 Task: Select the current location as Blue Ridge Parkway, North Carolina, United States . Now zoom + , and verify the location . Show zoom slider
Action: Mouse moved to (151, 90)
Screenshot: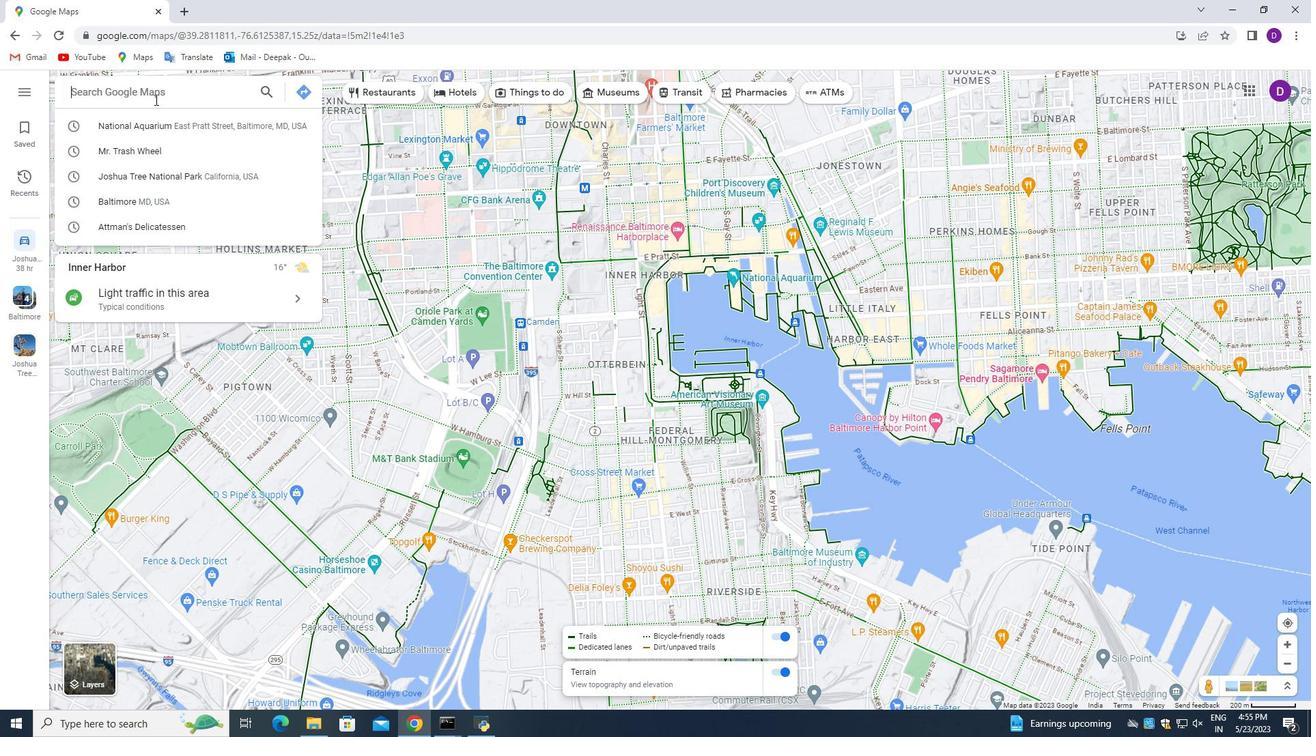 
Action: Mouse pressed left at (151, 90)
Screenshot: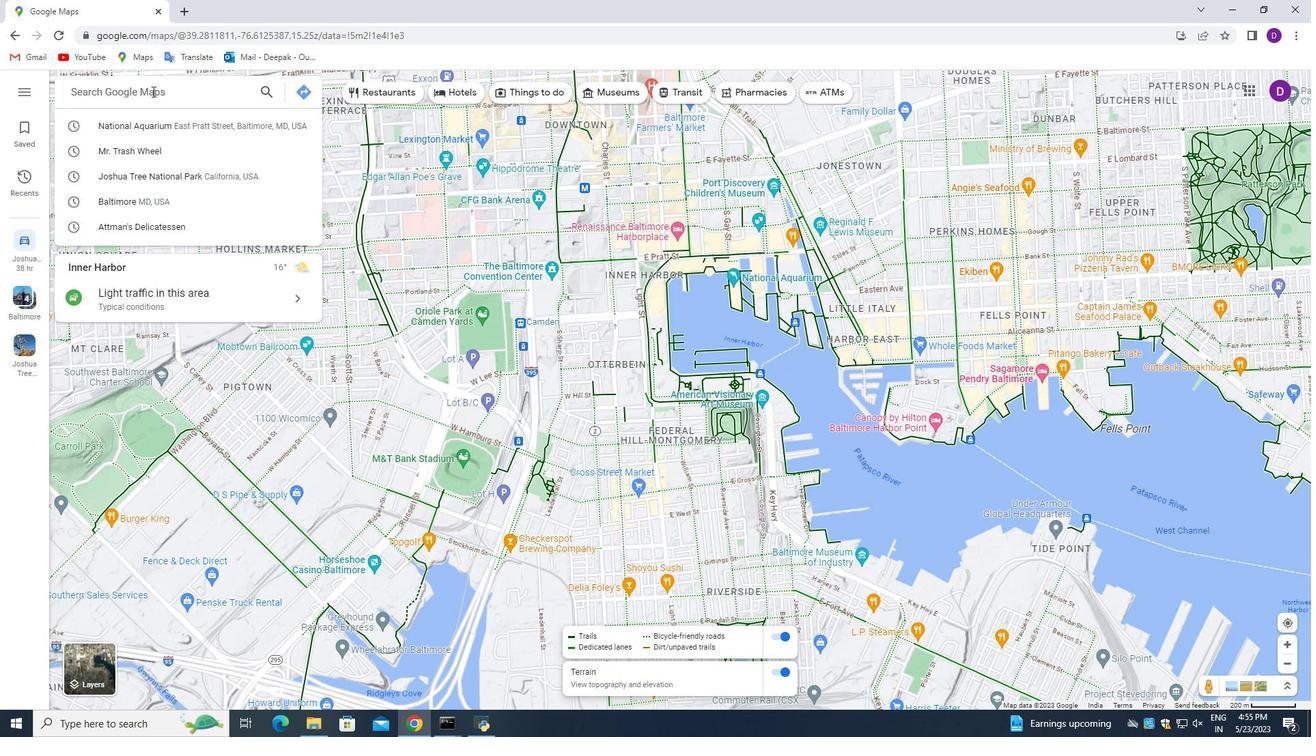 
Action: Key pressed <Key.shift_r>Blue<Key.space><Key.shift_r>T<Key.backspace><Key.shift_r>Ridge<Key.space><Key.shift>Parkway,<Key.space><Key.shift>Noar<Key.backspace><Key.backspace>rth<Key.space><Key.shift_r>Carolina,<Key.space><Key.shift>United<Key.space><Key.shift_r><Key.shift_r><Key.shift_r>States<Key.enter>
Screenshot: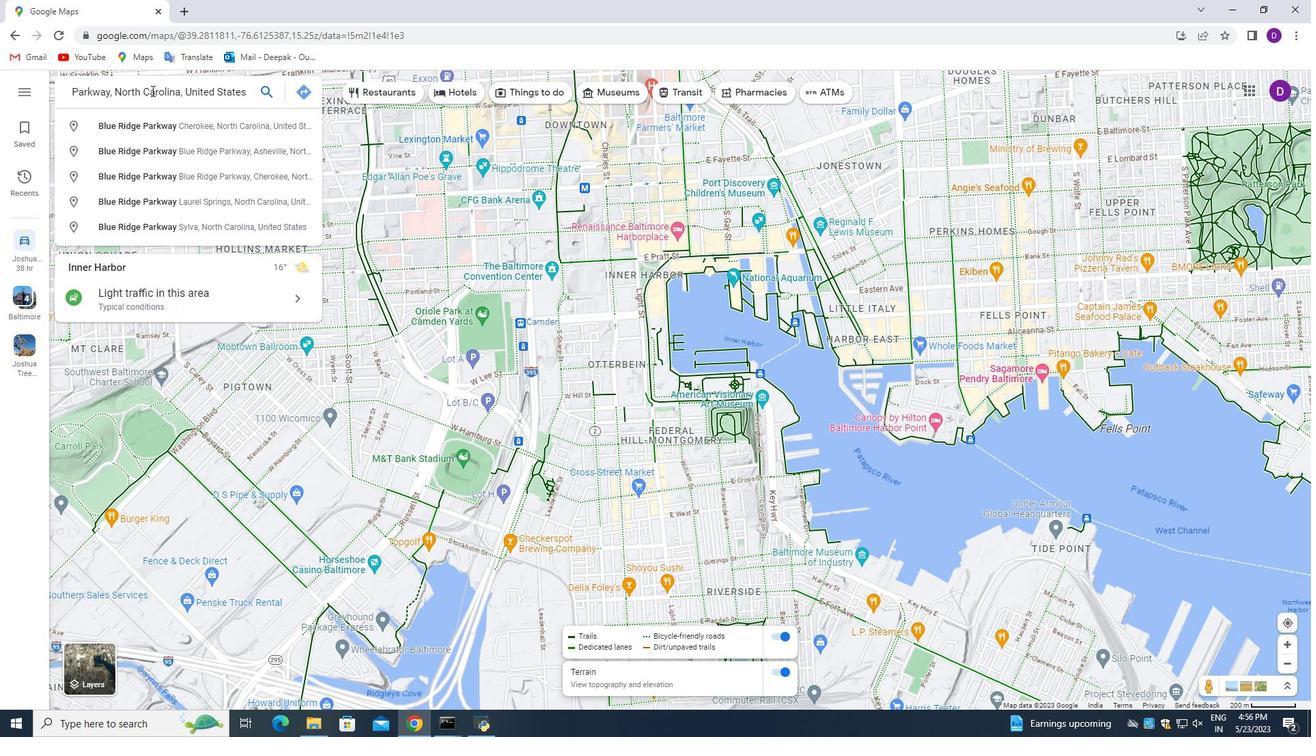 
Action: Mouse moved to (809, 384)
Screenshot: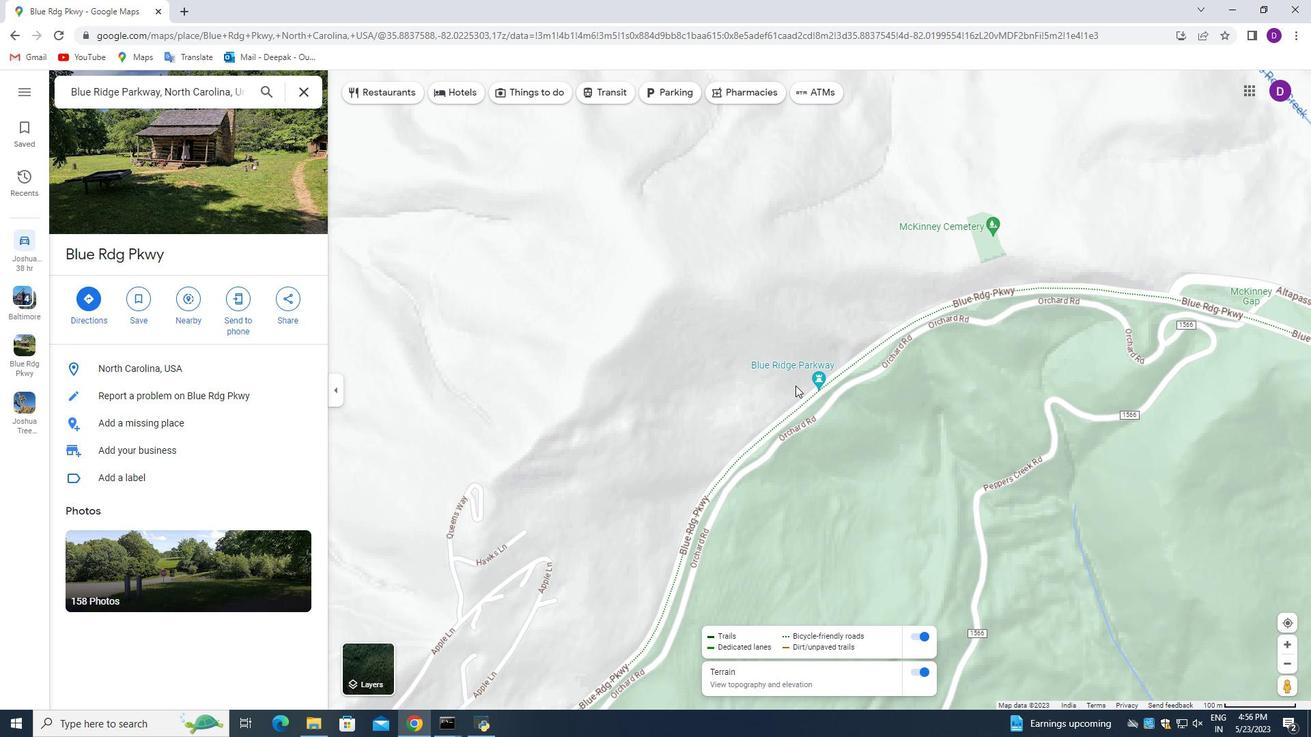 
Action: Mouse scrolled (809, 385) with delta (0, 0)
Screenshot: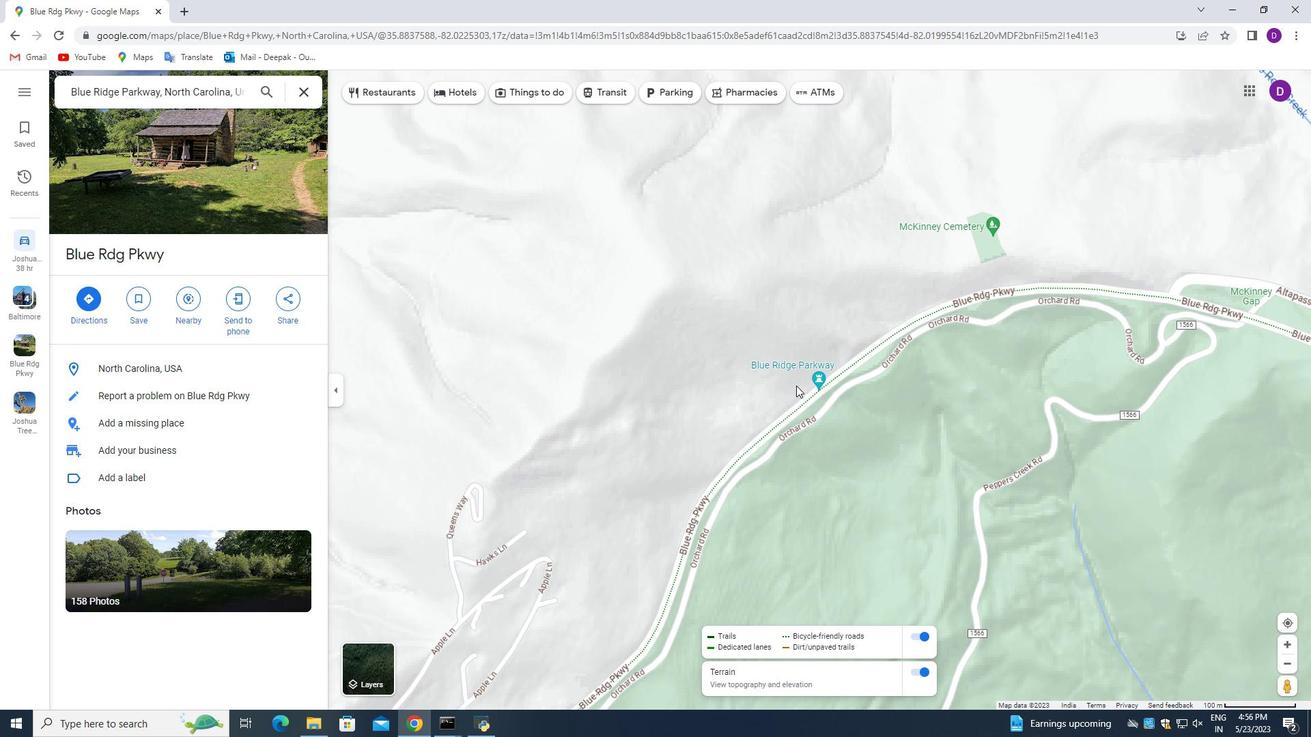 
Action: Mouse moved to (831, 383)
Screenshot: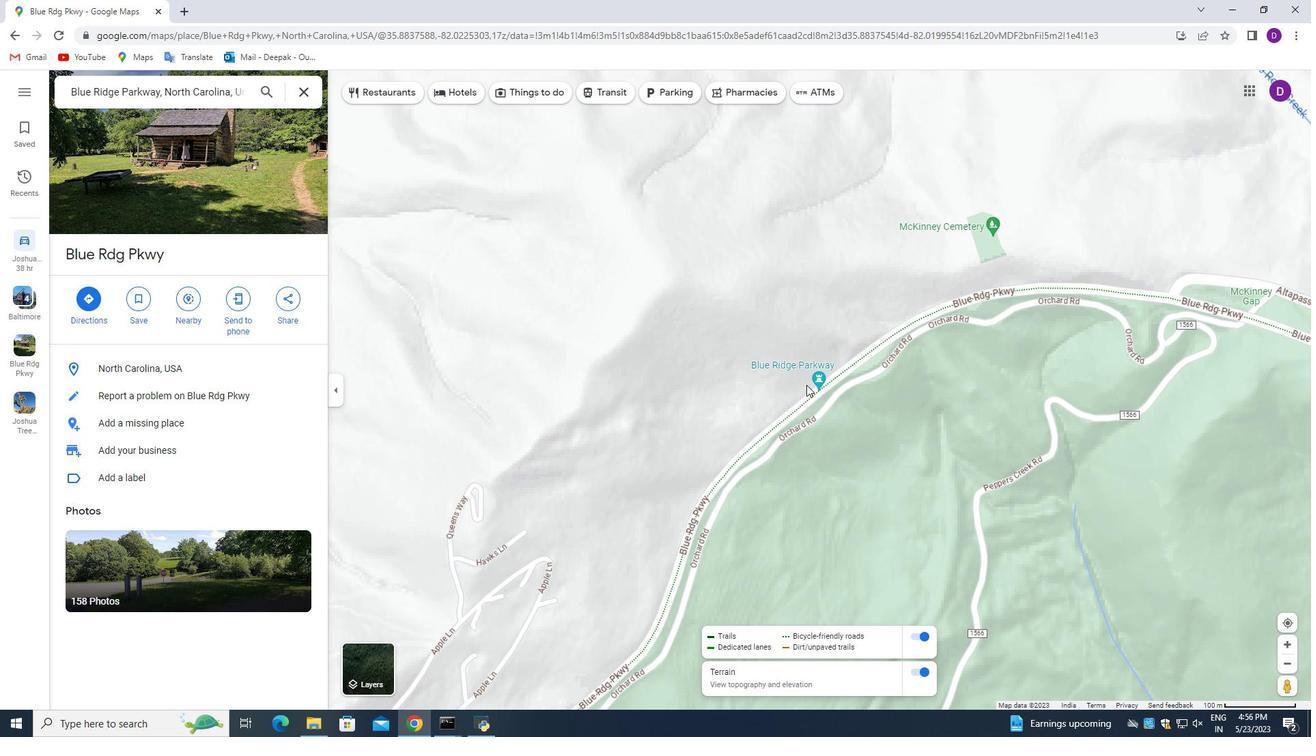 
Action: Mouse scrolled (831, 384) with delta (0, 0)
Screenshot: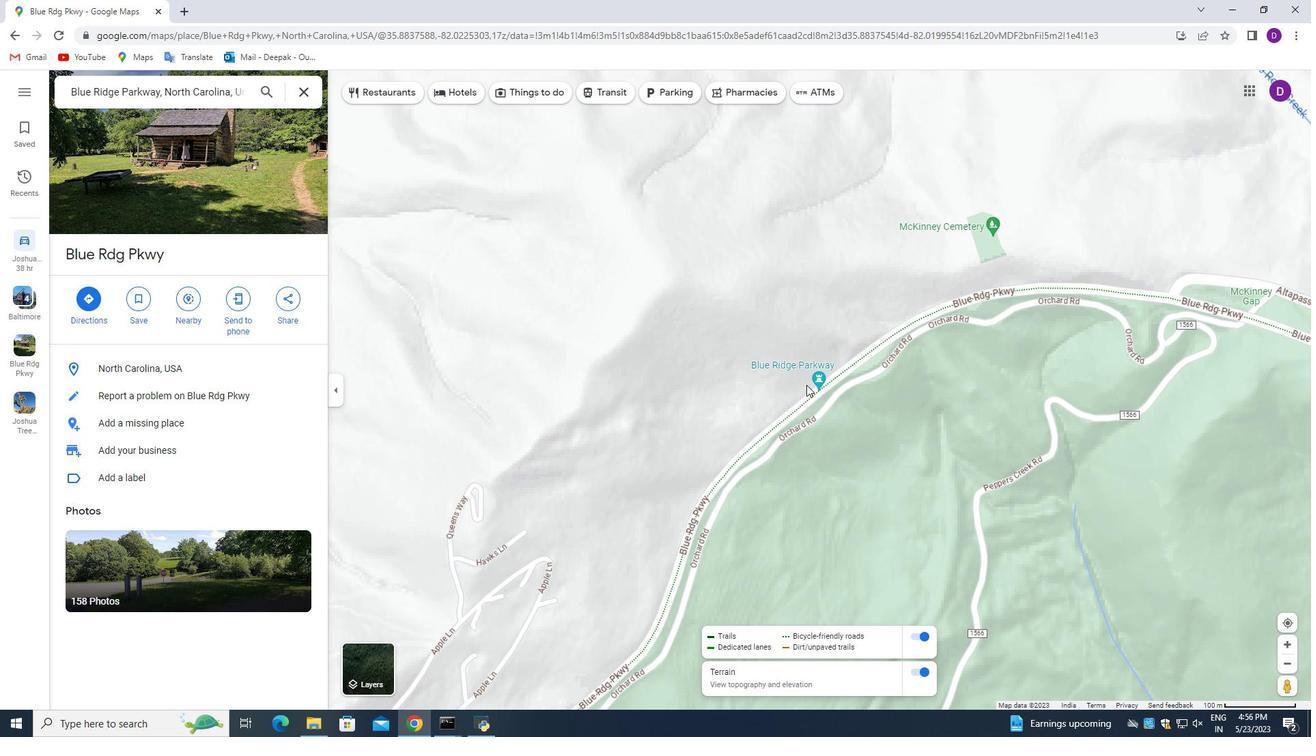 
Action: Mouse moved to (834, 383)
Screenshot: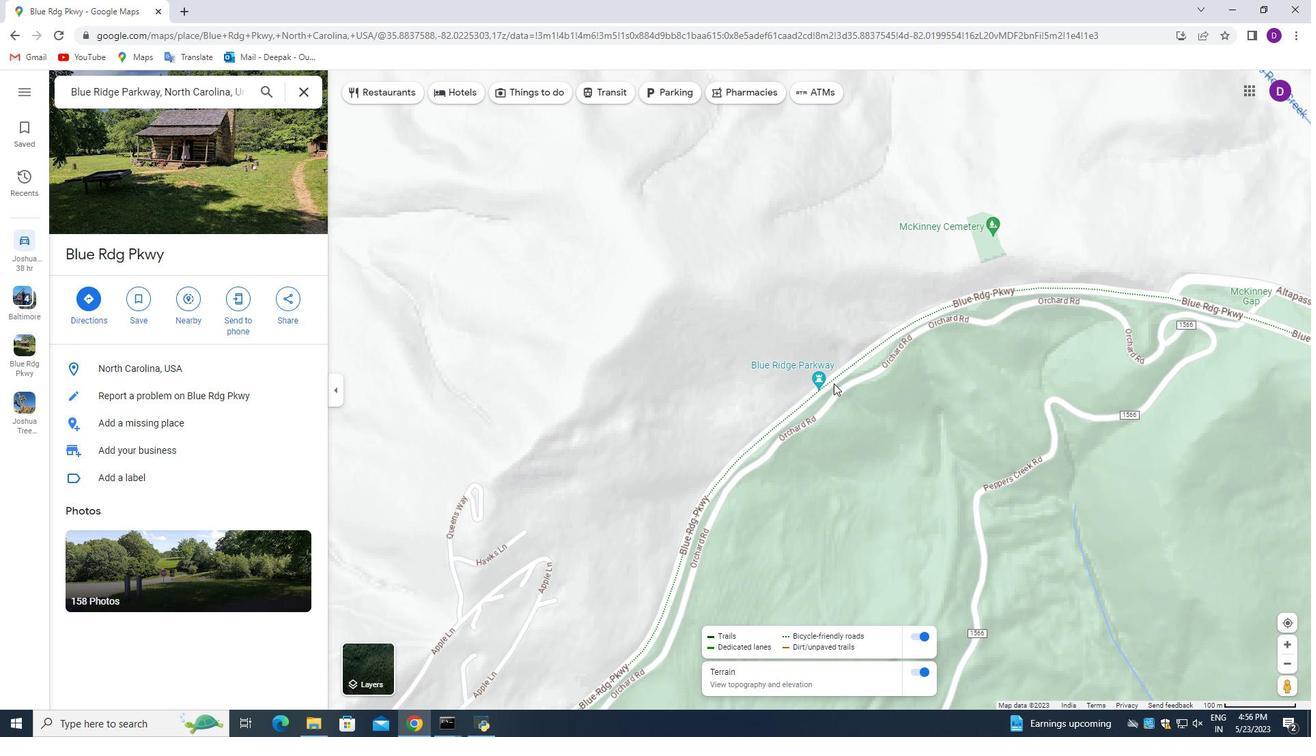 
Action: Mouse scrolled (834, 384) with delta (0, 0)
Screenshot: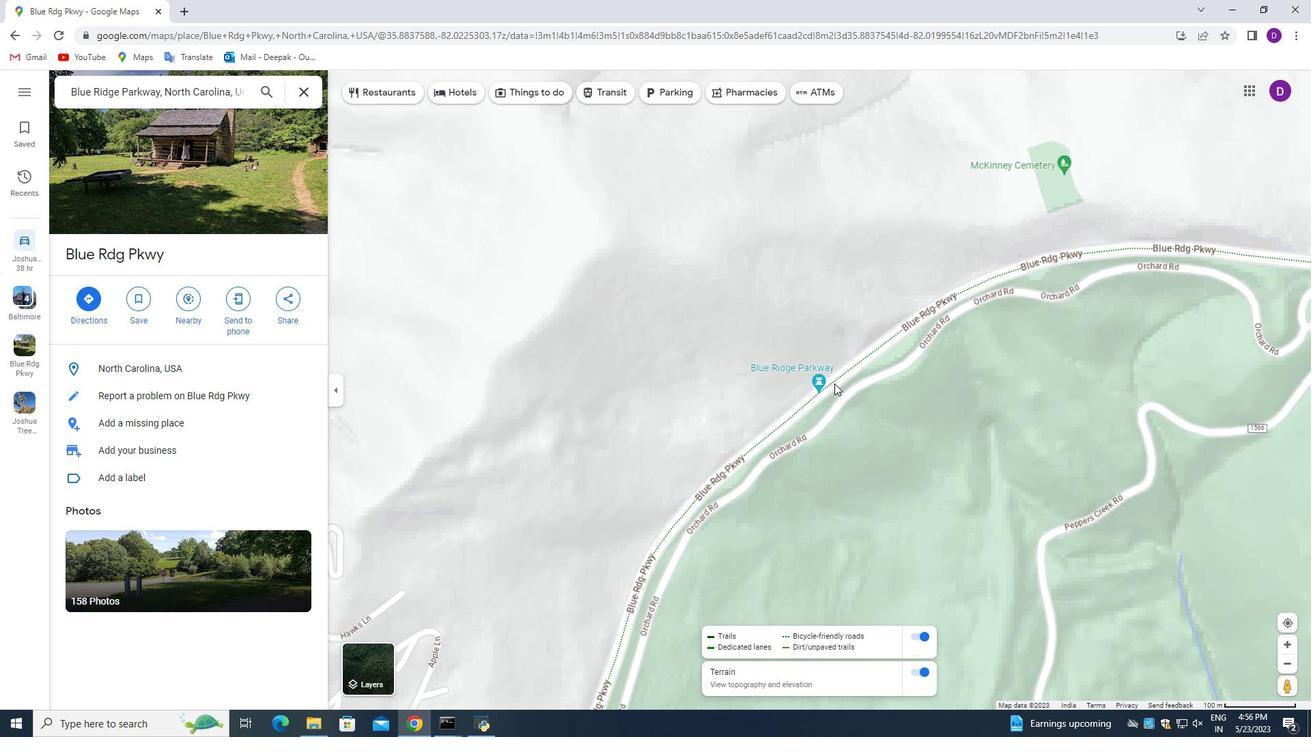 
Action: Mouse scrolled (834, 384) with delta (0, 0)
Screenshot: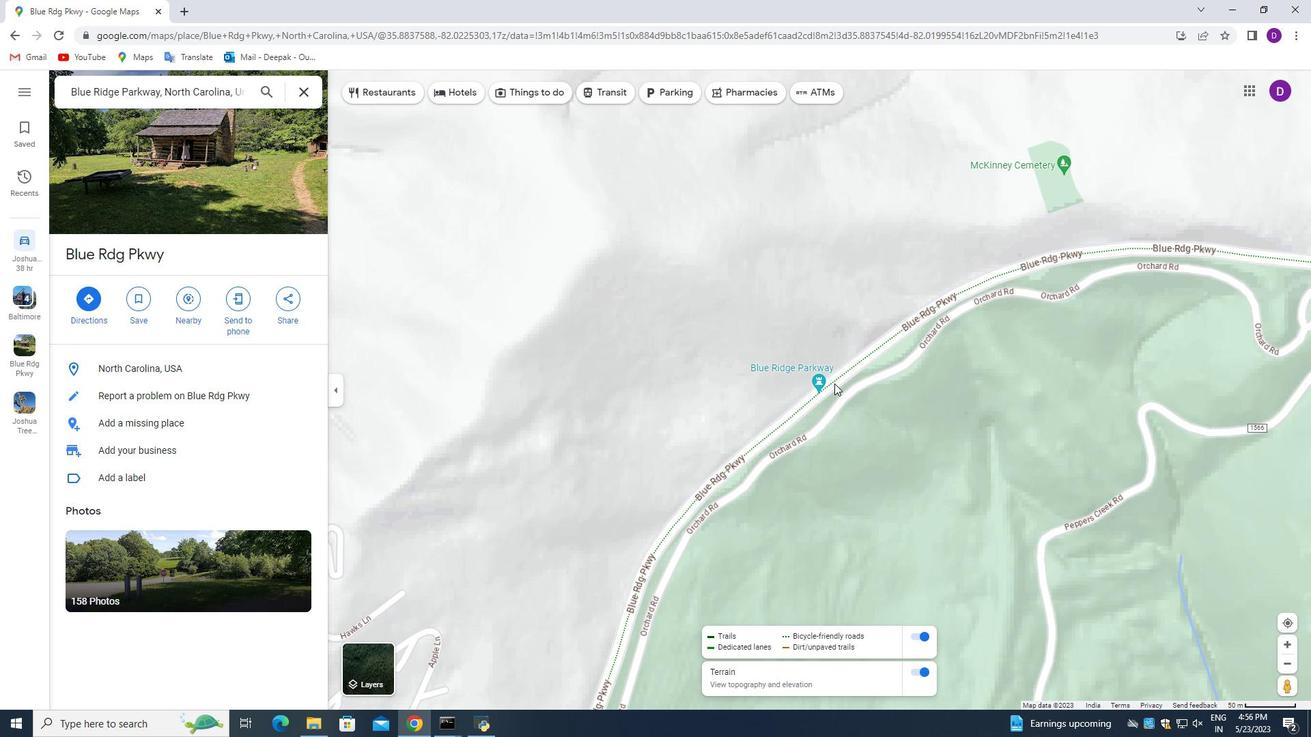 
Action: Mouse moved to (825, 392)
Screenshot: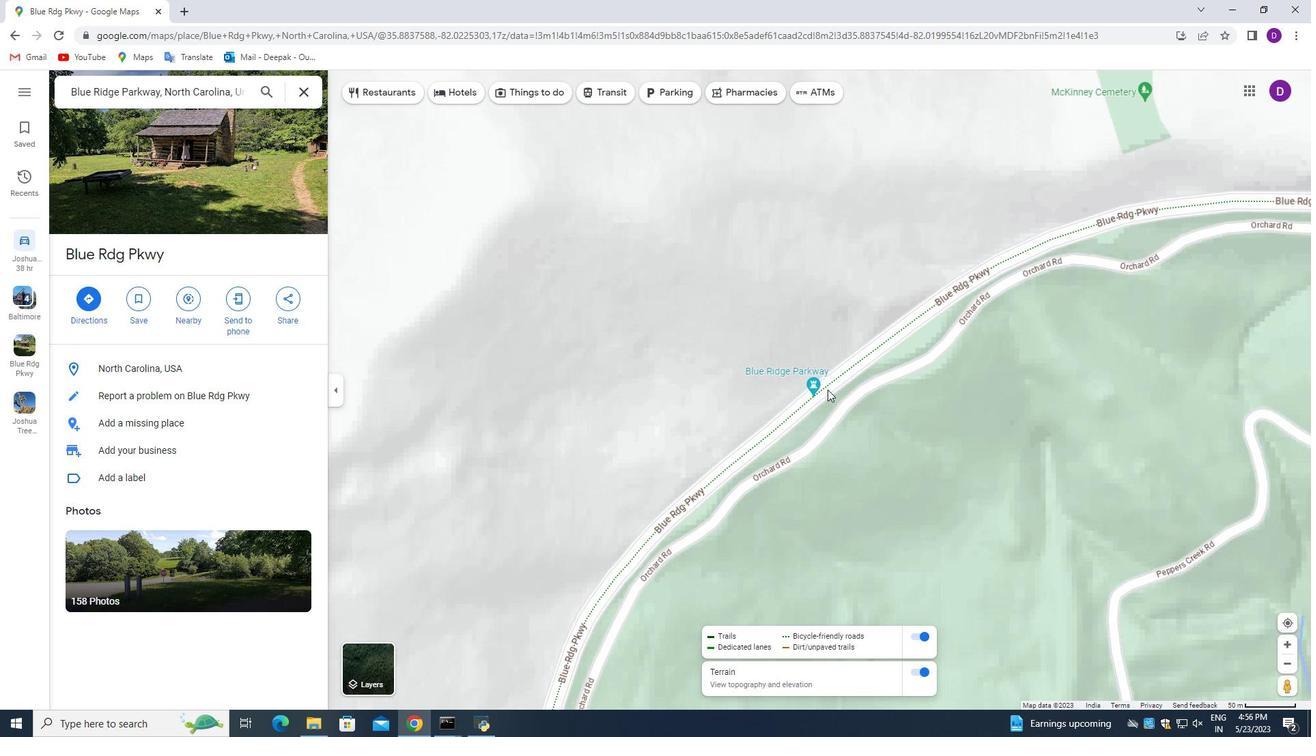 
Action: Mouse scrolled (825, 393) with delta (0, 0)
Screenshot: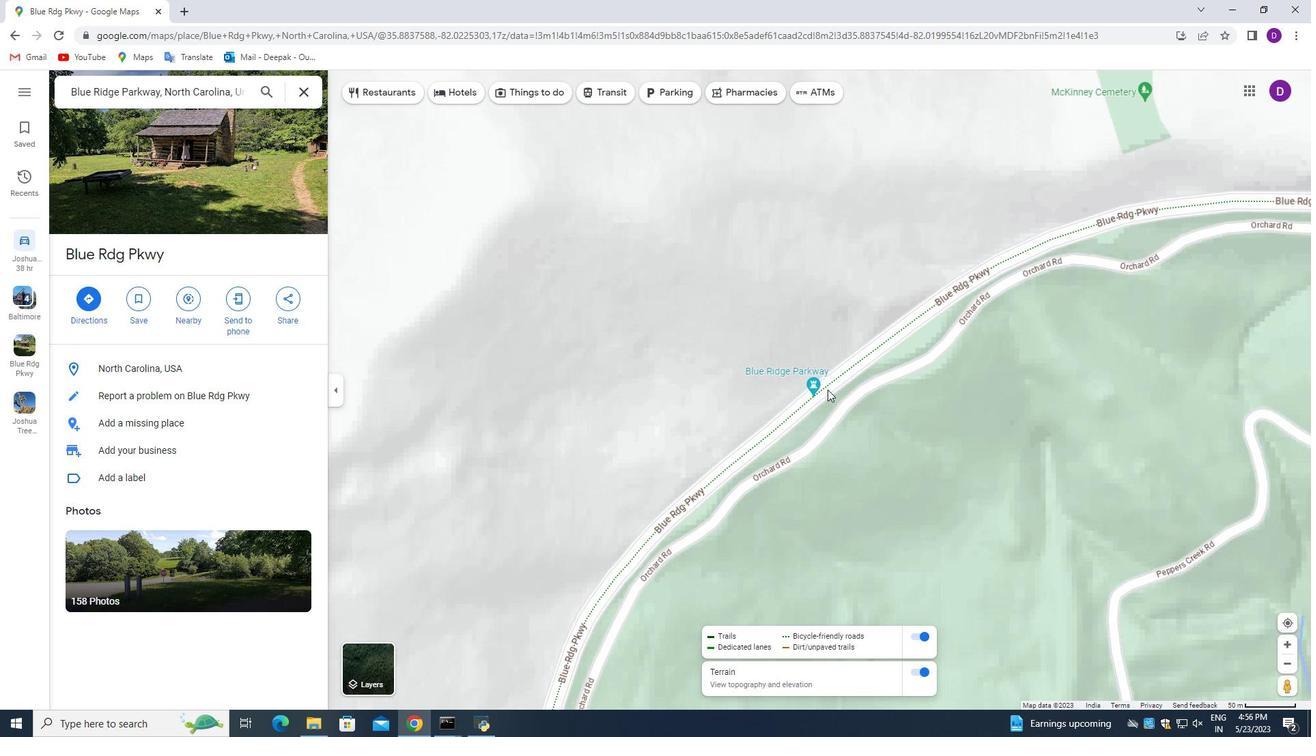 
Action: Mouse moved to (823, 396)
Screenshot: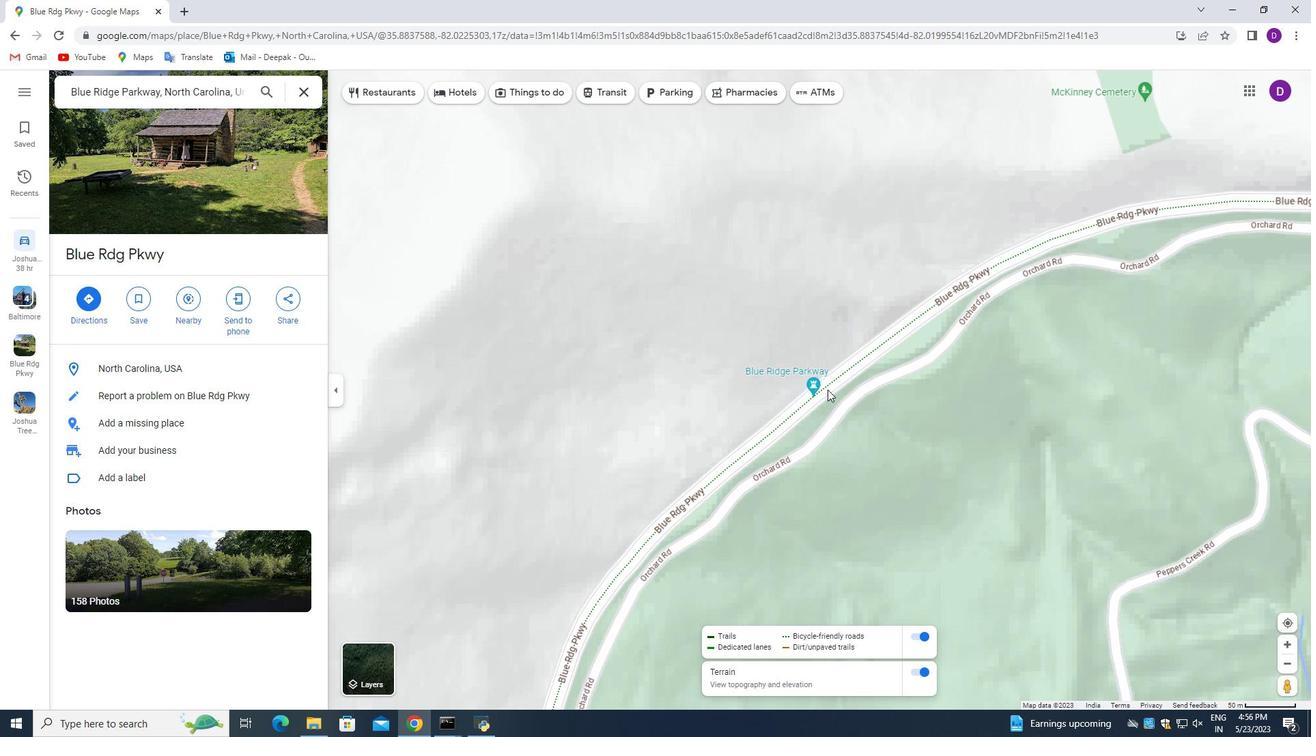 
Action: Mouse scrolled (823, 396) with delta (0, 0)
Screenshot: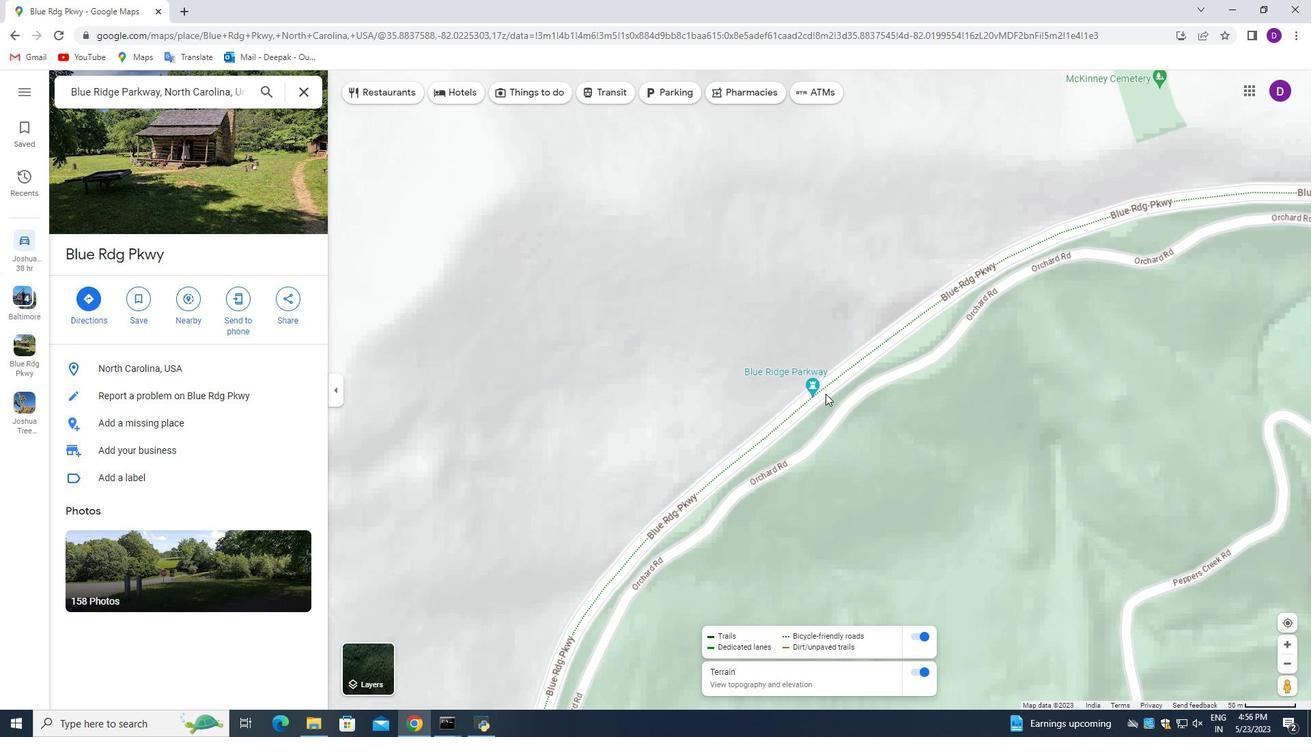 
Action: Mouse moved to (812, 401)
Screenshot: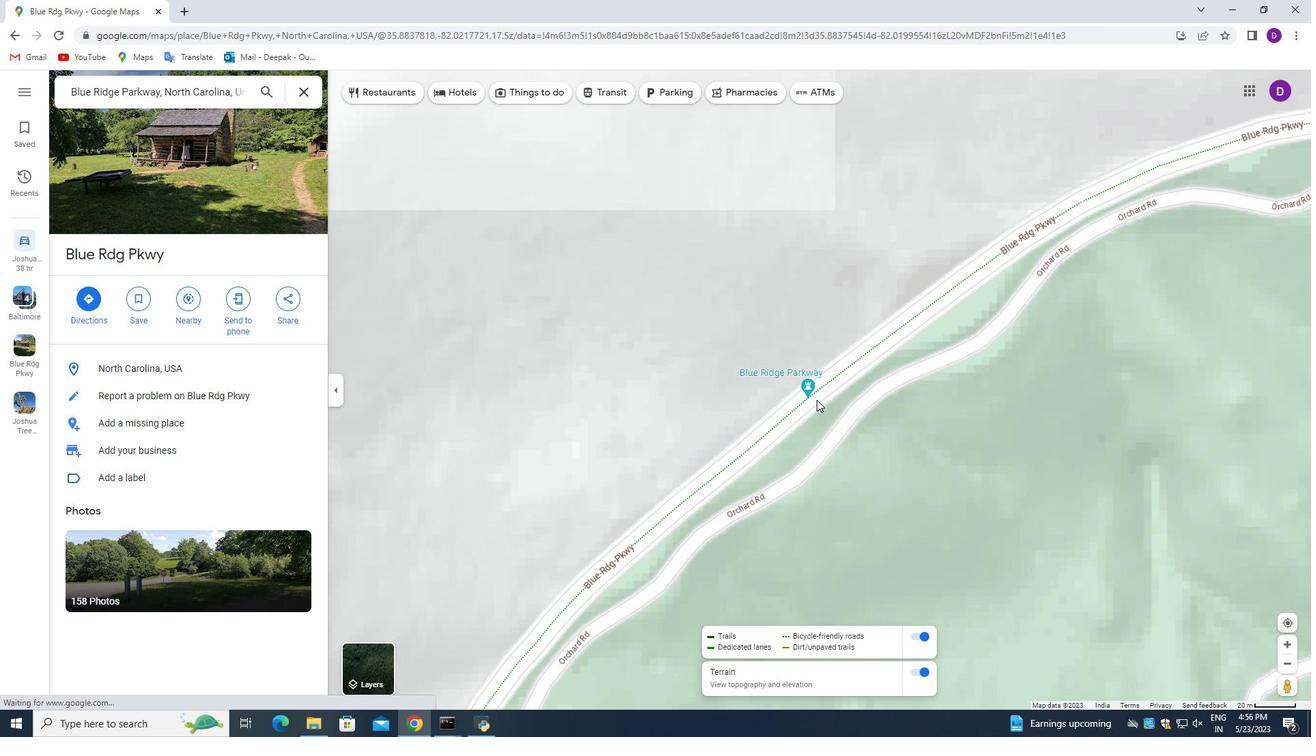 
Action: Mouse scrolled (812, 401) with delta (0, 0)
Screenshot: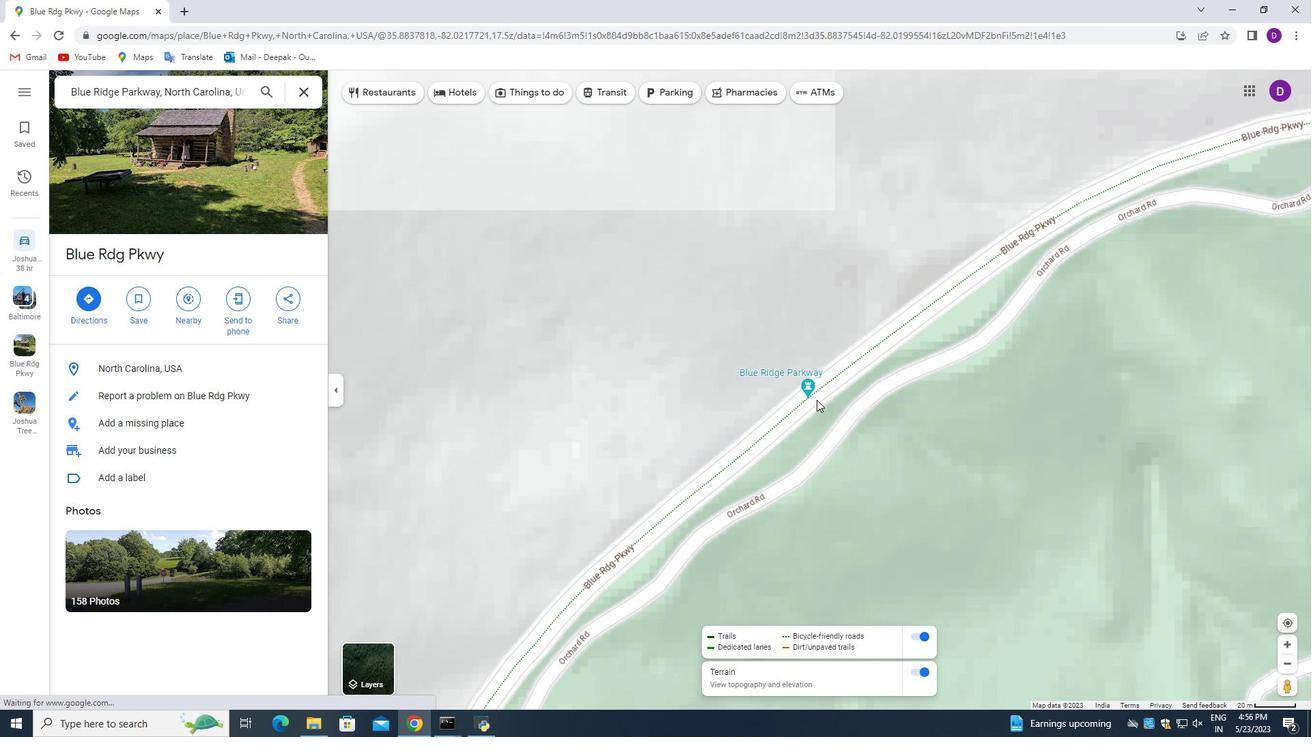 
Action: Mouse moved to (810, 401)
Screenshot: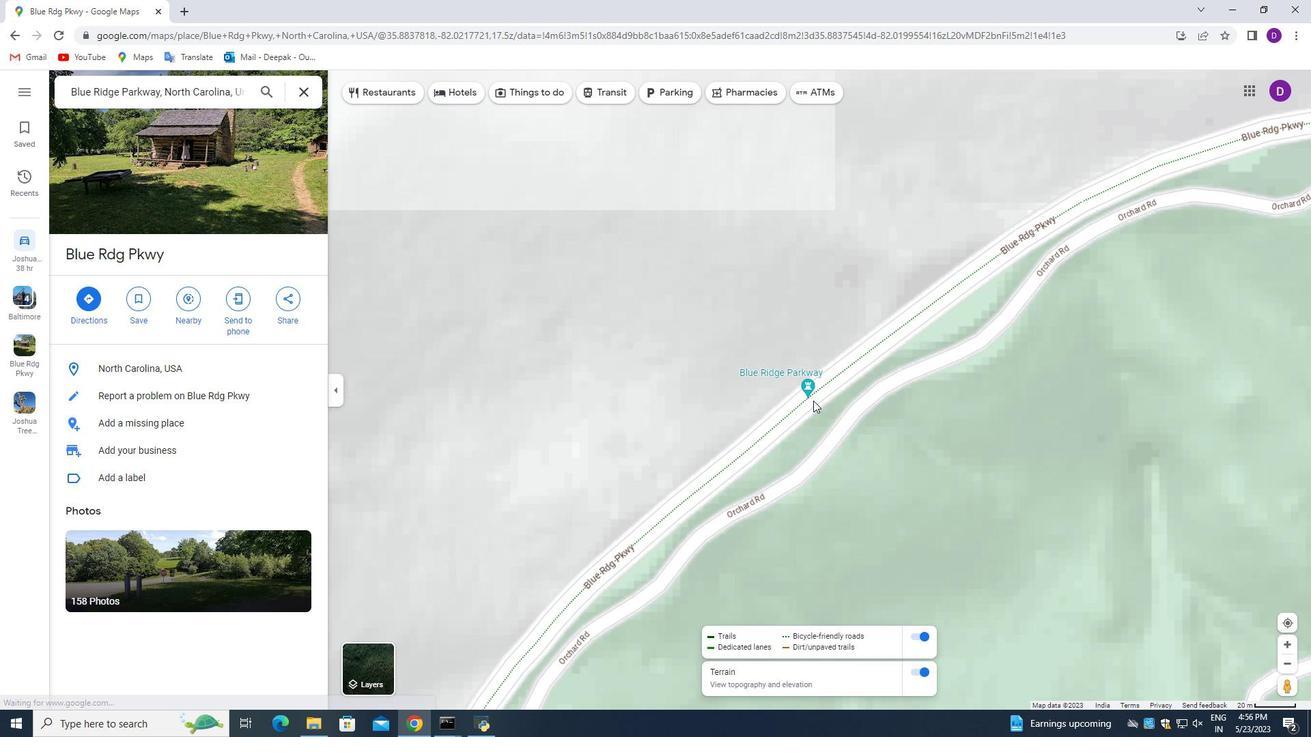 
Action: Mouse scrolled (810, 402) with delta (0, 0)
Screenshot: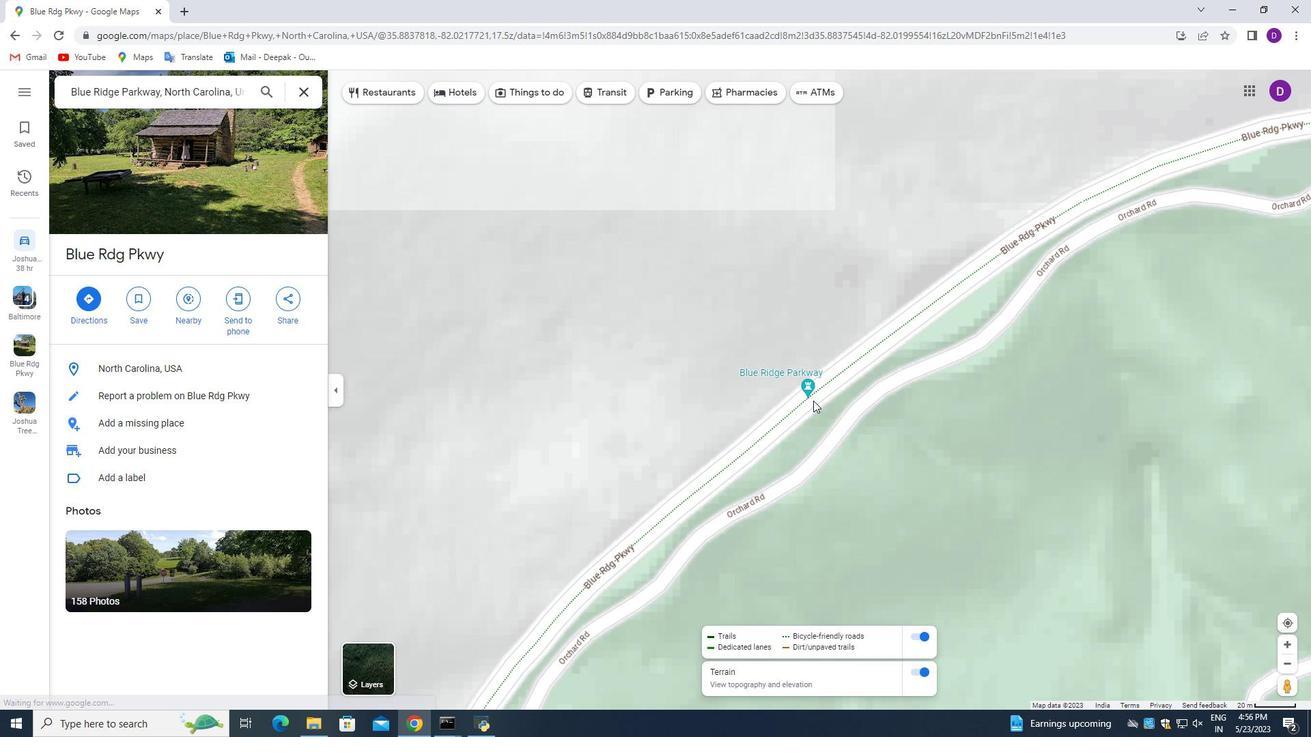 
Action: Mouse scrolled (810, 402) with delta (0, 0)
Screenshot: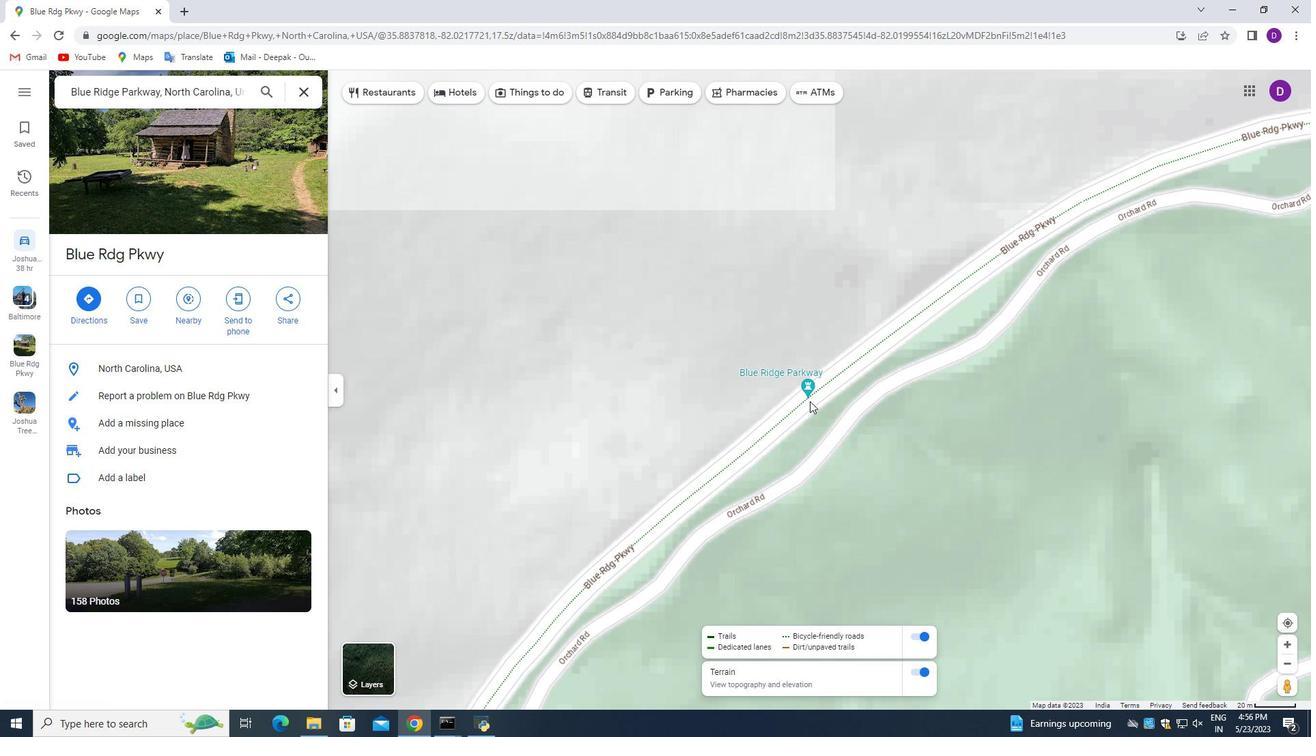 
Action: Mouse scrolled (810, 402) with delta (0, 0)
Screenshot: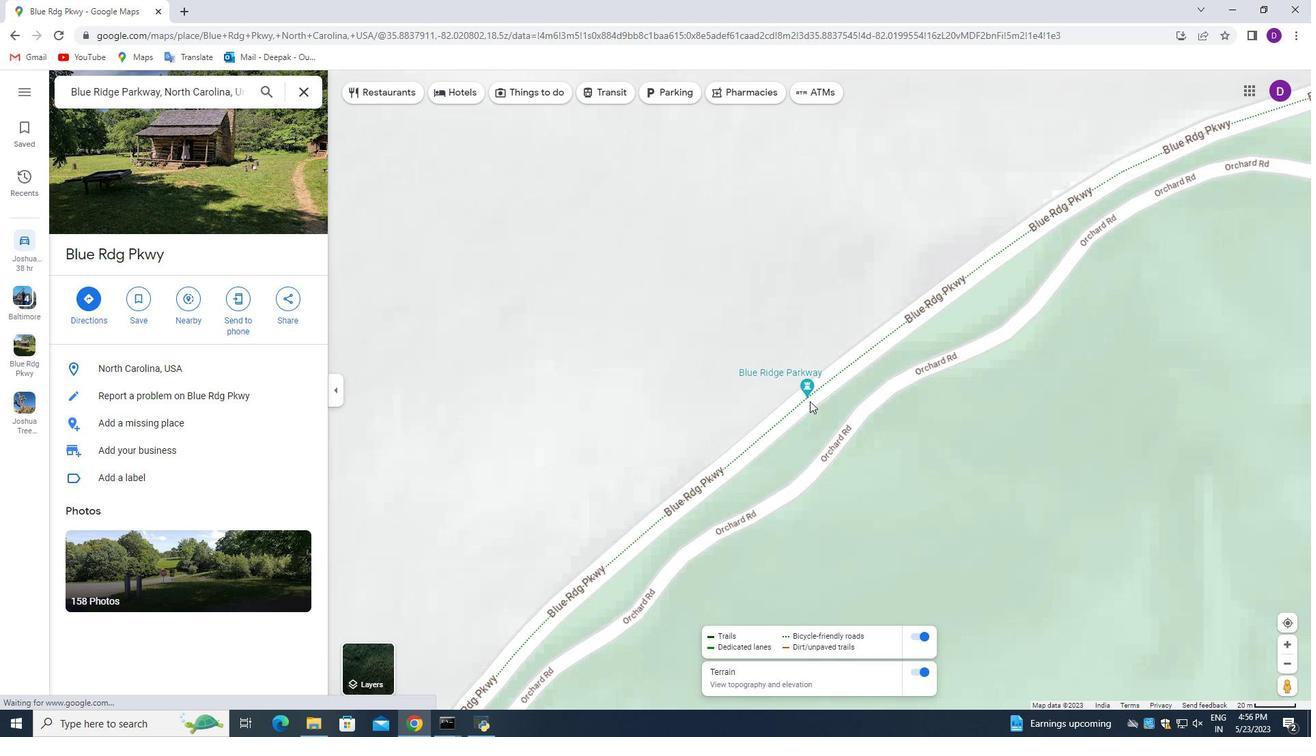
Action: Mouse scrolled (810, 402) with delta (0, 0)
Screenshot: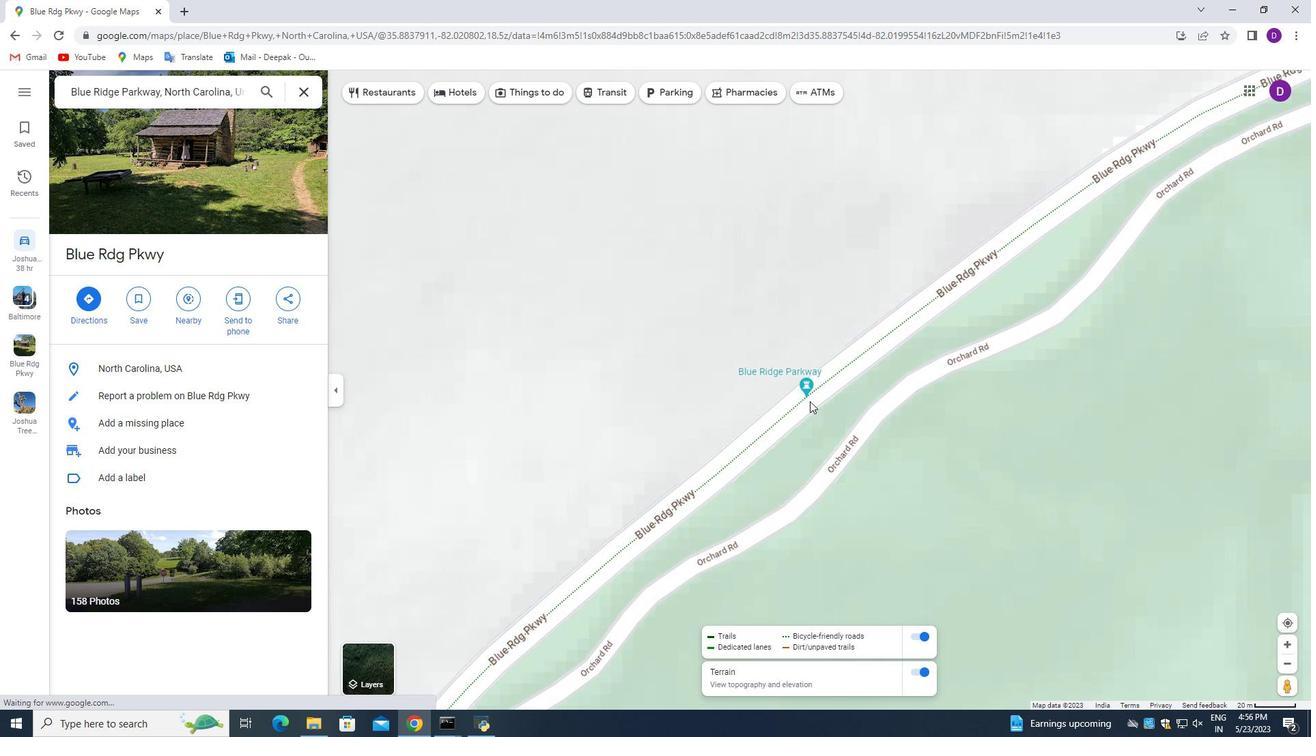 
Action: Mouse moved to (1242, 652)
Screenshot: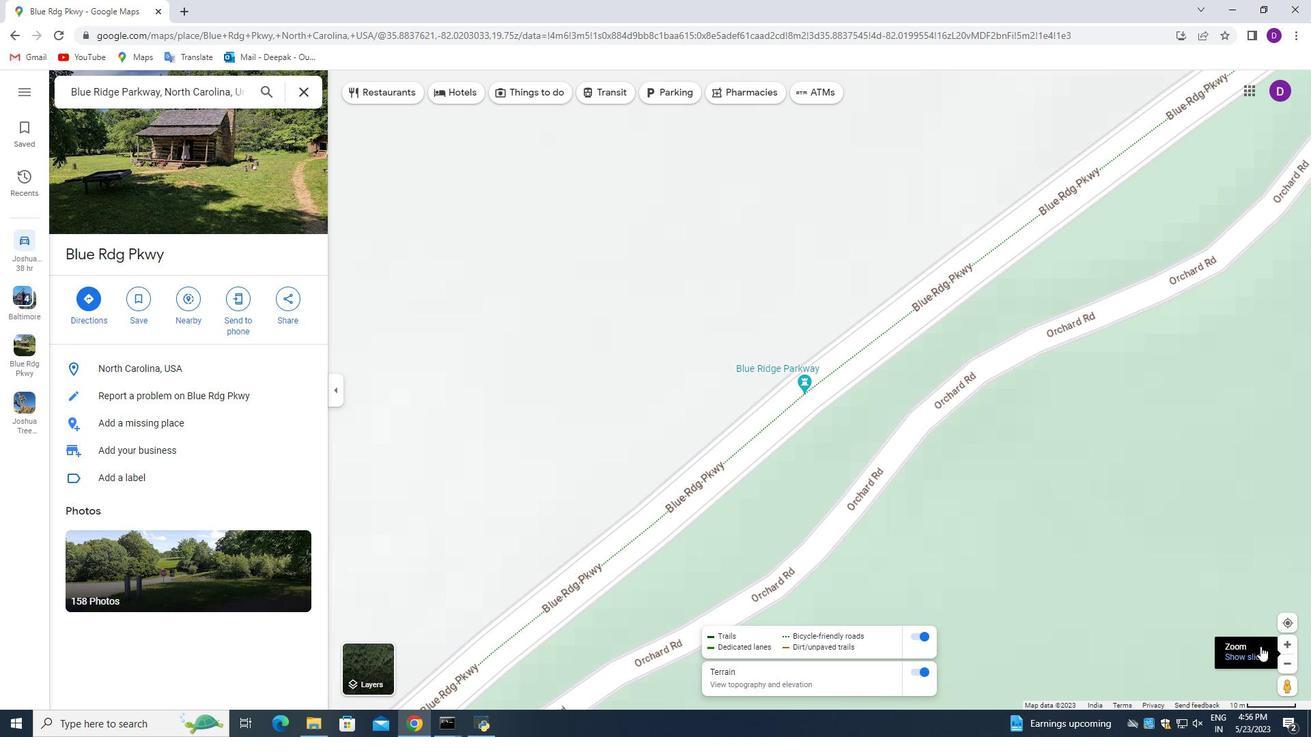
Action: Mouse pressed left at (1242, 652)
Screenshot: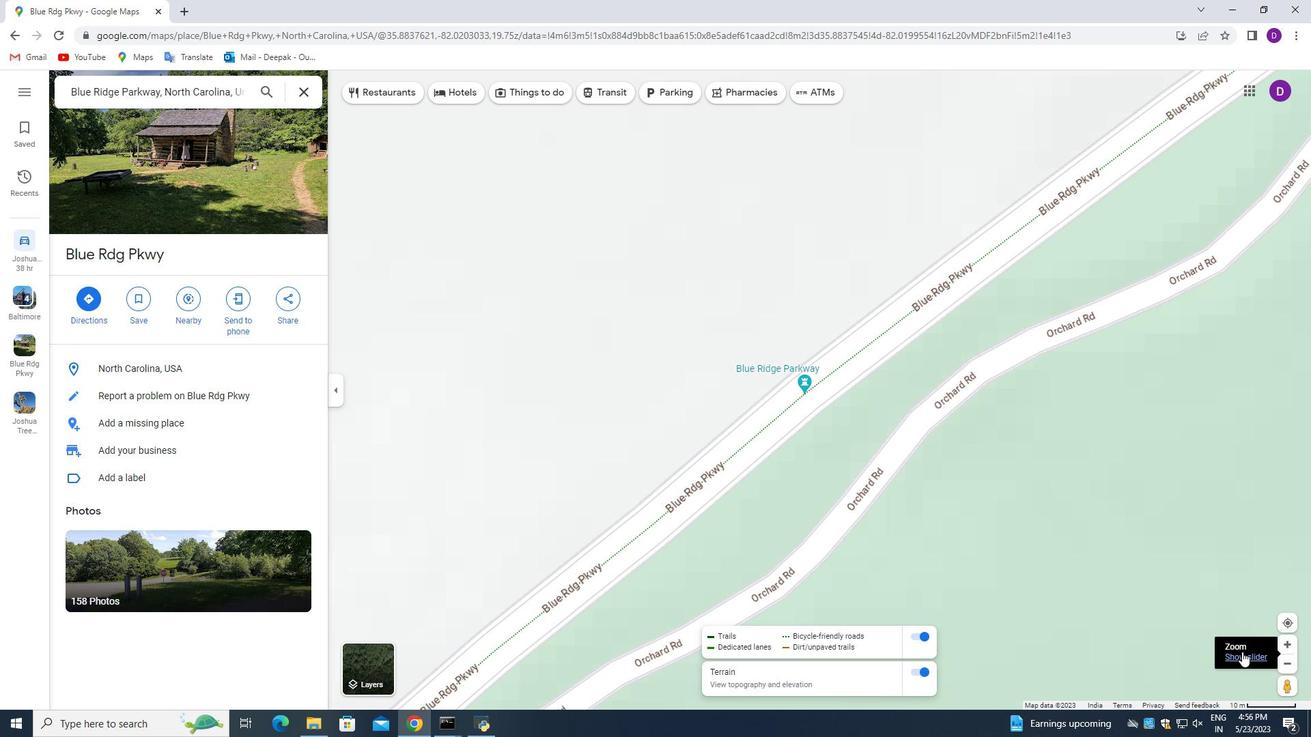 
Action: Mouse moved to (1289, 560)
Screenshot: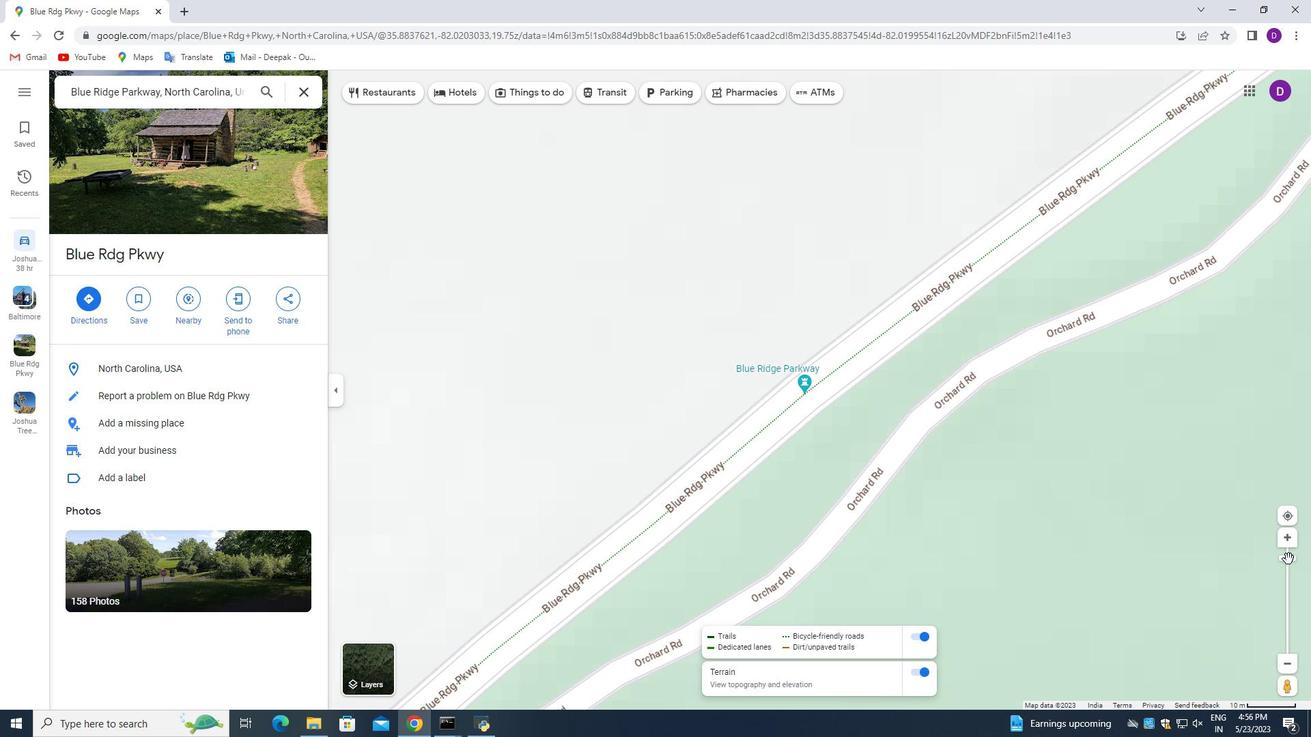 
Action: Mouse pressed left at (1289, 560)
Screenshot: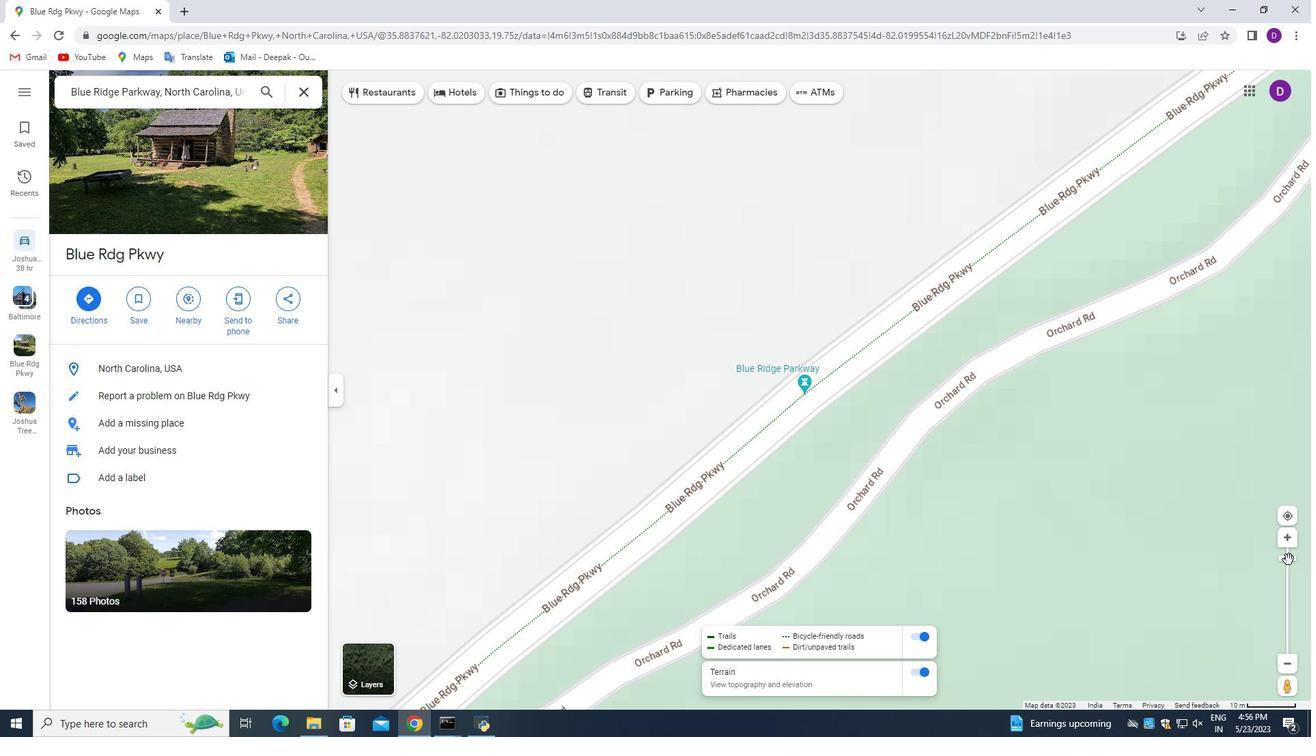 
Action: Mouse moved to (1273, 528)
Screenshot: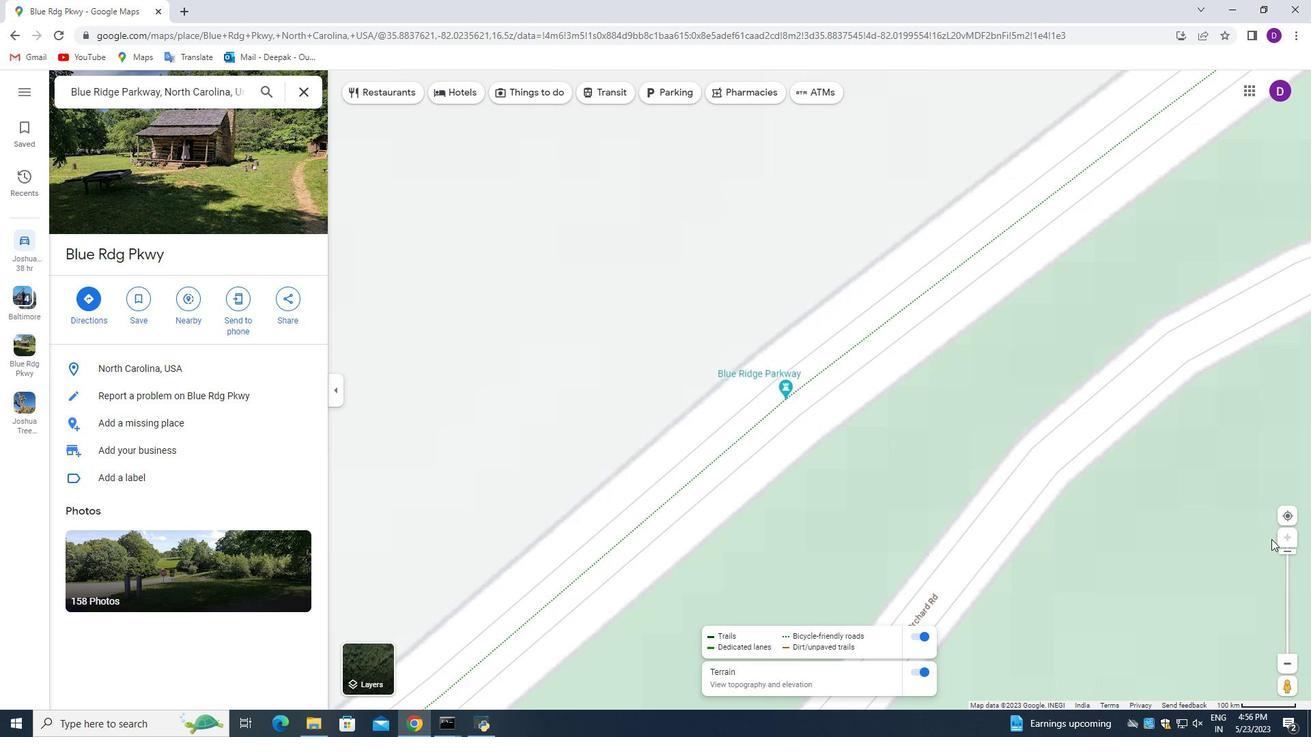 
Action: Mouse pressed left at (1273, 528)
Screenshot: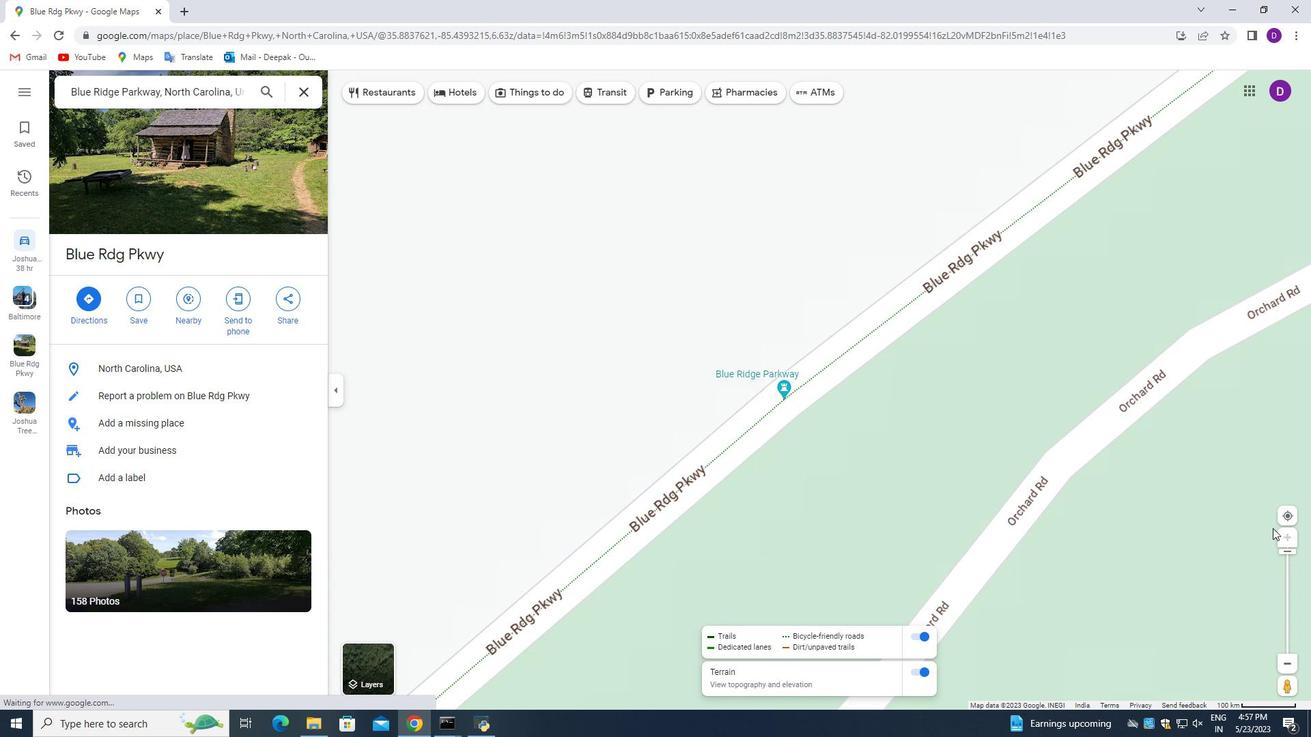 
Action: Mouse moved to (753, 409)
Screenshot: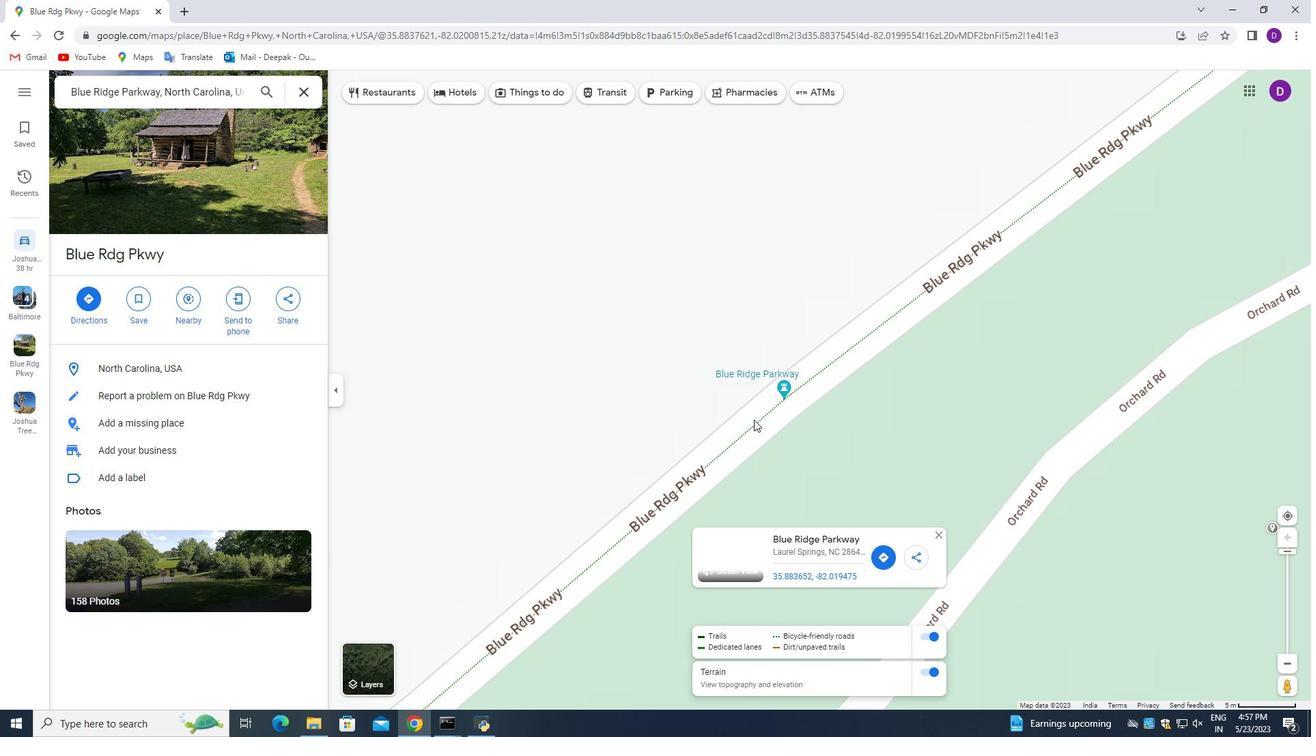 
Action: Mouse scrolled (753, 410) with delta (0, 0)
Screenshot: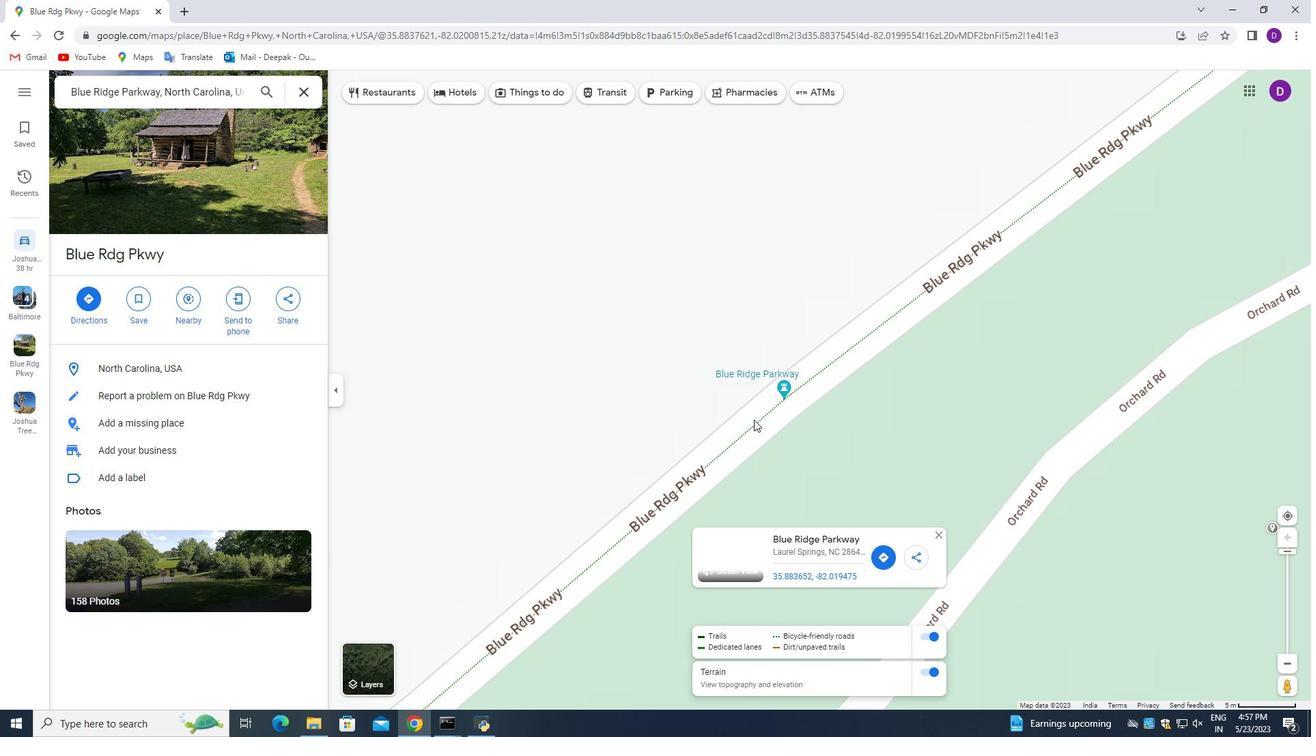 
Action: Mouse moved to (754, 407)
Screenshot: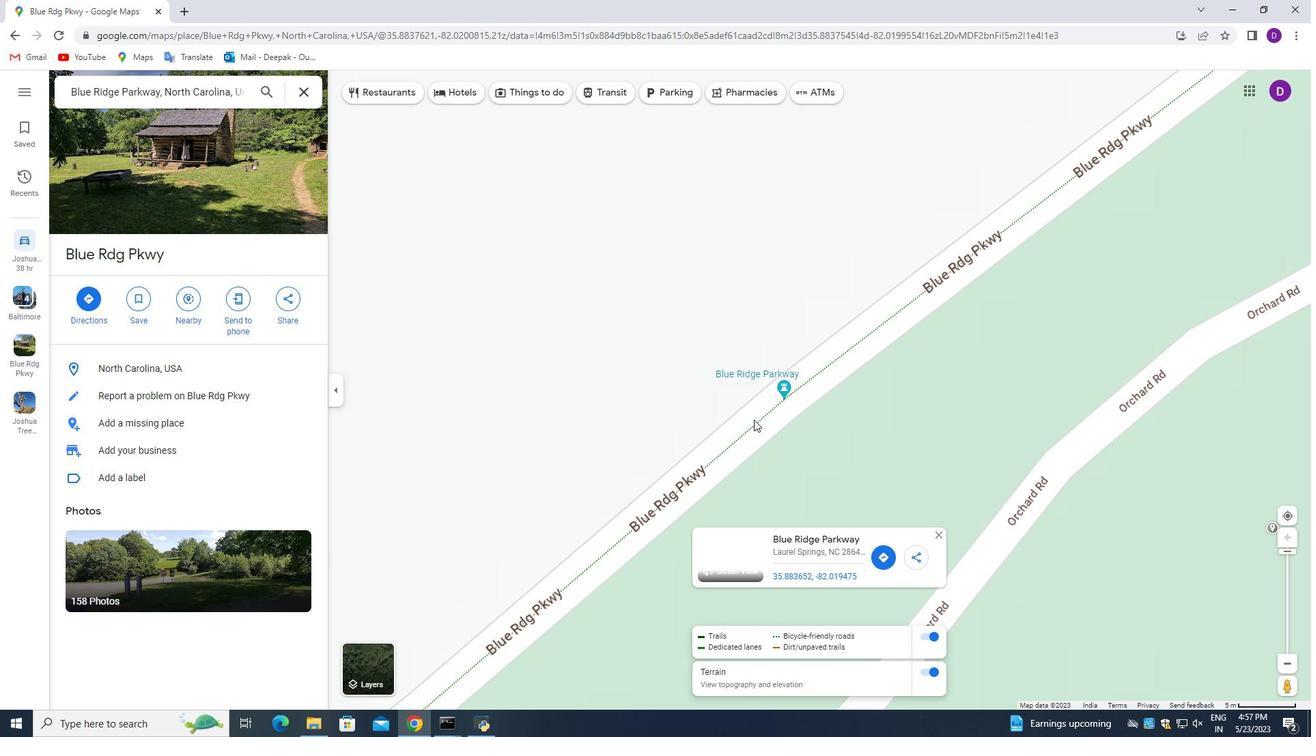 
Action: Mouse scrolled (754, 407) with delta (0, 0)
Screenshot: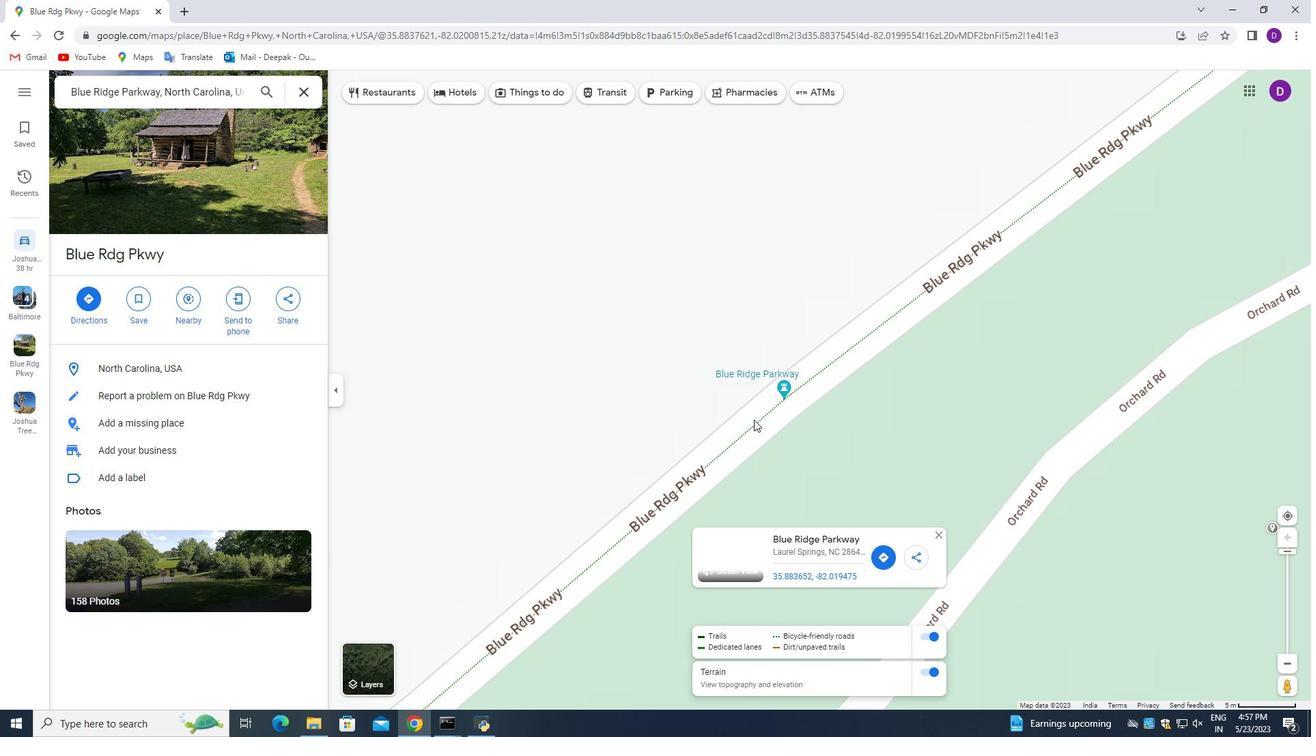 
Action: Mouse moved to (755, 407)
Screenshot: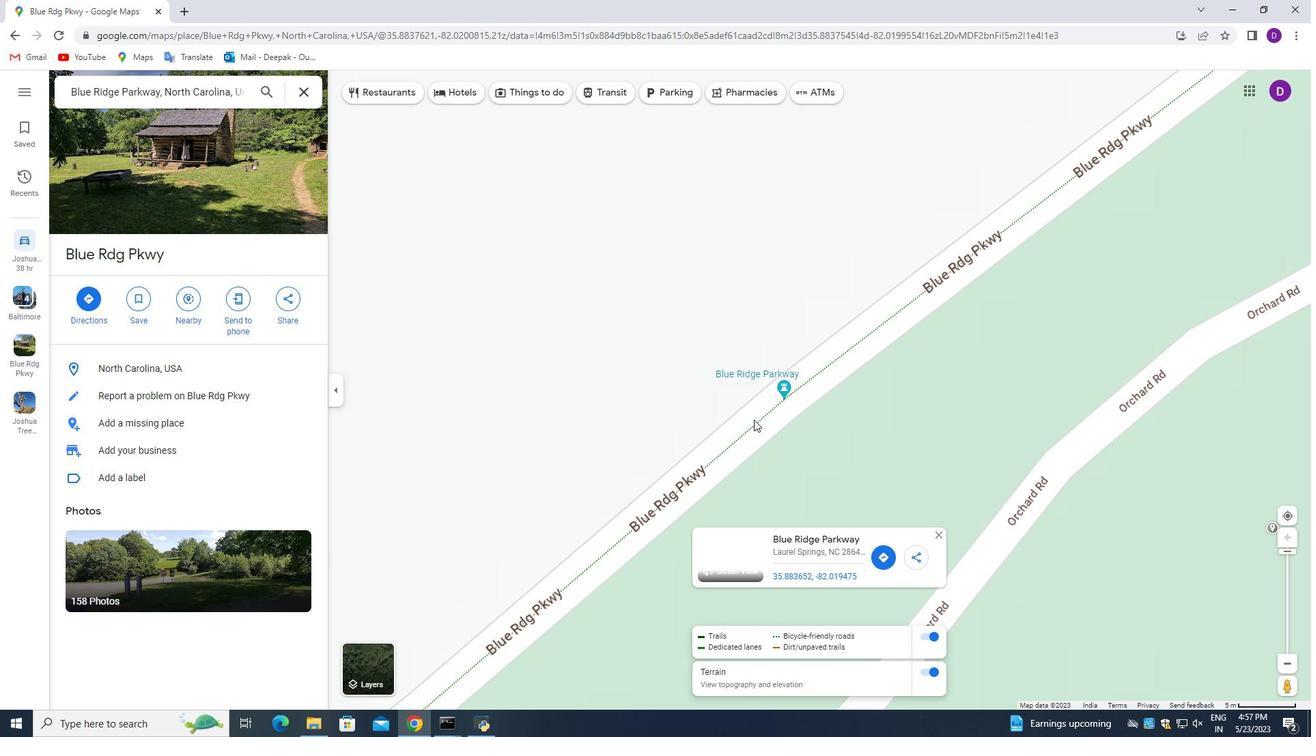 
Action: Mouse scrolled (755, 407) with delta (0, 0)
Screenshot: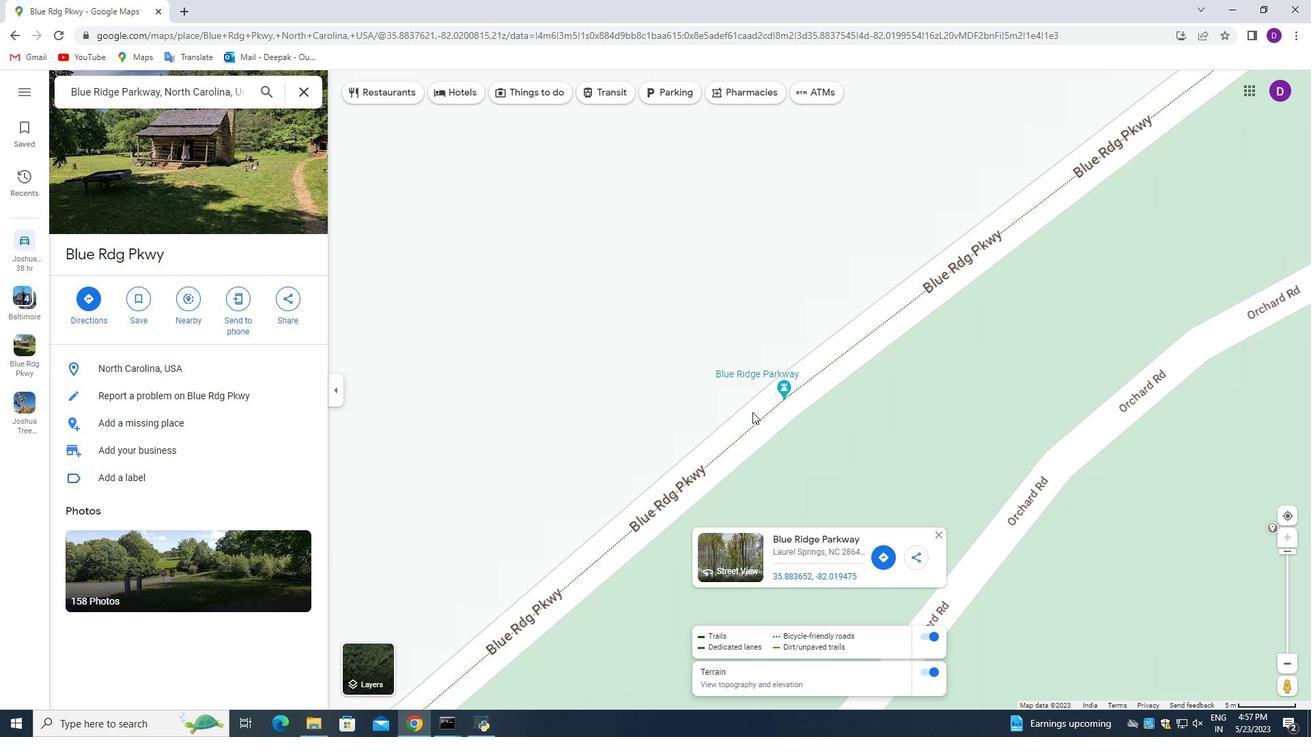 
Action: Mouse moved to (756, 405)
Screenshot: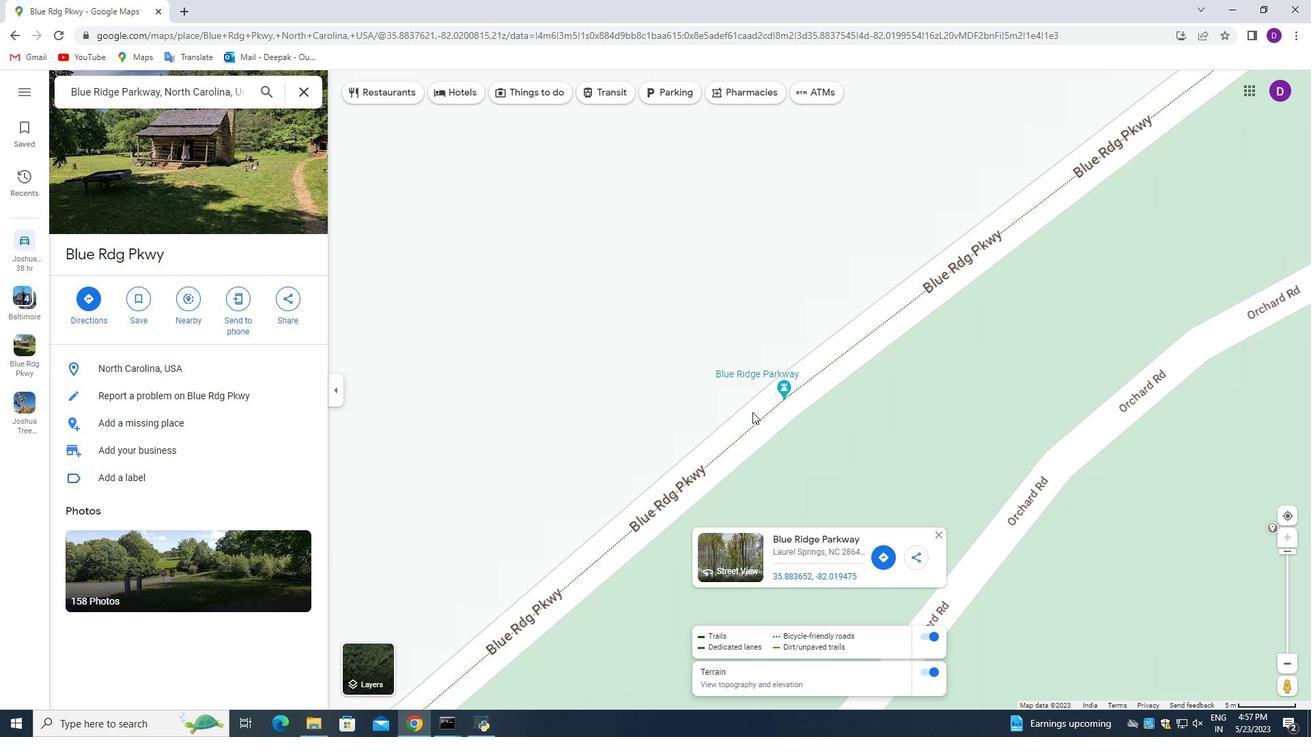 
Action: Mouse scrolled (756, 406) with delta (0, 0)
Screenshot: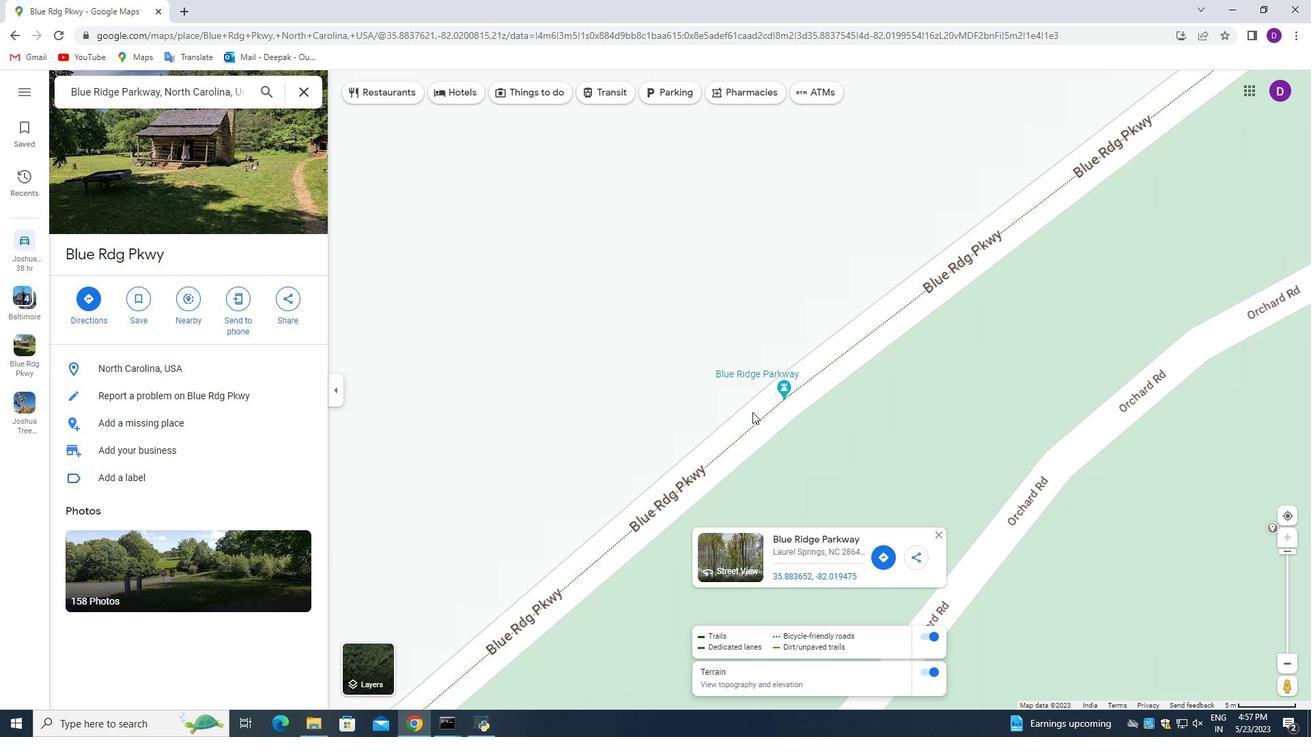 
Action: Mouse scrolled (756, 406) with delta (0, 0)
Screenshot: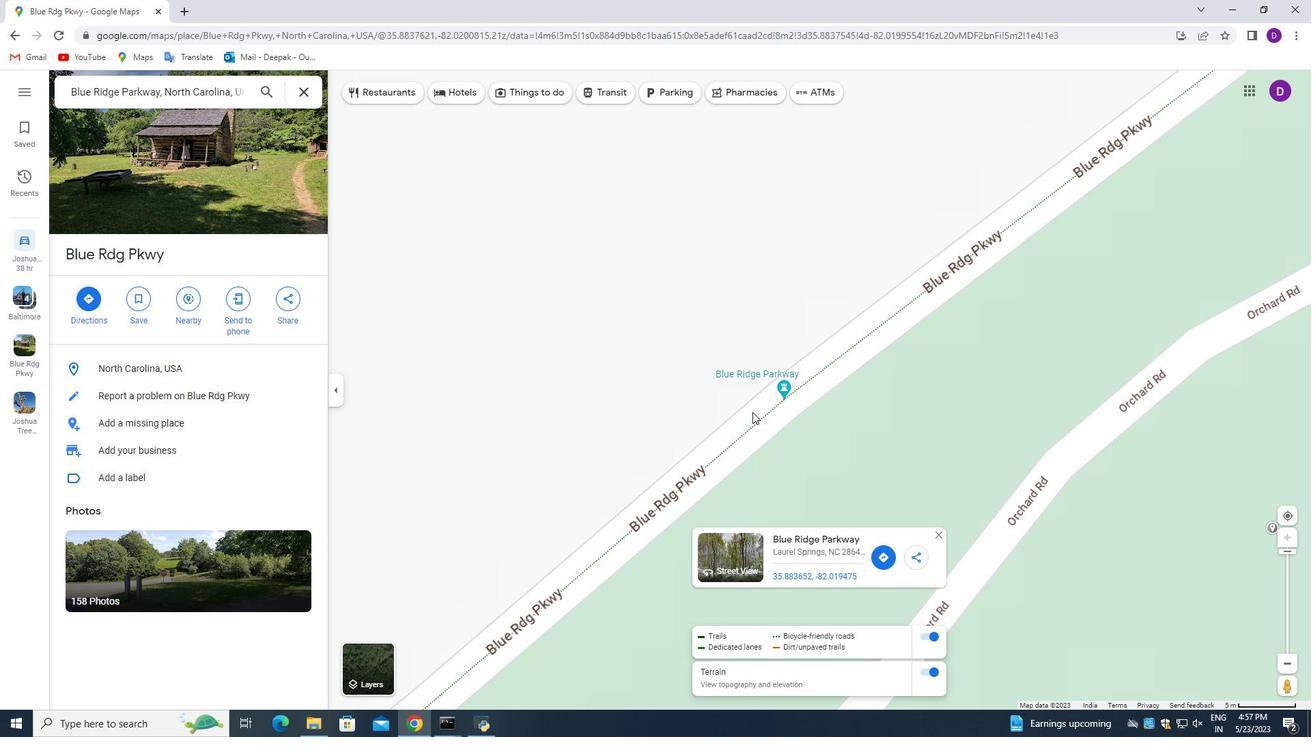 
Action: Mouse moved to (788, 390)
Screenshot: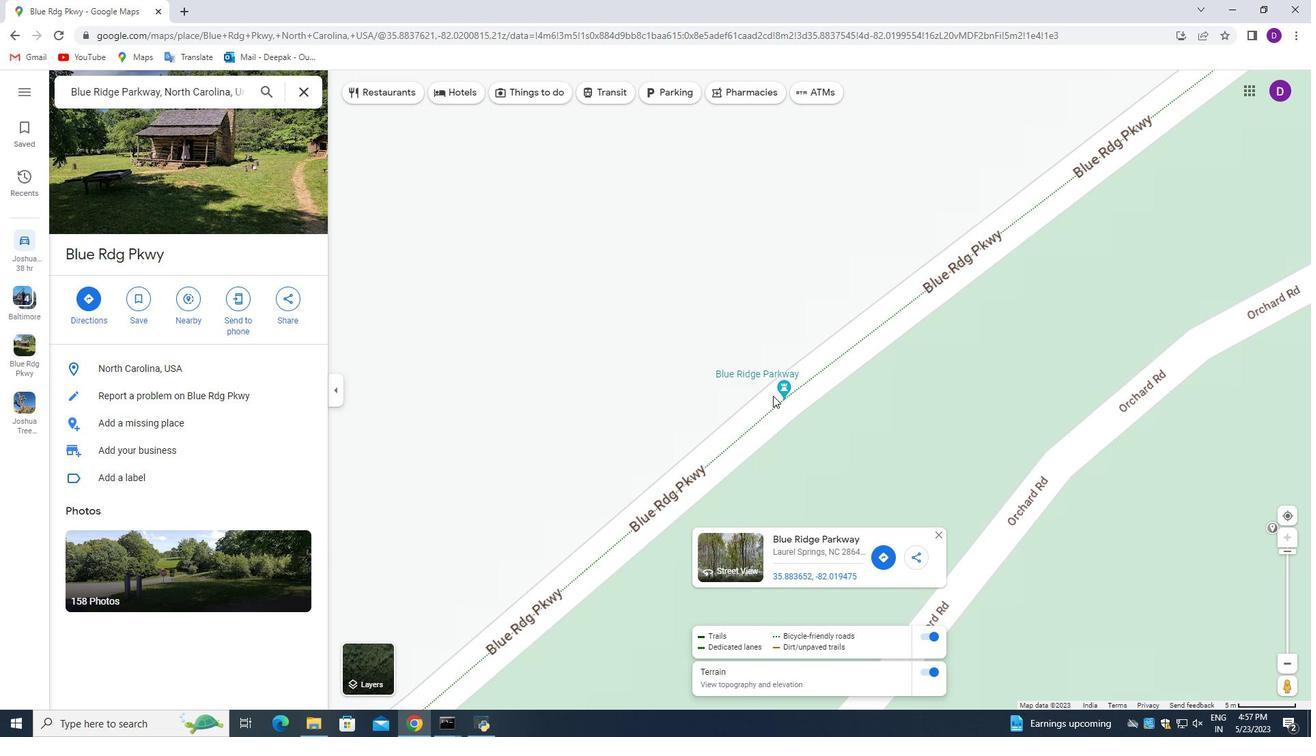
Action: Mouse scrolled (788, 390) with delta (0, 0)
Screenshot: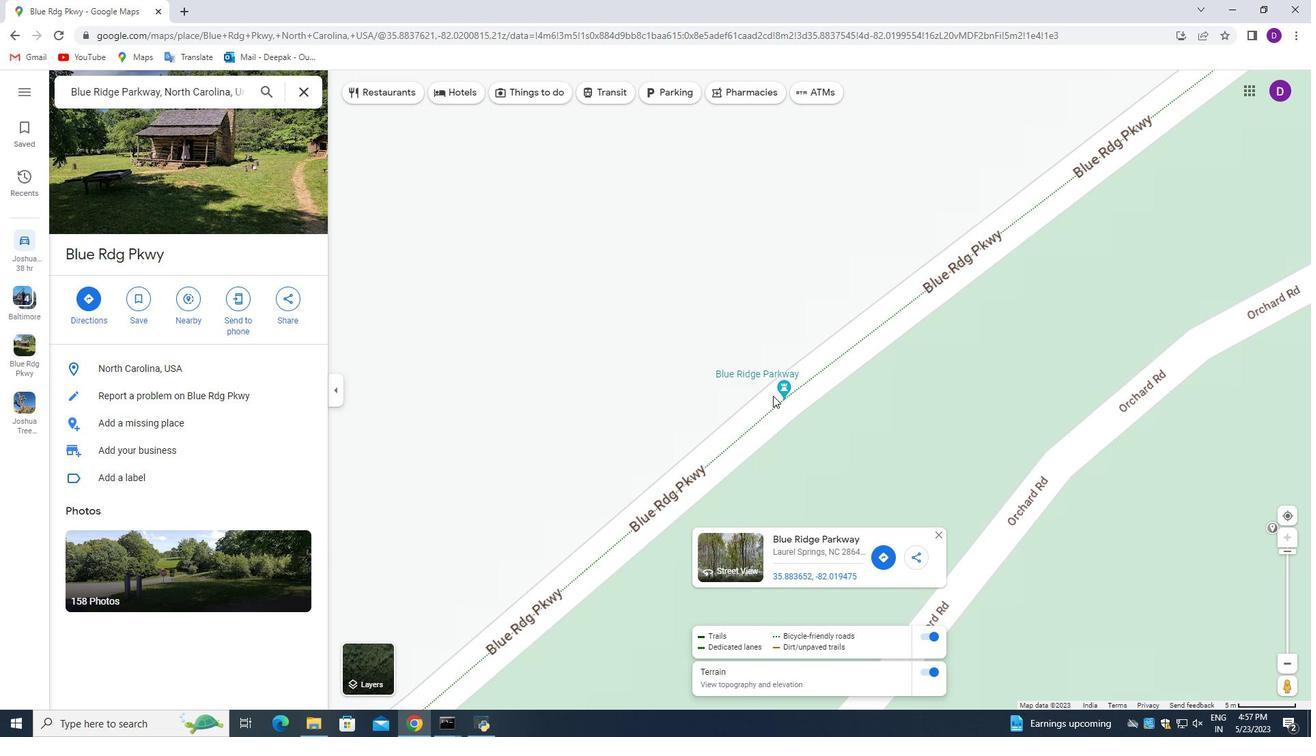 
Action: Mouse scrolled (788, 390) with delta (0, 0)
Screenshot: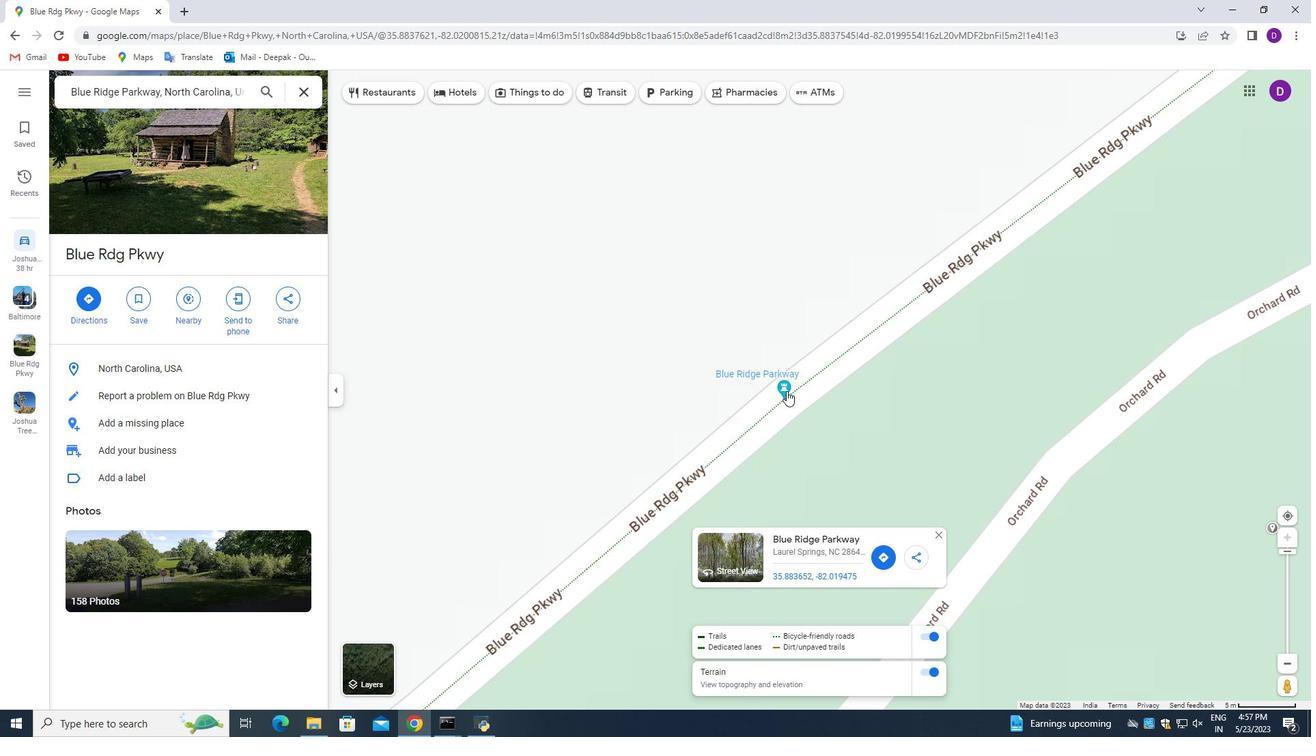 
Action: Mouse scrolled (788, 390) with delta (0, 0)
Screenshot: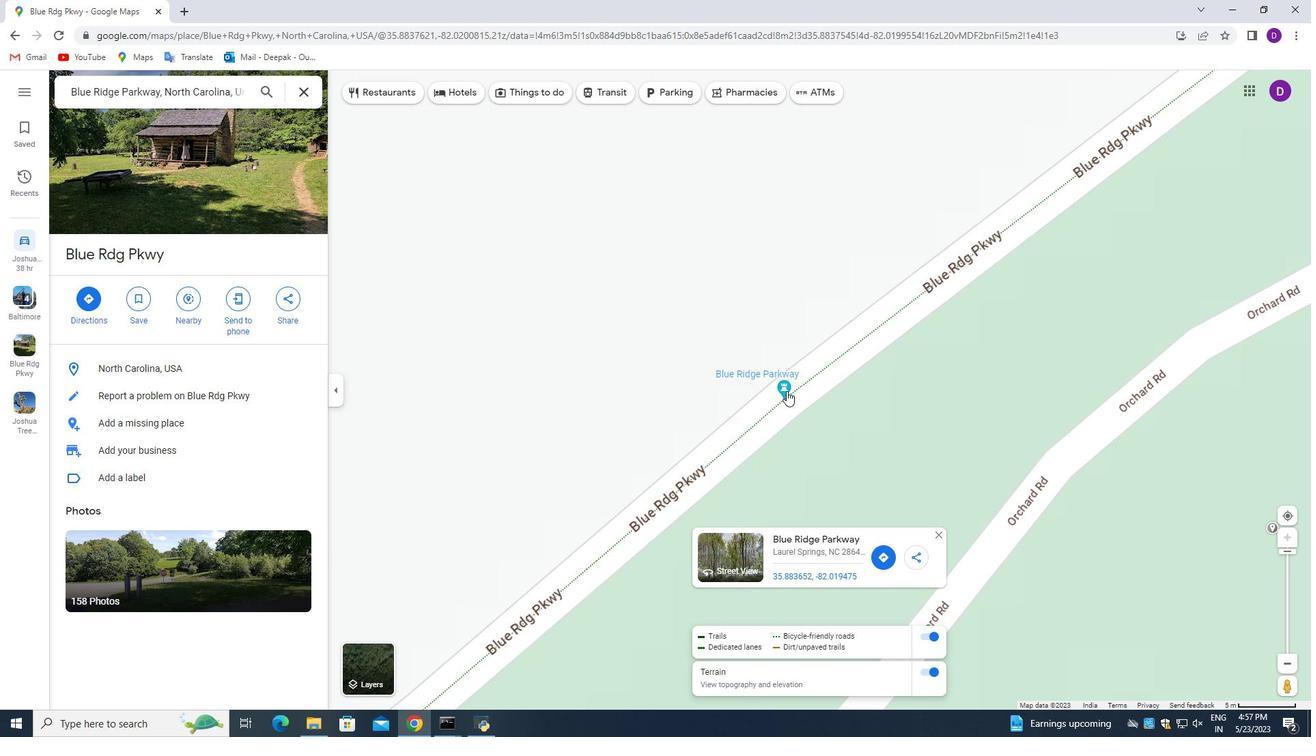 
Action: Mouse scrolled (788, 390) with delta (0, 0)
Screenshot: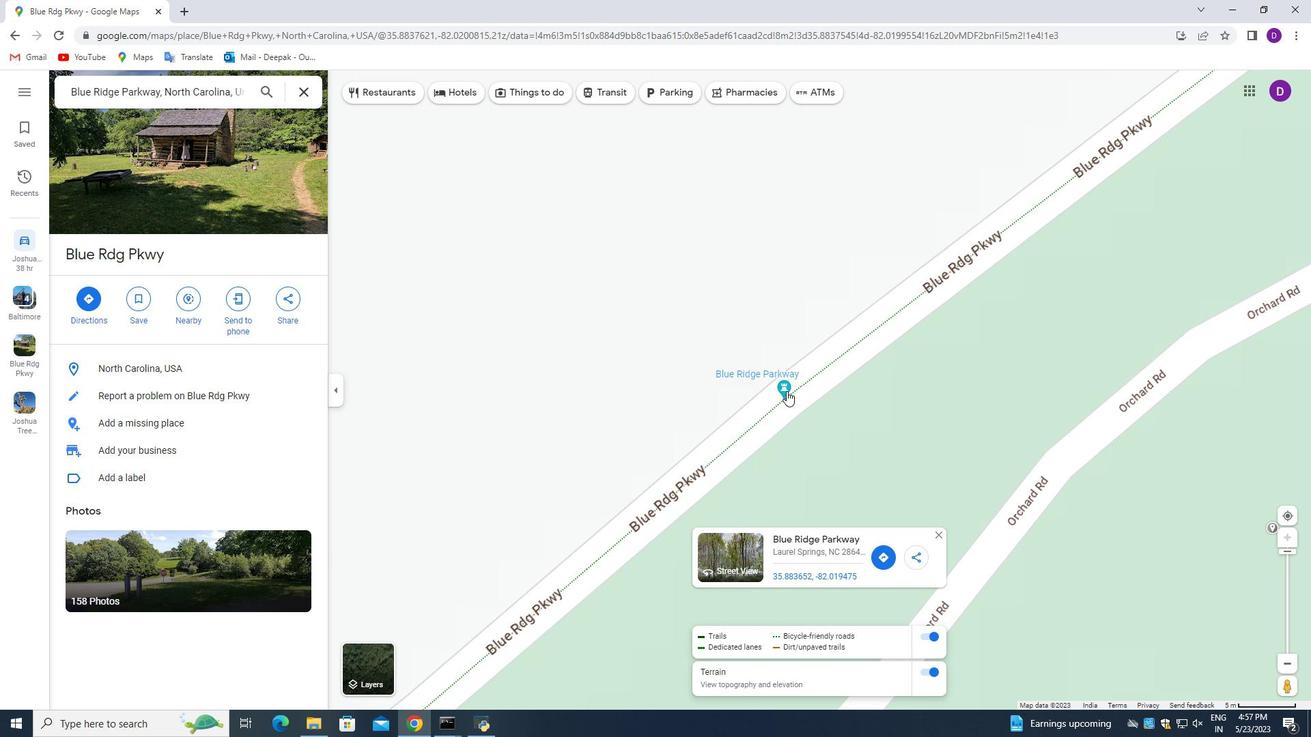 
Action: Mouse scrolled (788, 390) with delta (0, 0)
Screenshot: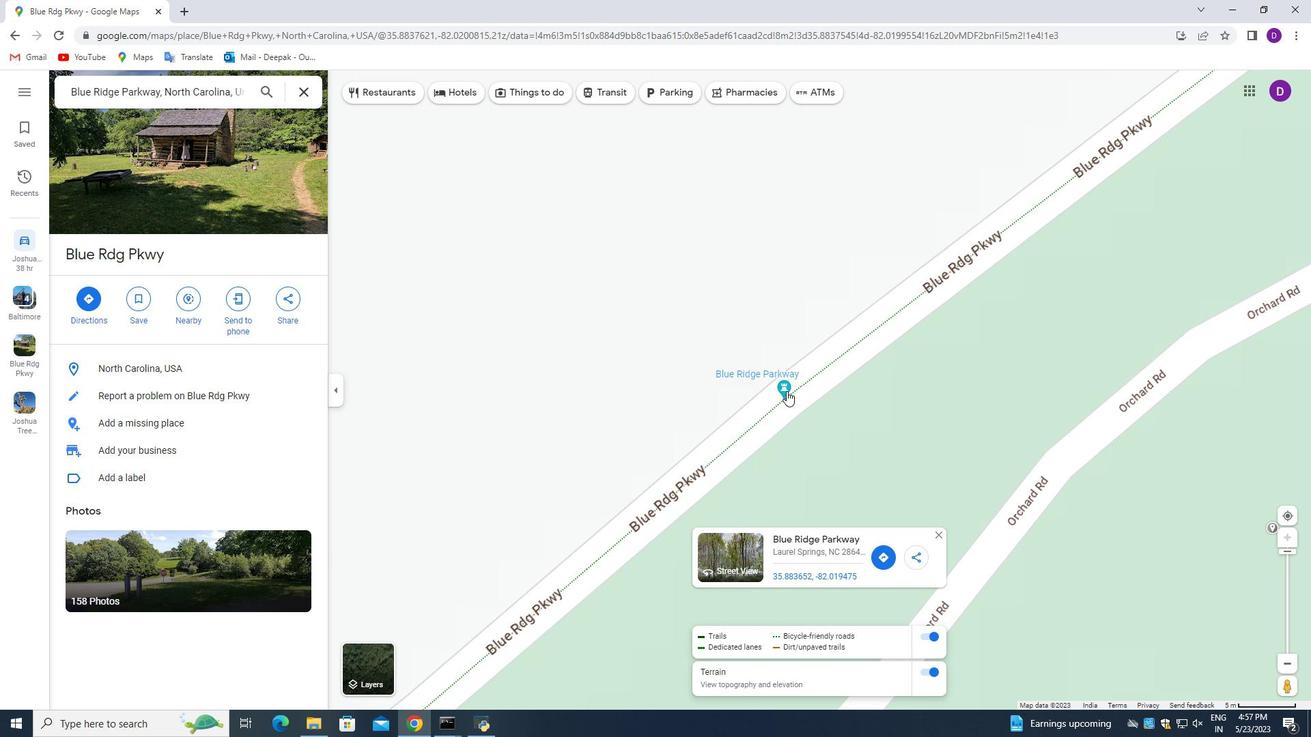 
Action: Mouse moved to (1288, 553)
Screenshot: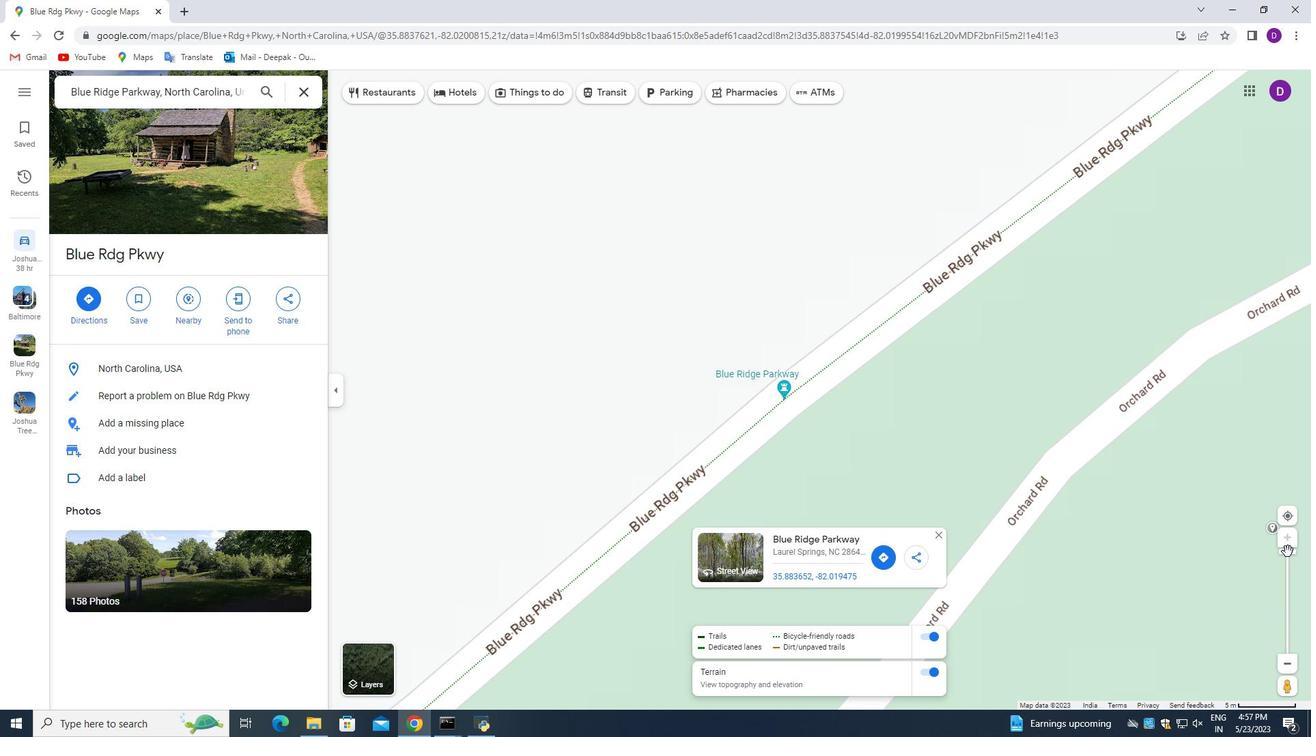 
Action: Mouse pressed right at (1288, 553)
Screenshot: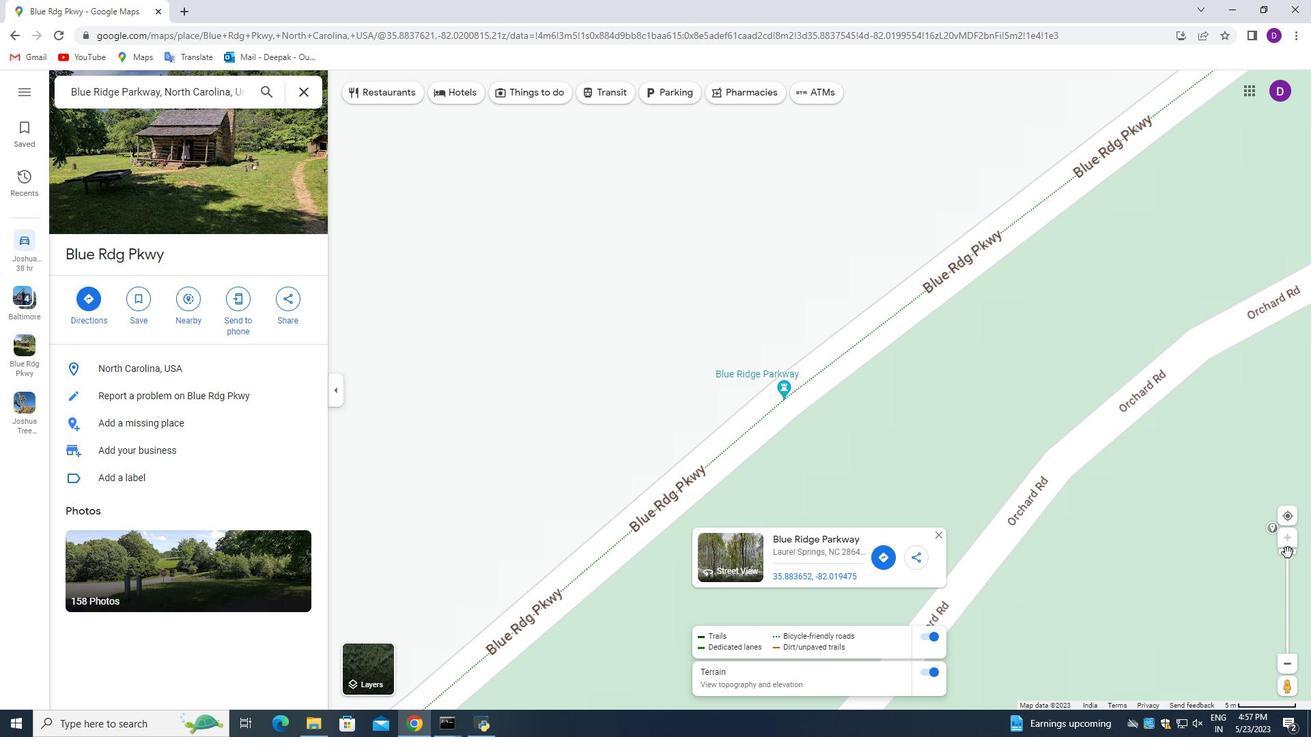 
Action: Mouse pressed left at (1288, 553)
Screenshot: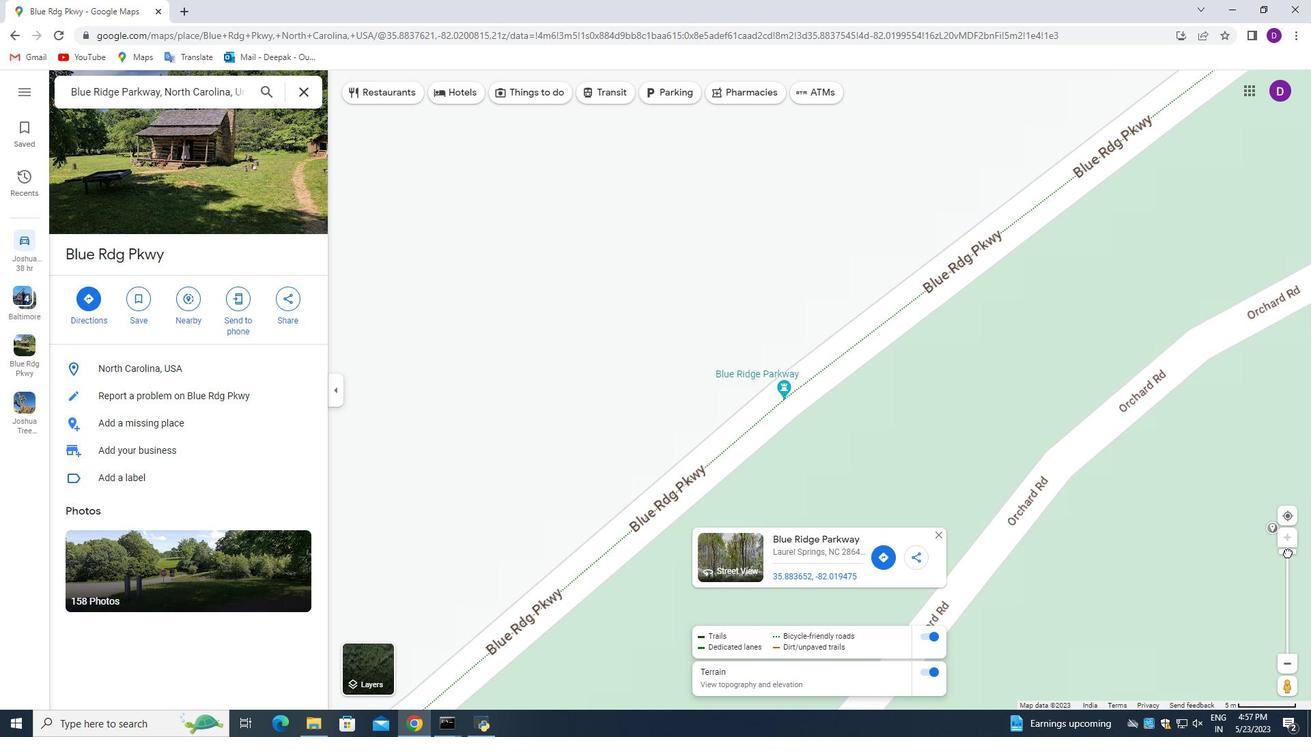 
Action: Mouse moved to (1288, 515)
Screenshot: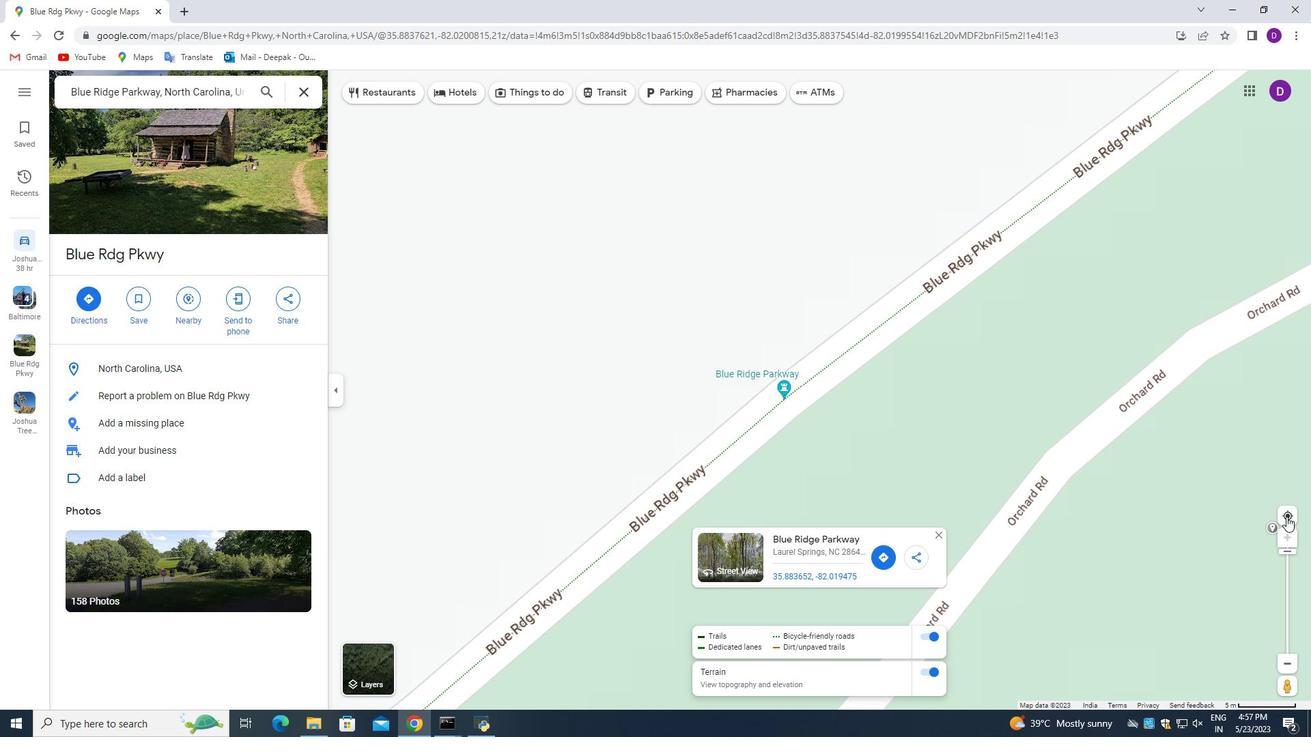 
Action: Mouse pressed left at (1288, 515)
Screenshot: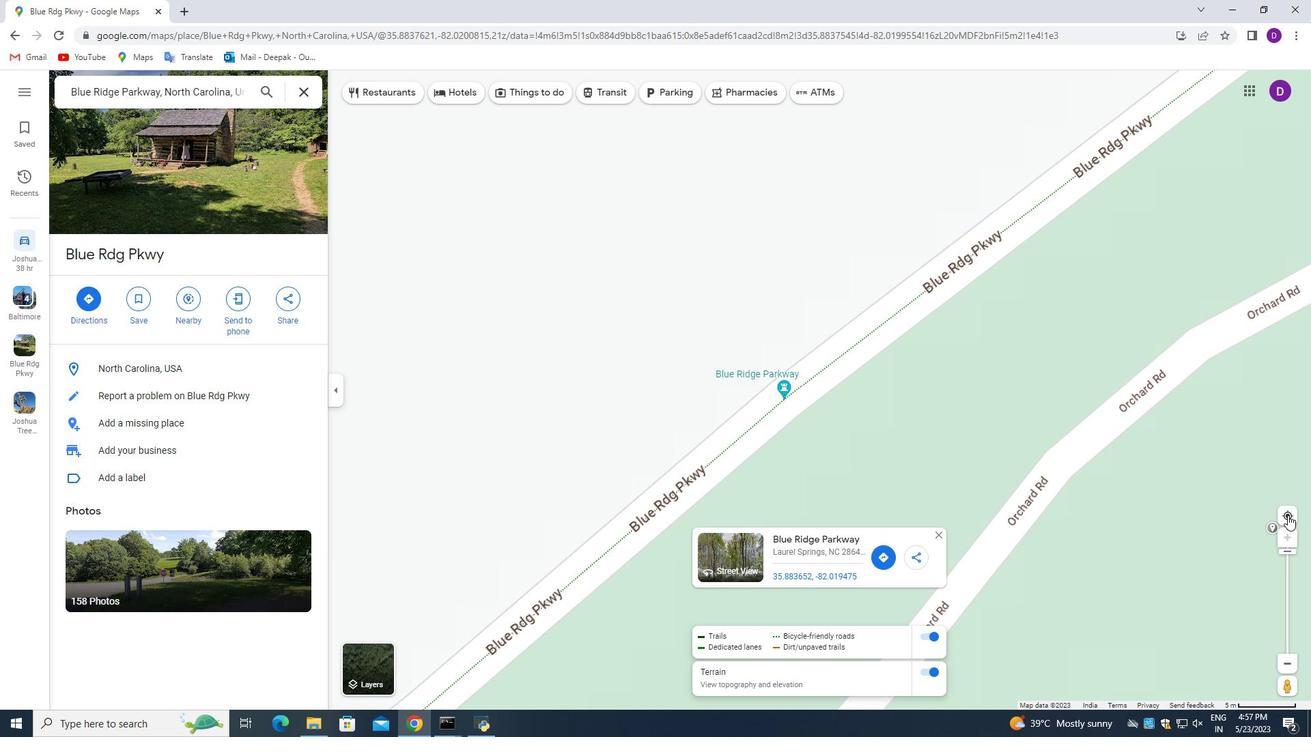 
Action: Mouse moved to (830, 448)
Screenshot: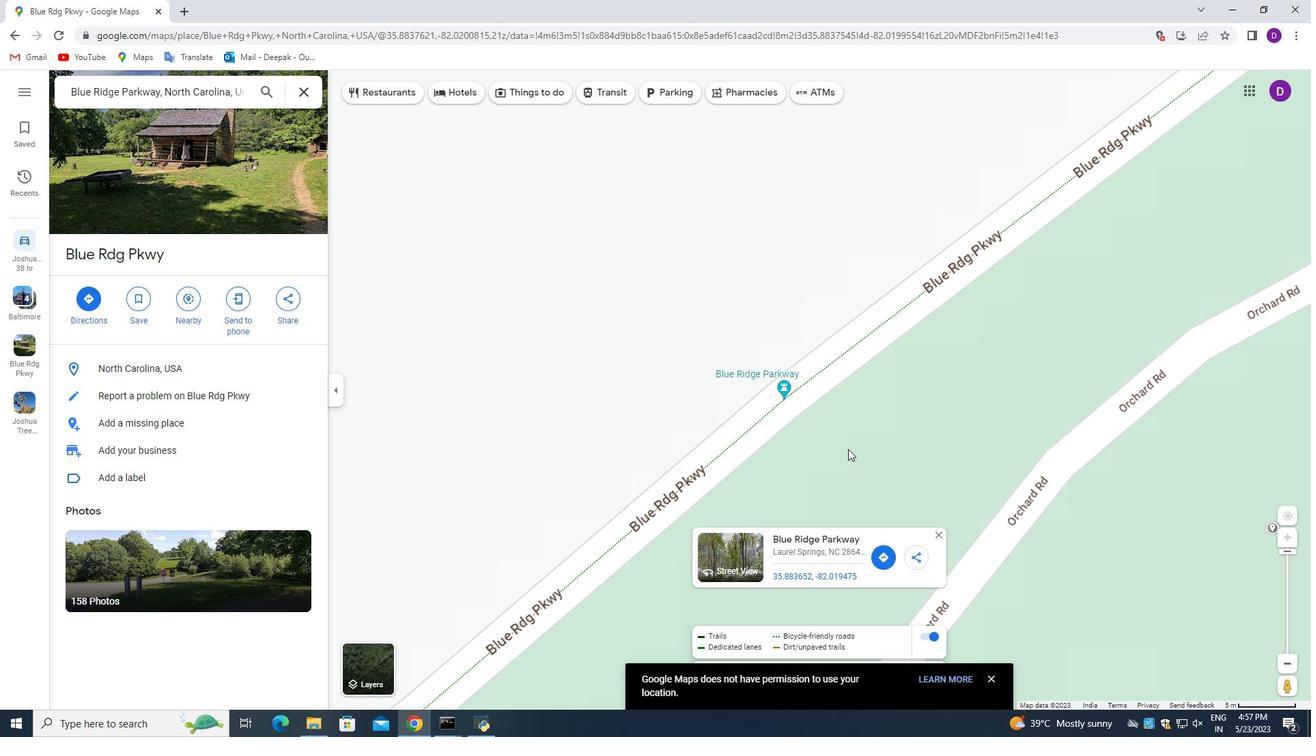 
Action: Mouse scrolled (830, 448) with delta (0, 0)
Screenshot: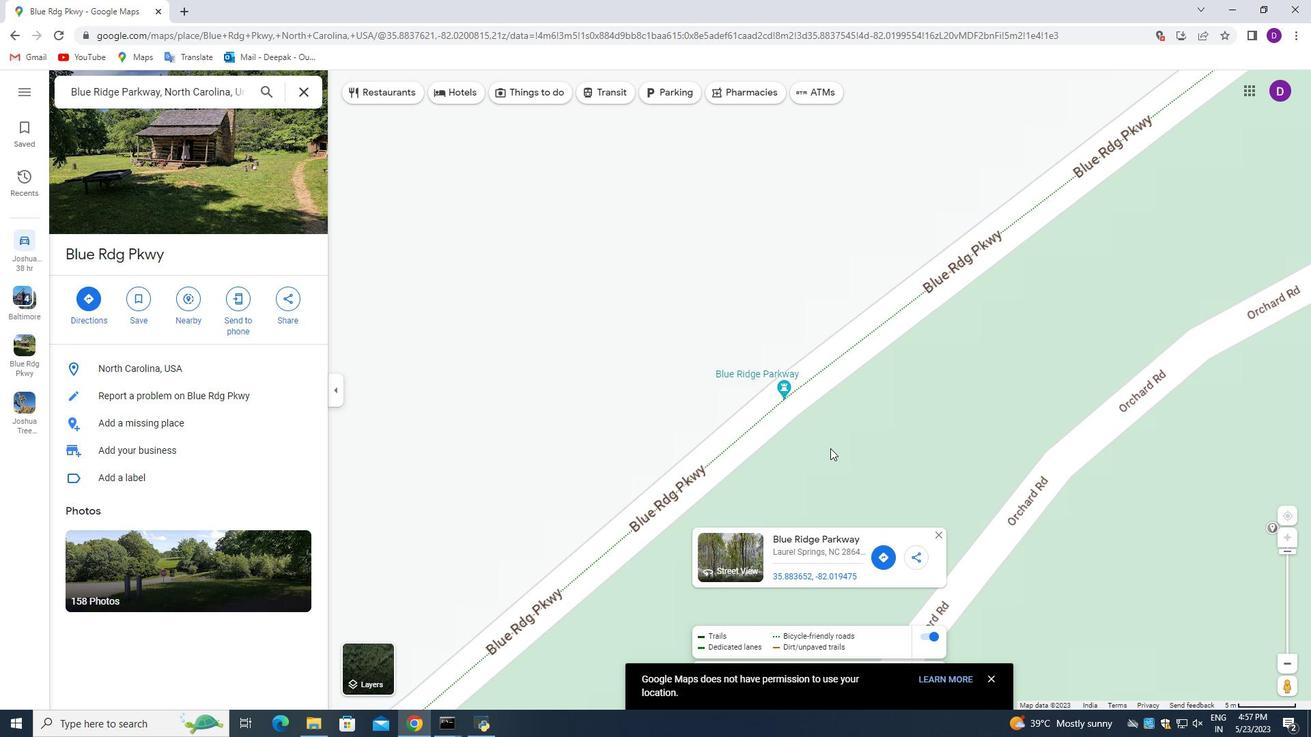 
Action: Mouse moved to (792, 427)
Screenshot: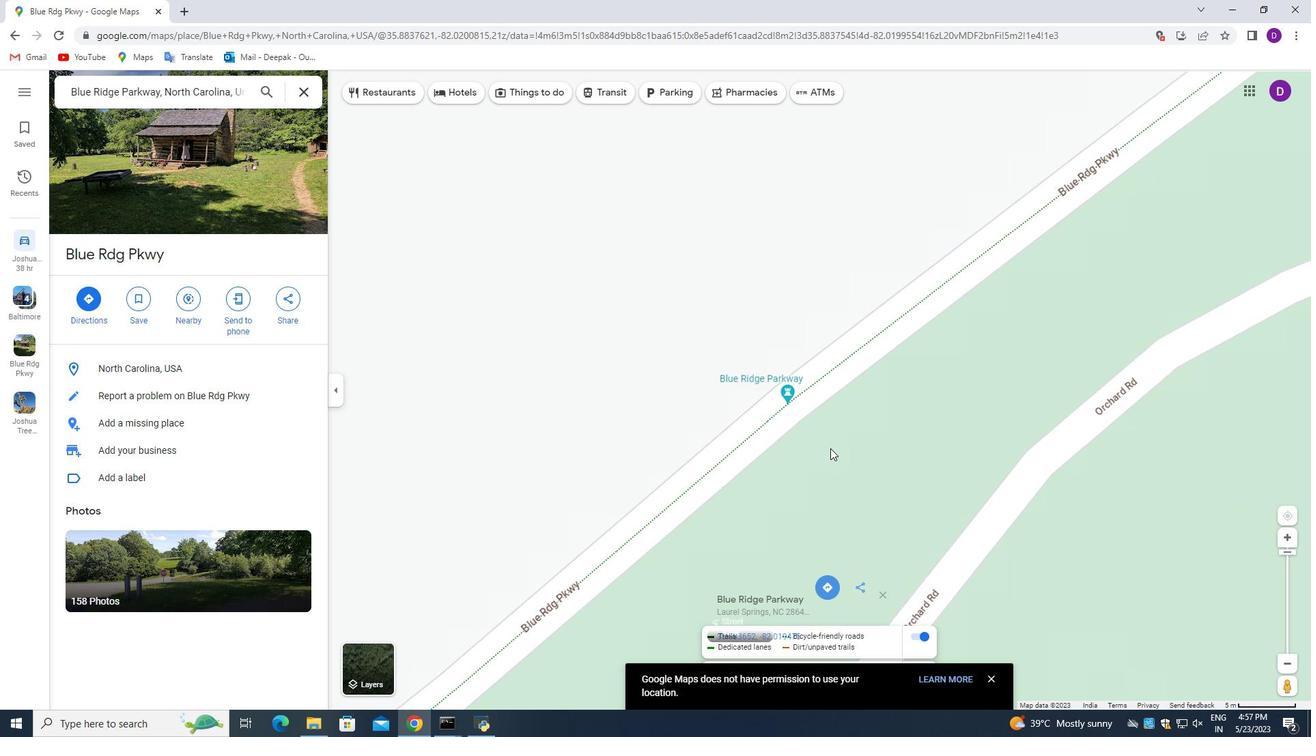 
Action: Mouse scrolled (792, 426) with delta (0, 0)
Screenshot: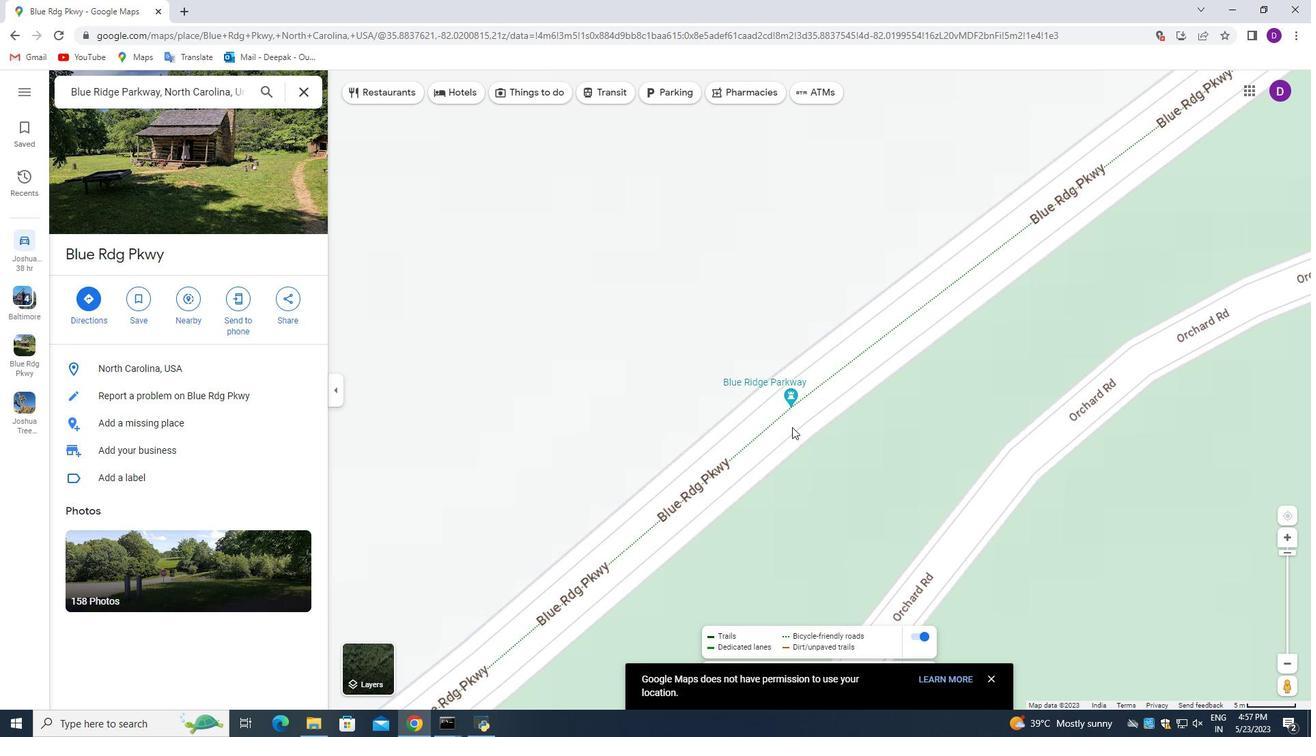 
Action: Mouse scrolled (792, 426) with delta (0, 0)
Screenshot: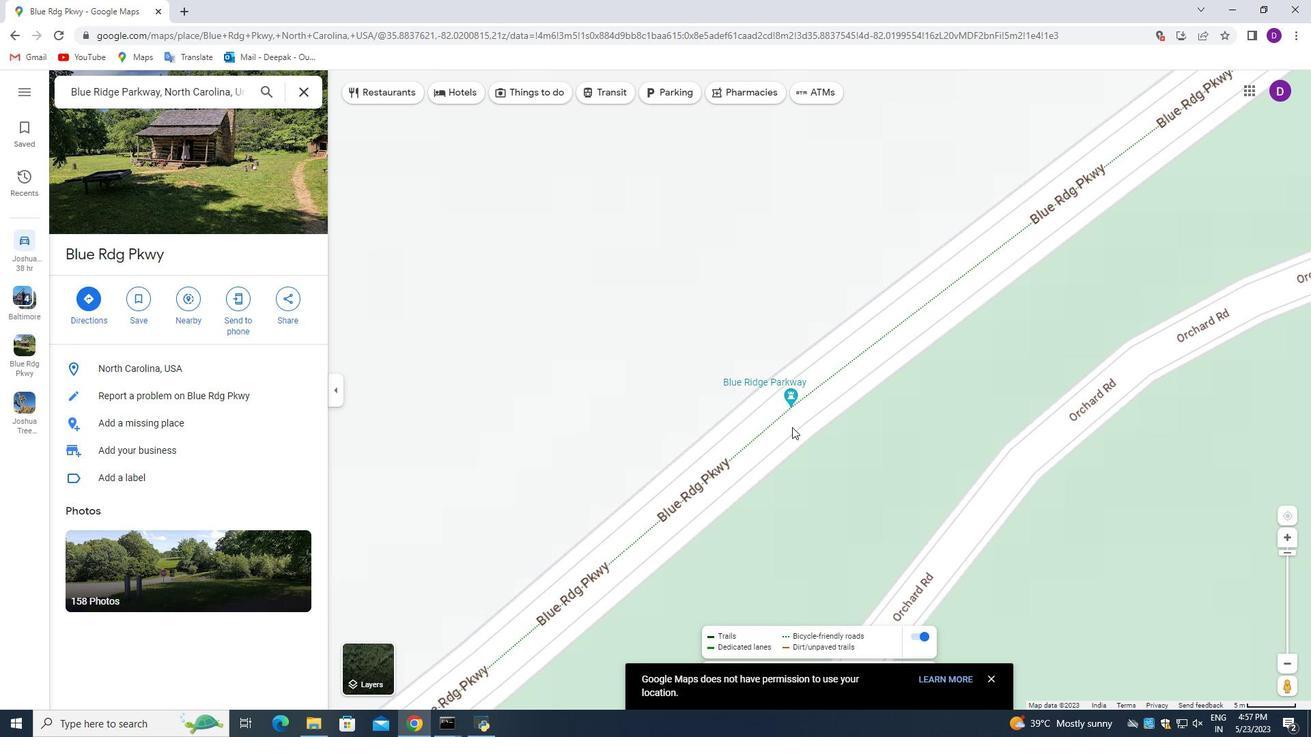 
Action: Mouse scrolled (792, 426) with delta (0, 0)
Screenshot: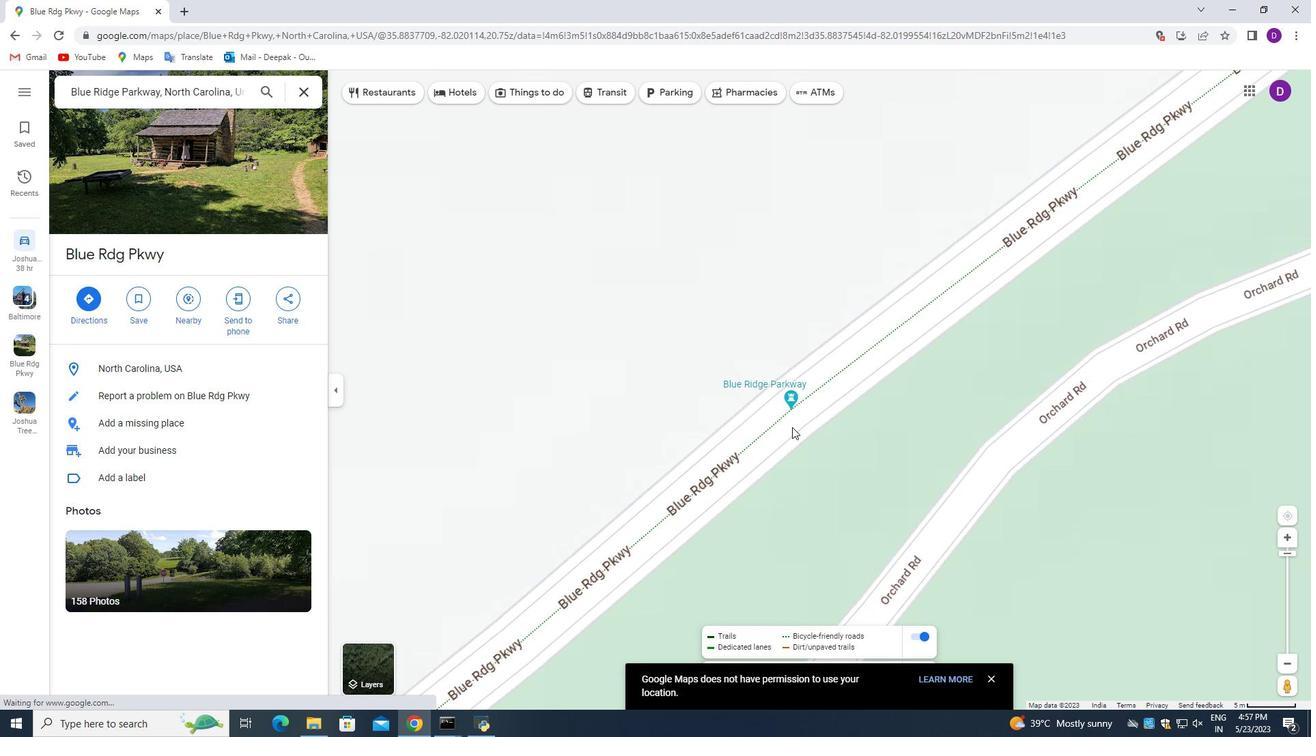 
Action: Mouse scrolled (792, 426) with delta (0, 0)
Screenshot: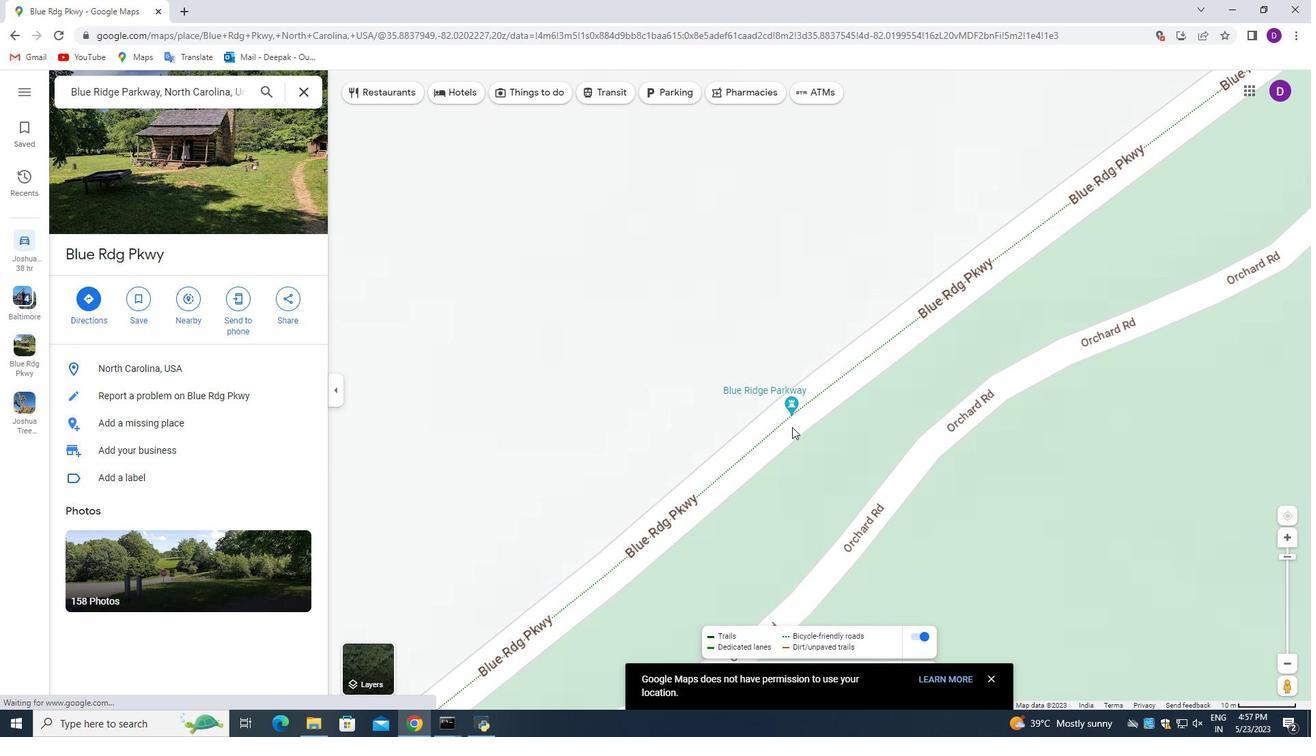 
Action: Mouse scrolled (792, 426) with delta (0, 0)
Screenshot: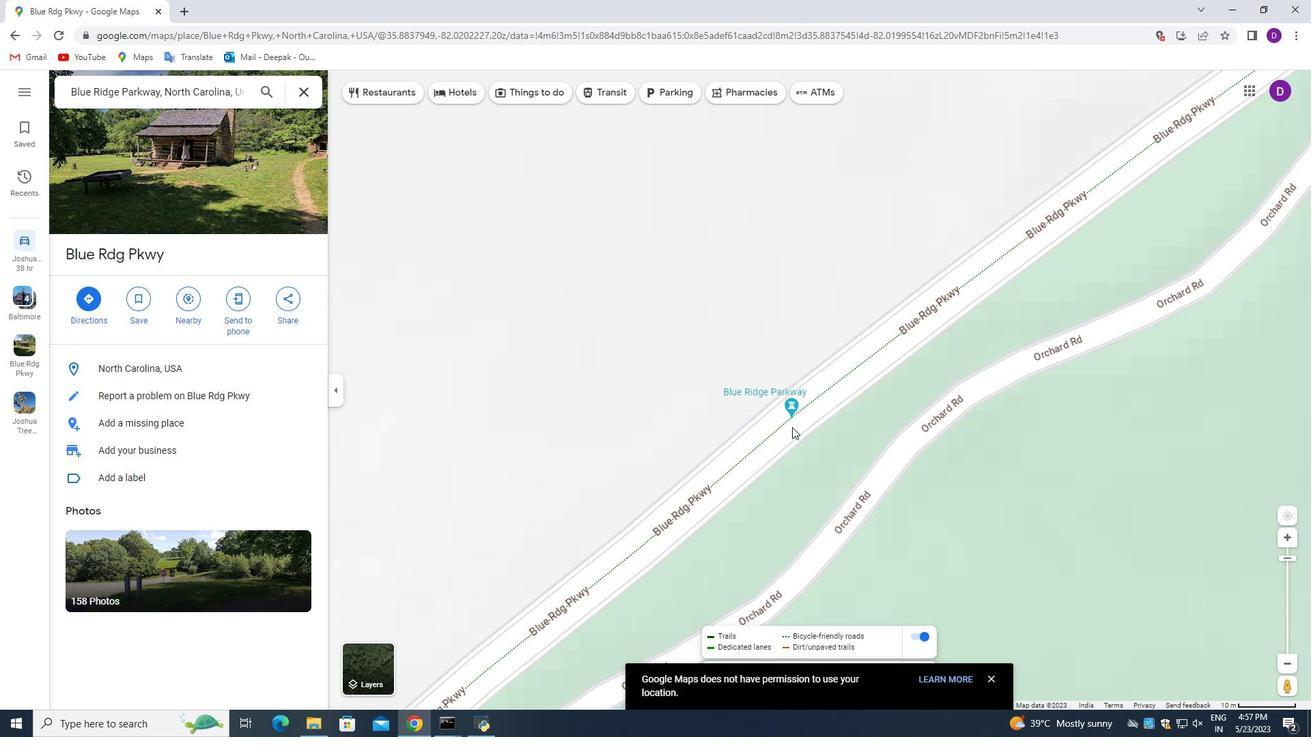 
Action: Mouse scrolled (792, 426) with delta (0, 0)
Screenshot: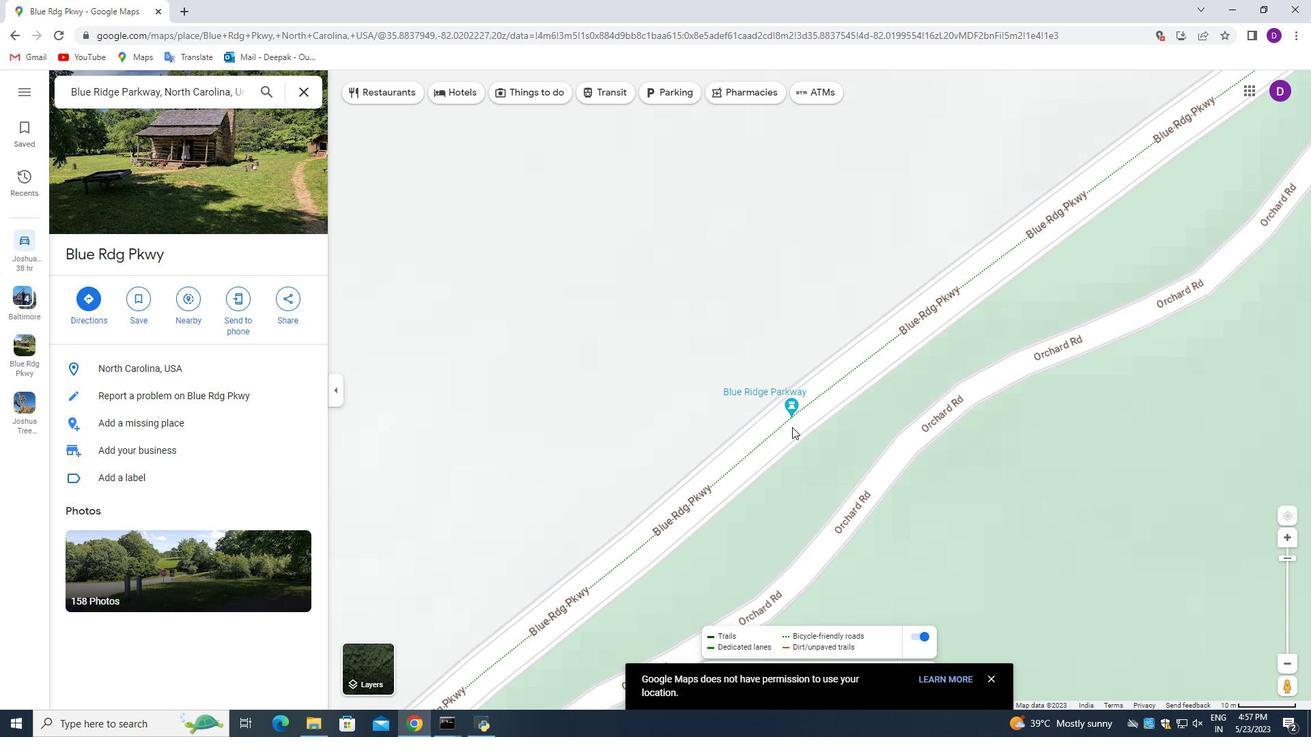 
Action: Mouse scrolled (792, 426) with delta (0, 0)
Screenshot: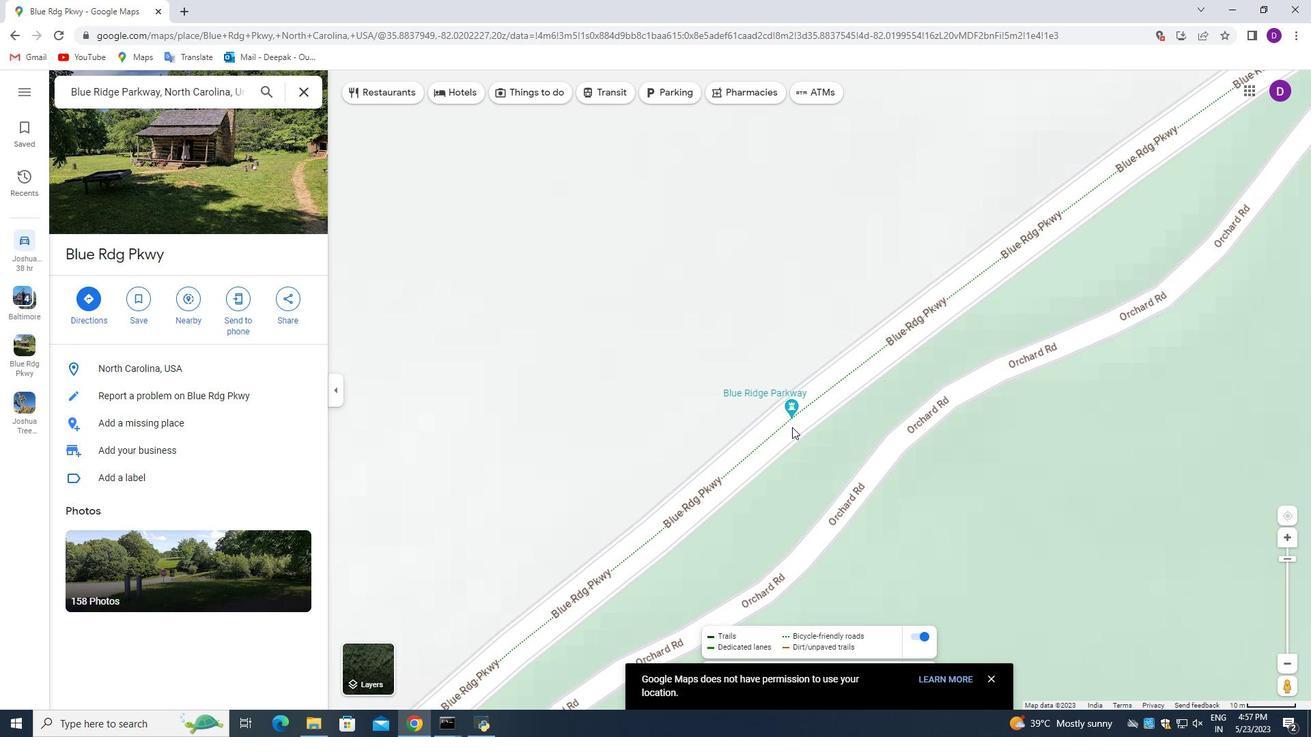 
Action: Mouse scrolled (792, 426) with delta (0, 0)
Screenshot: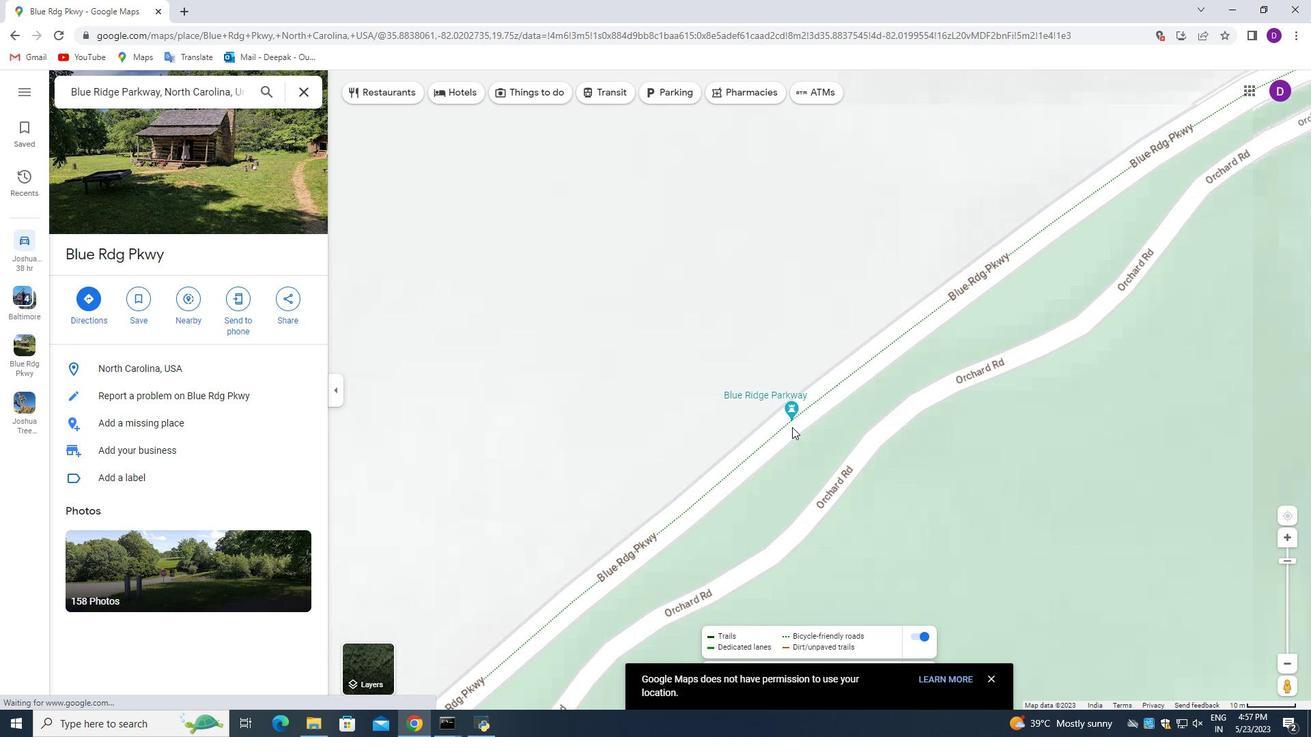 
Action: Mouse scrolled (792, 426) with delta (0, 0)
Screenshot: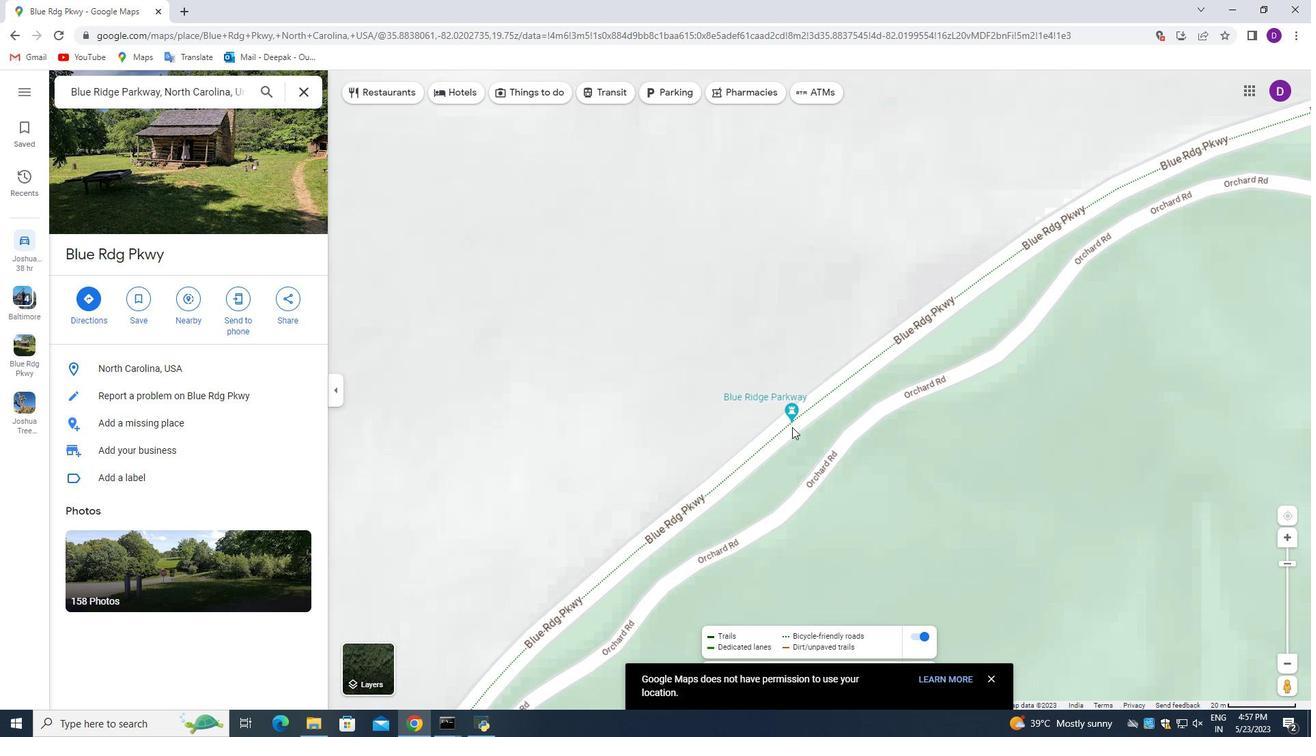 
Action: Mouse scrolled (792, 426) with delta (0, 0)
Screenshot: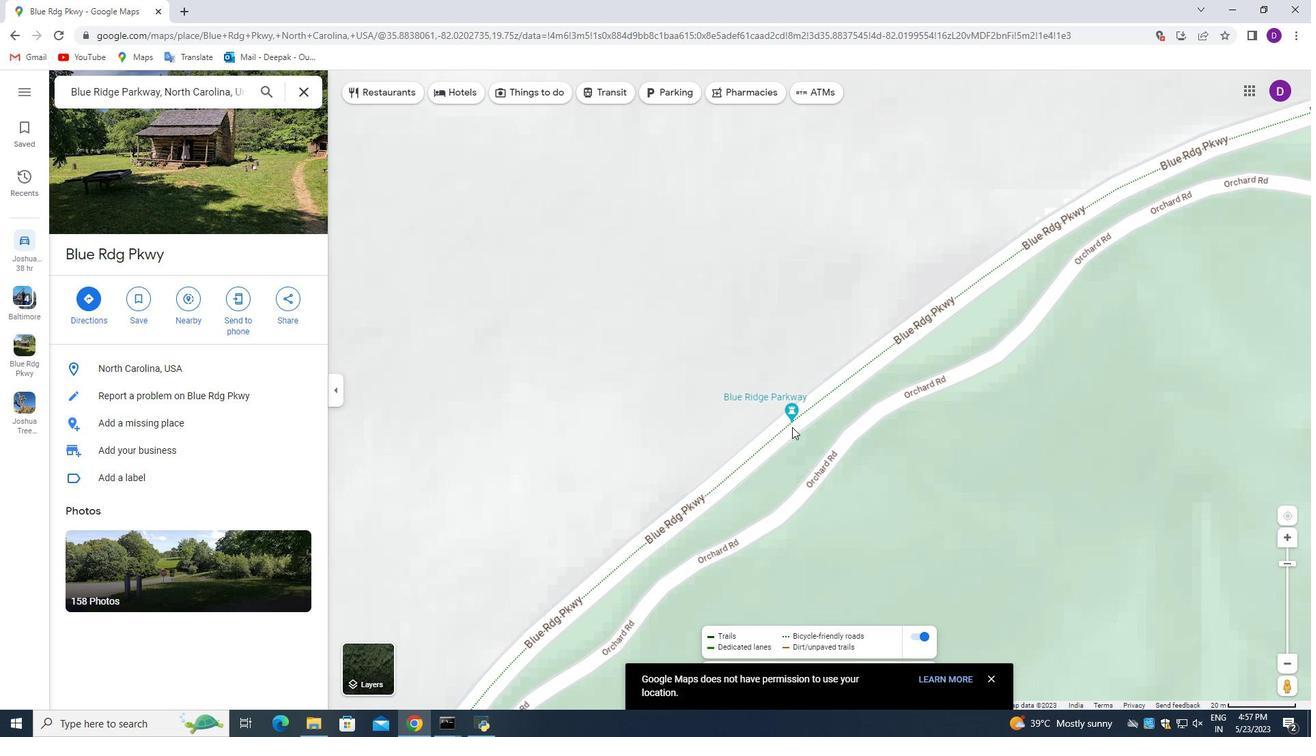 
Action: Mouse scrolled (792, 426) with delta (0, 0)
Screenshot: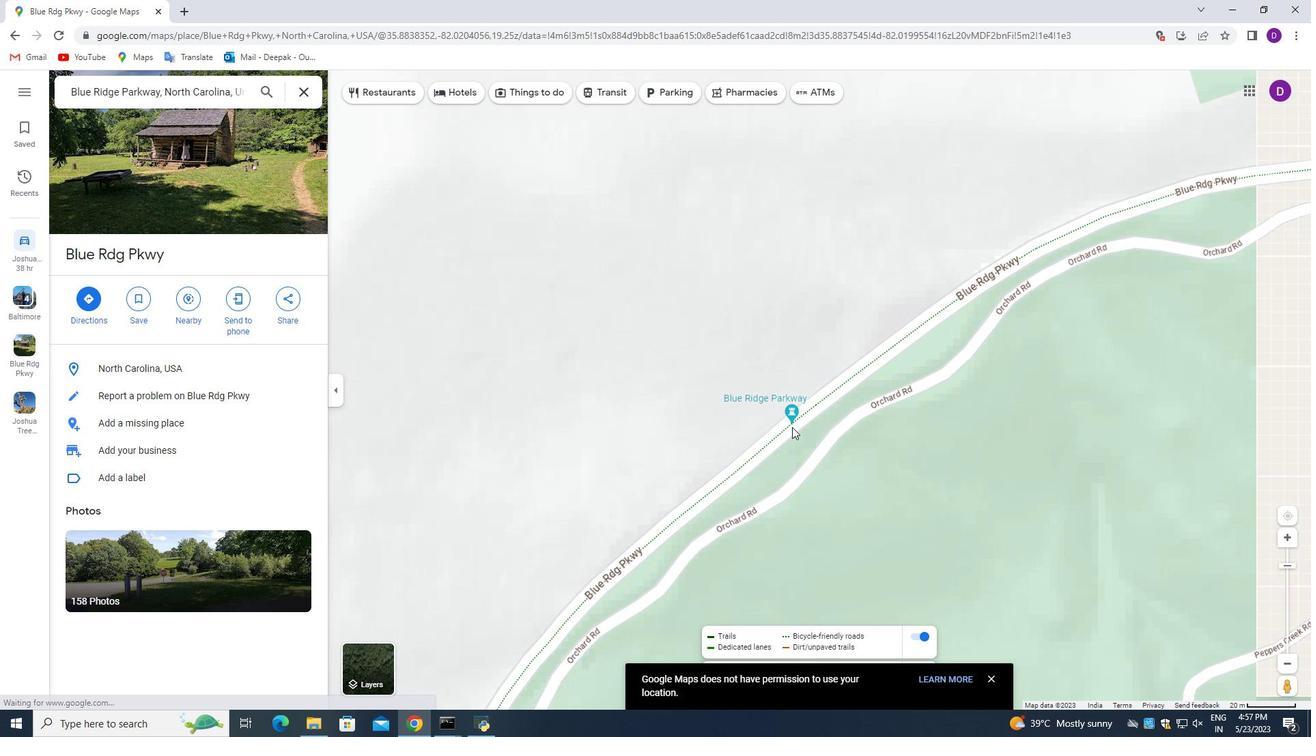 
Action: Mouse scrolled (792, 426) with delta (0, 0)
Screenshot: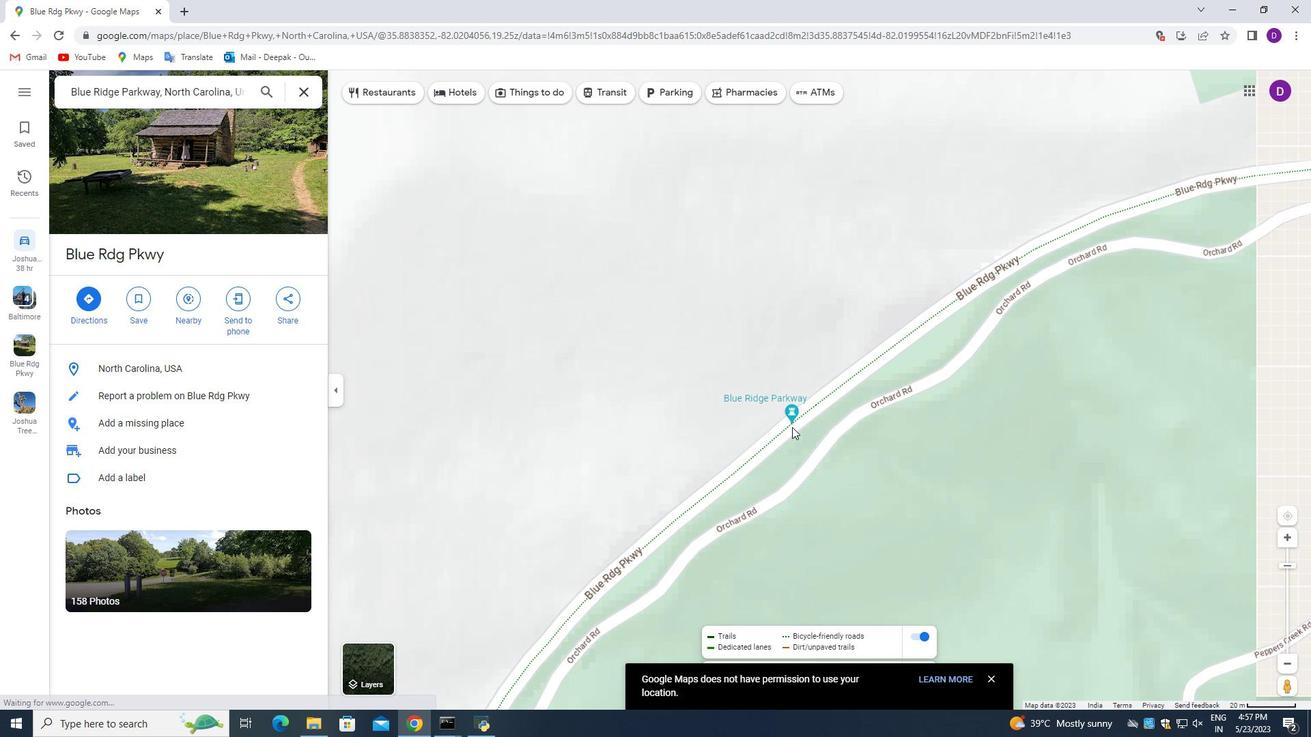 
Action: Mouse scrolled (792, 426) with delta (0, 0)
Screenshot: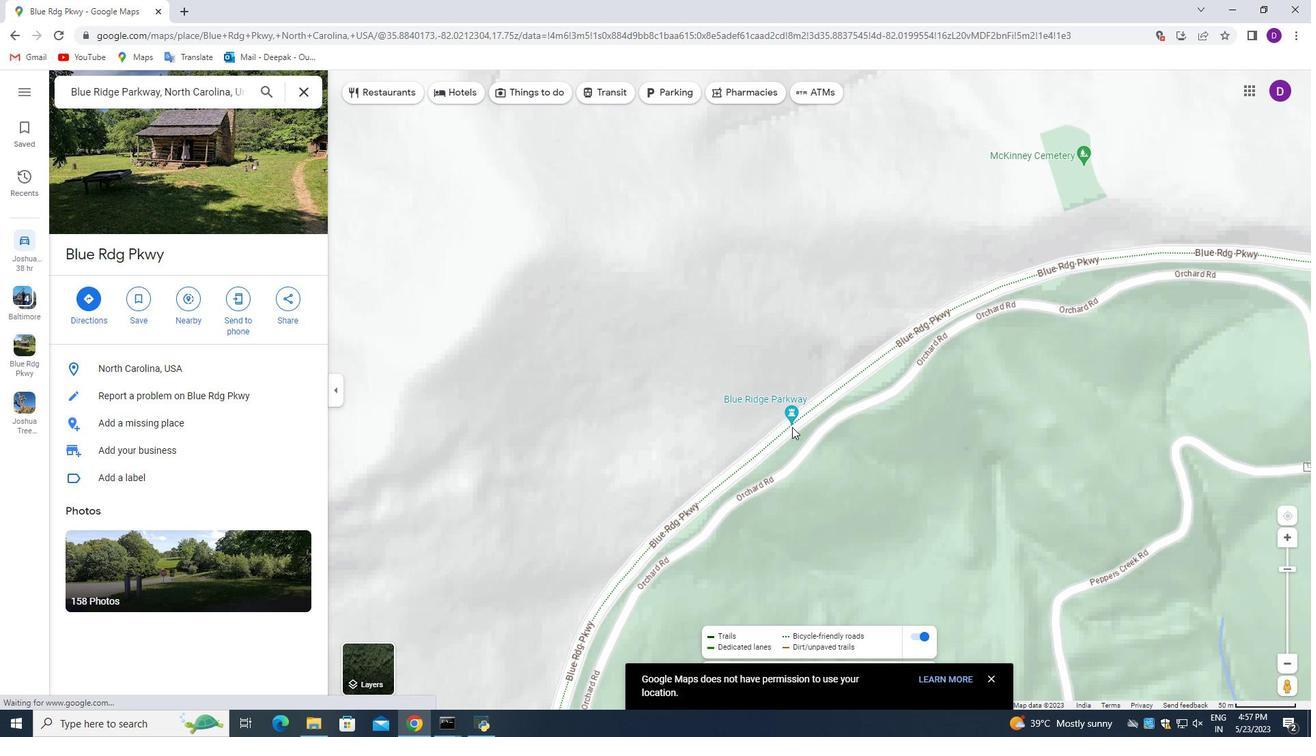 
Action: Mouse scrolled (792, 426) with delta (0, 0)
Screenshot: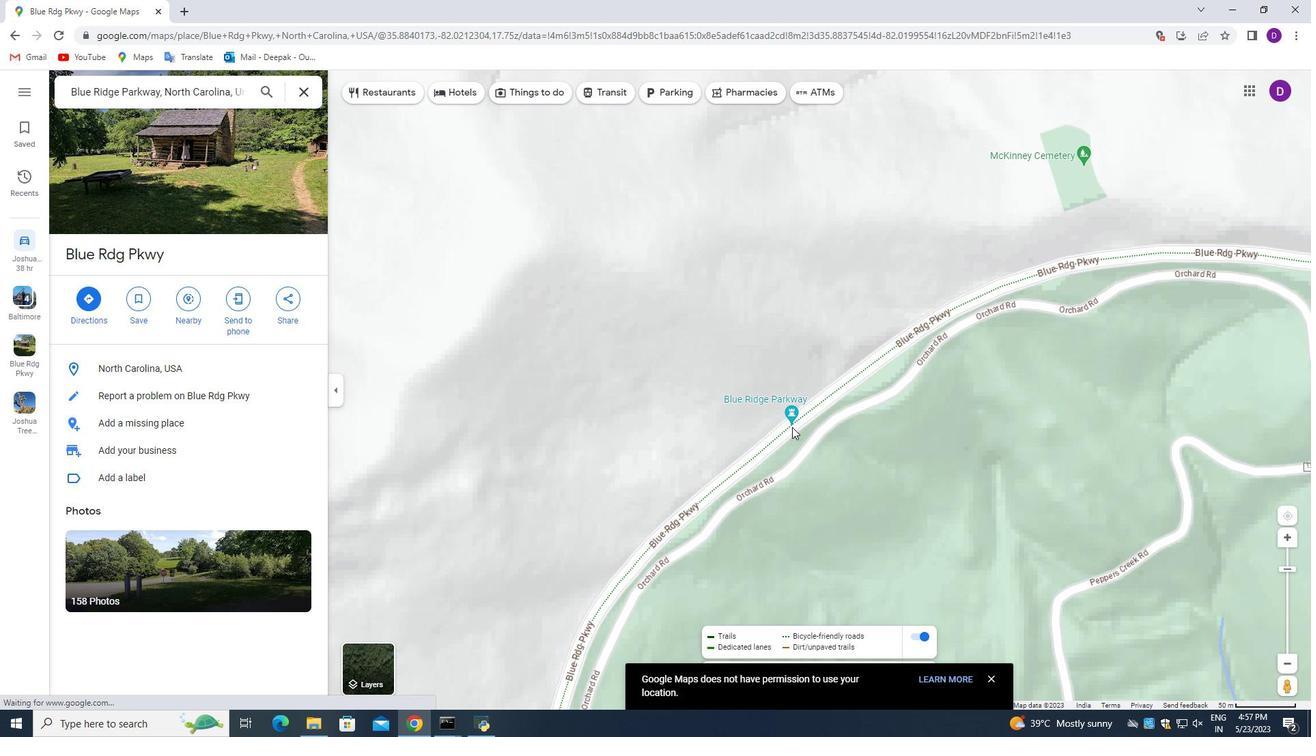 
Action: Mouse scrolled (792, 426) with delta (0, 0)
Screenshot: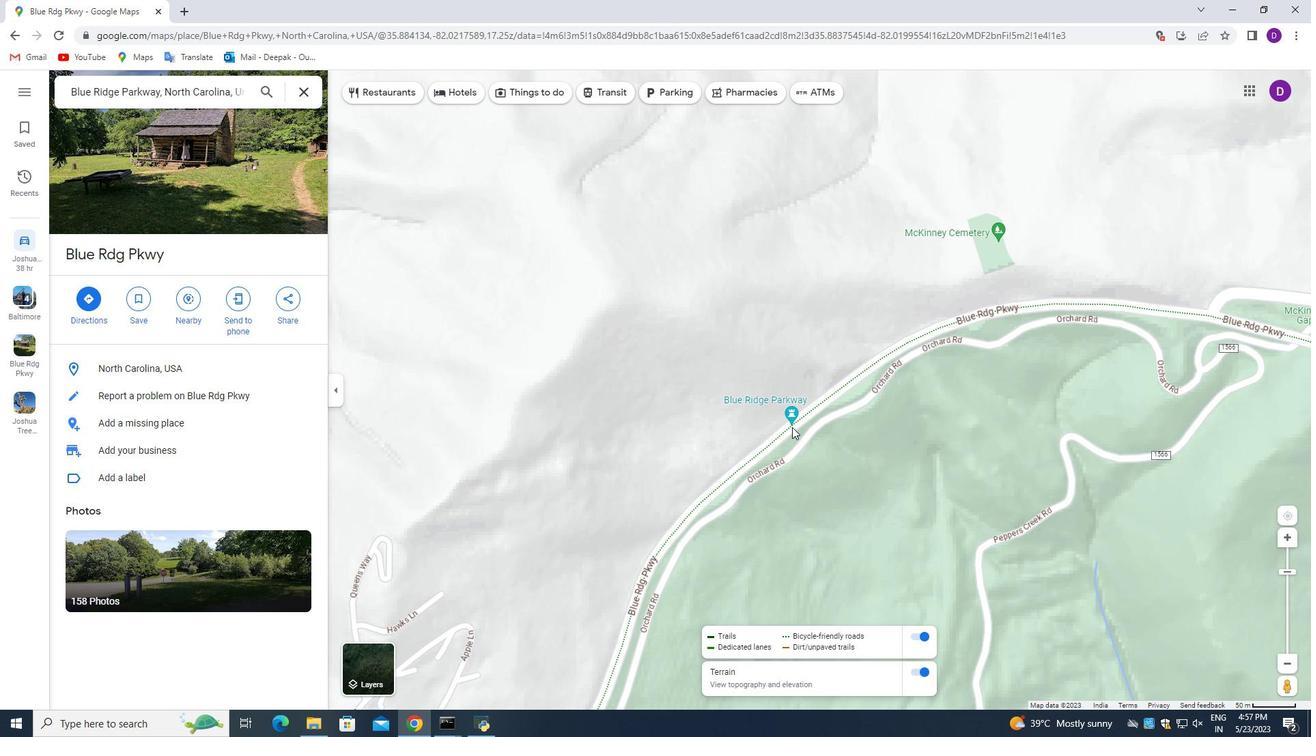 
Action: Mouse scrolled (792, 426) with delta (0, 0)
Screenshot: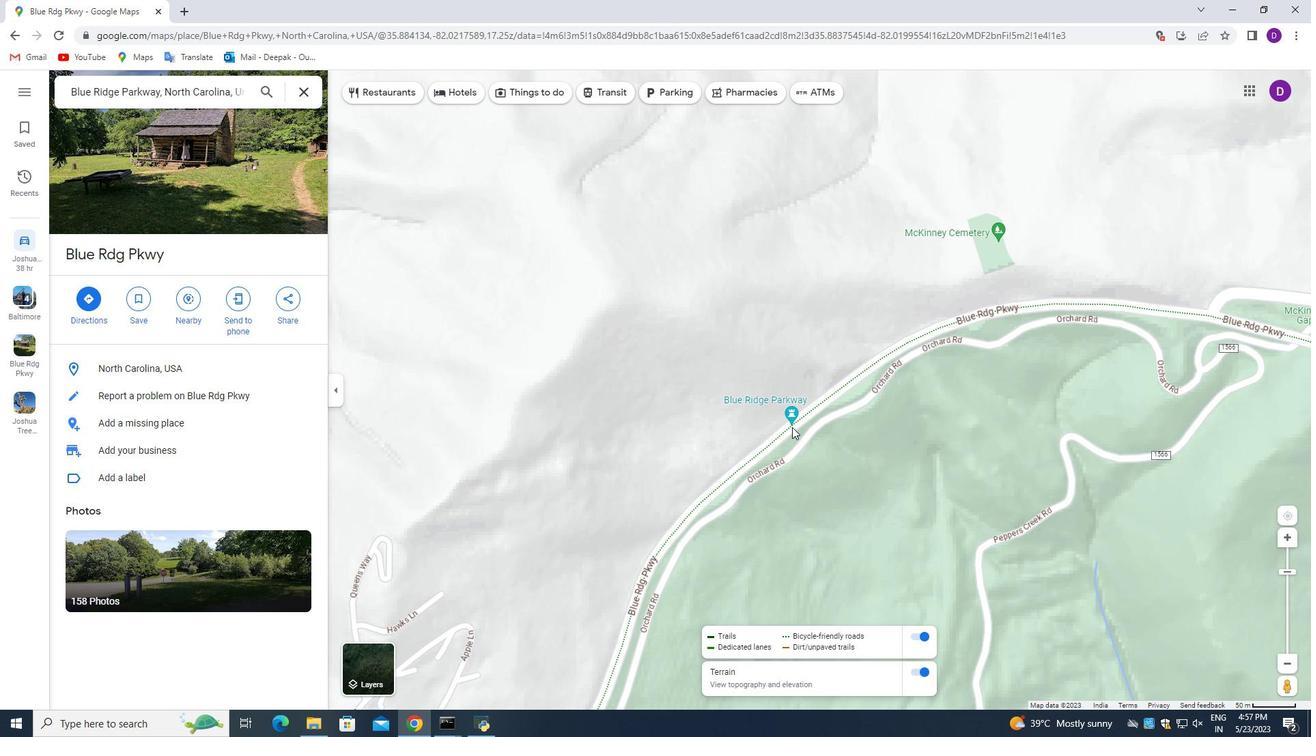 
Action: Mouse scrolled (792, 426) with delta (0, 0)
Screenshot: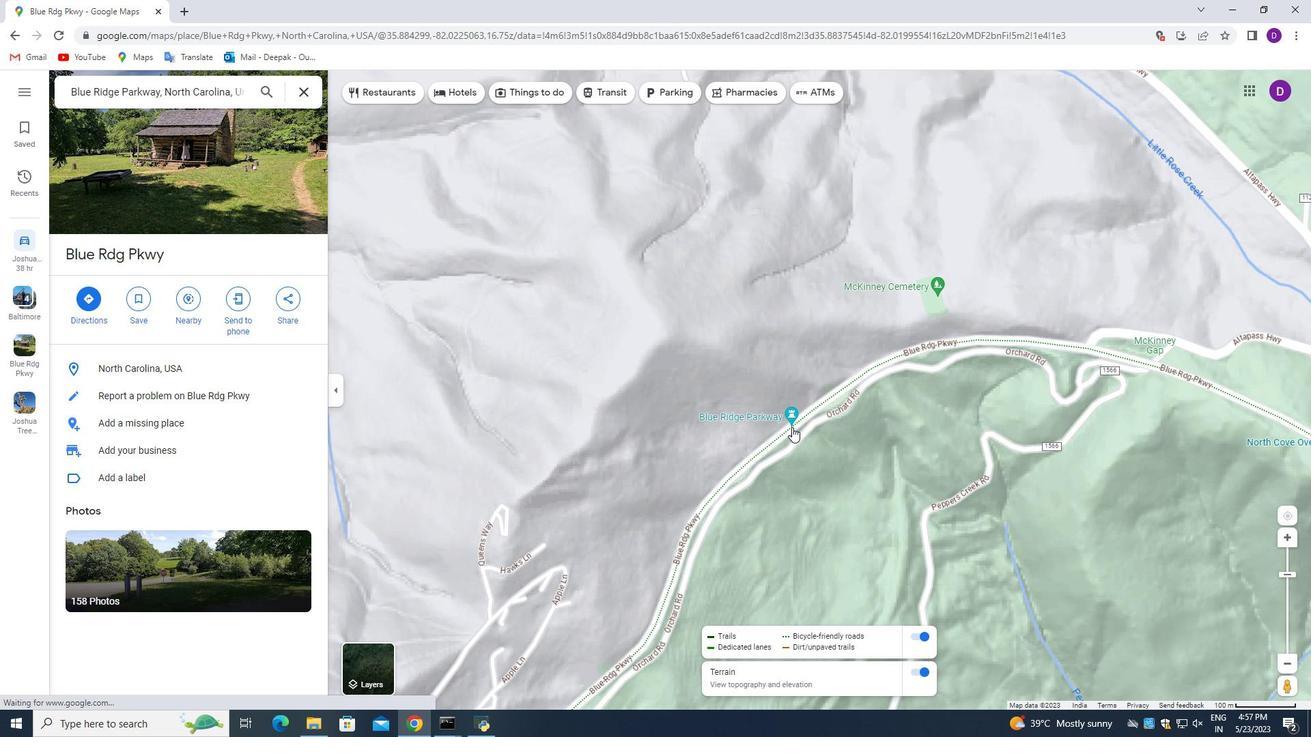 
Action: Mouse moved to (795, 437)
Screenshot: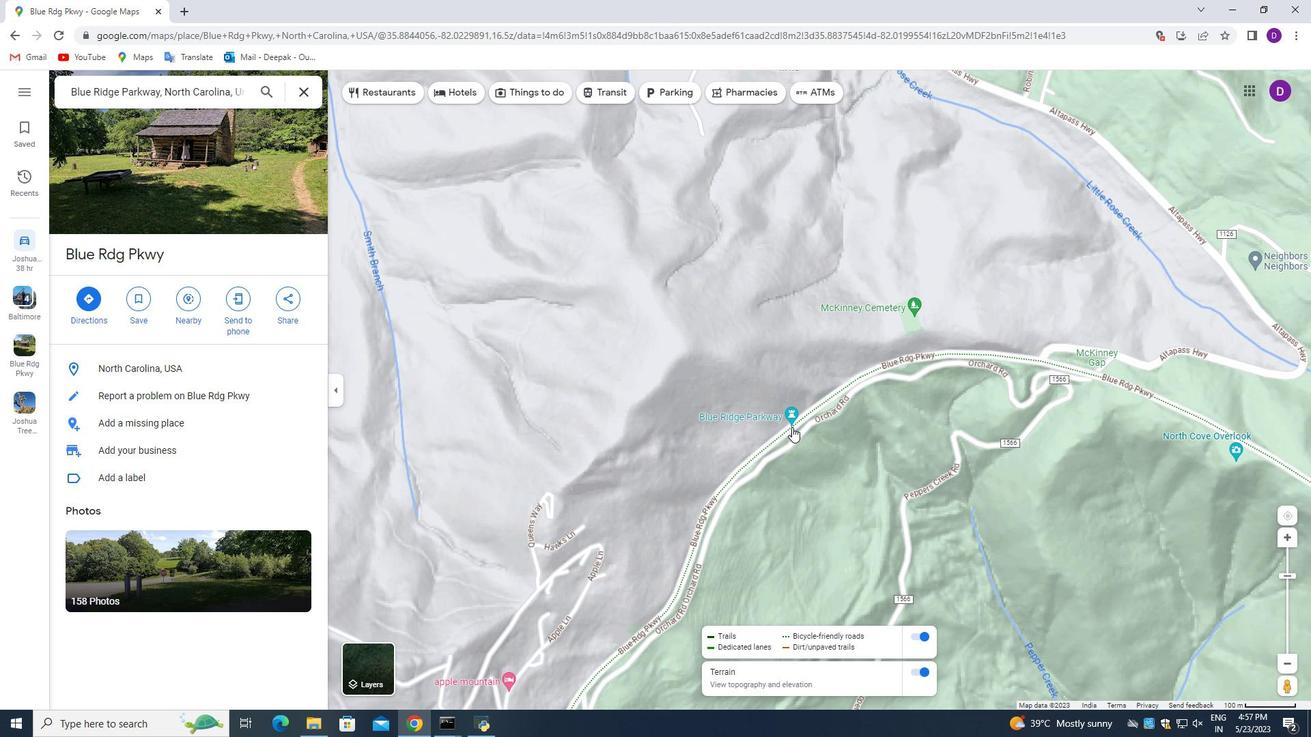 
Action: Mouse scrolled (795, 438) with delta (0, 0)
Screenshot: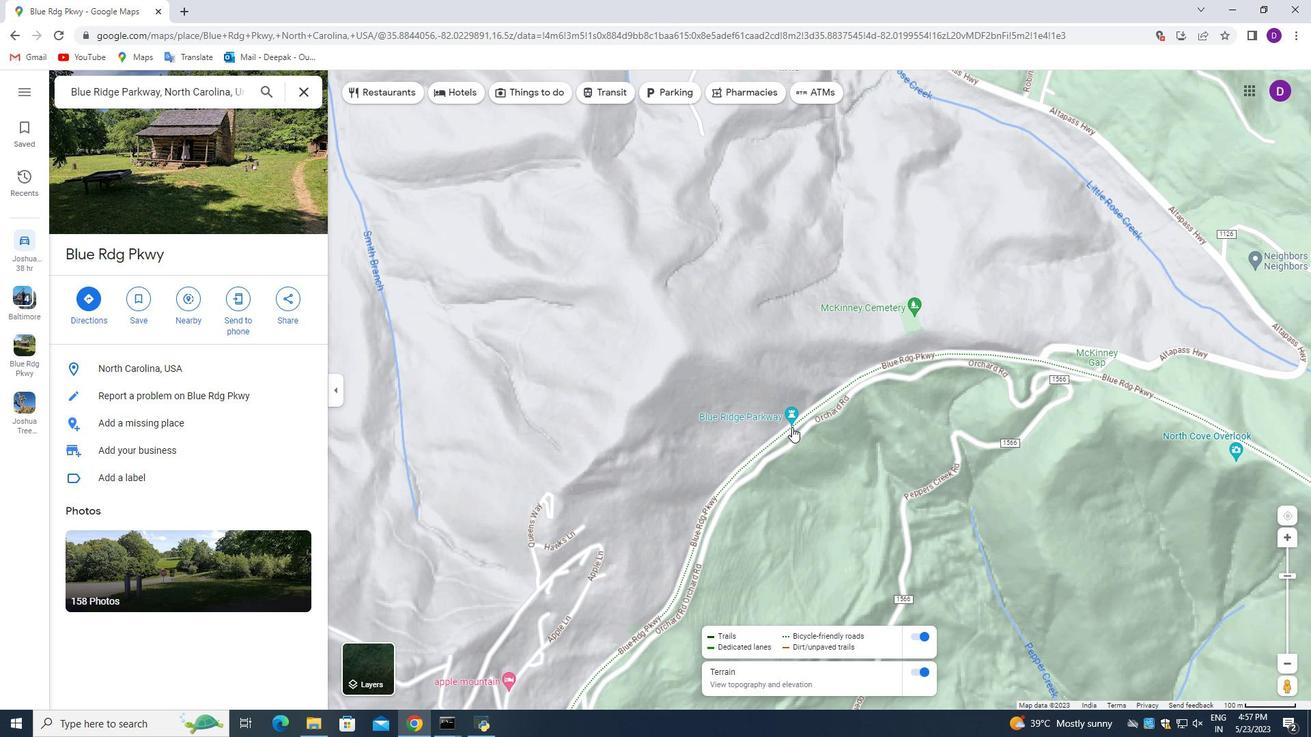 
Action: Mouse scrolled (795, 438) with delta (0, 0)
Screenshot: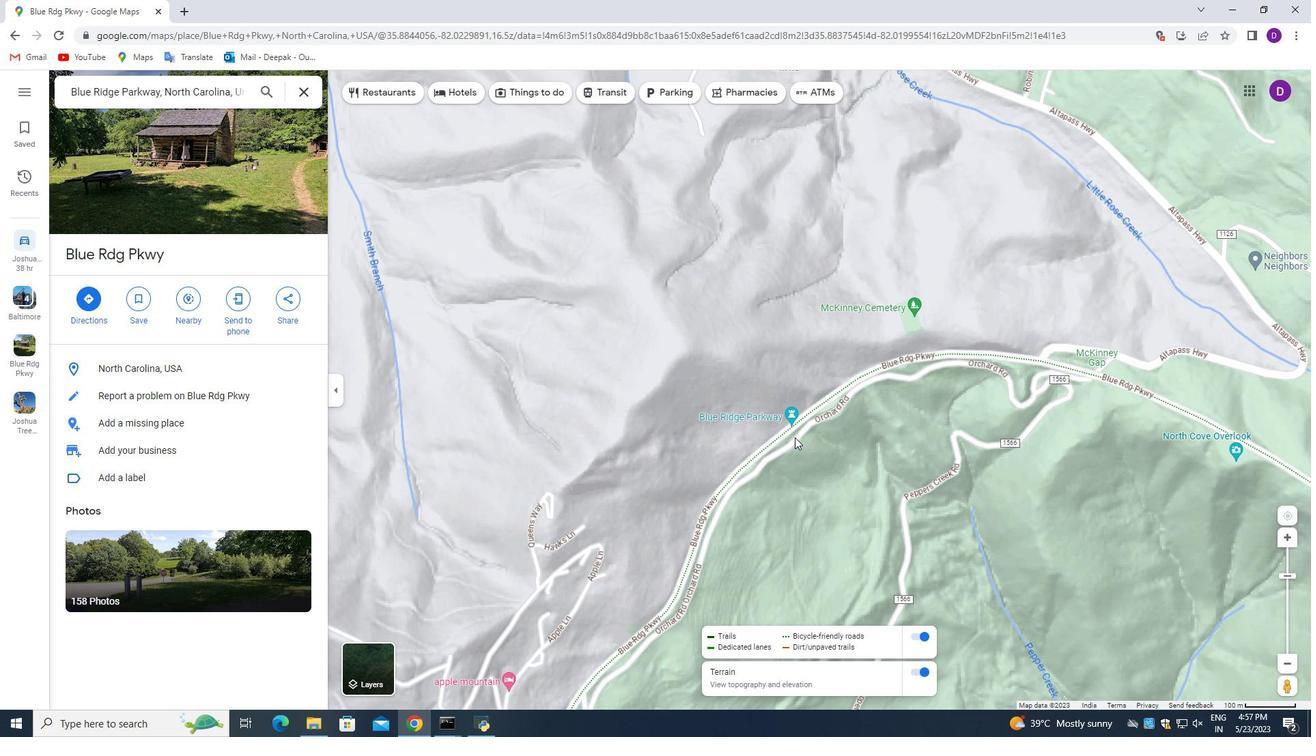
Action: Mouse scrolled (795, 438) with delta (0, 0)
Screenshot: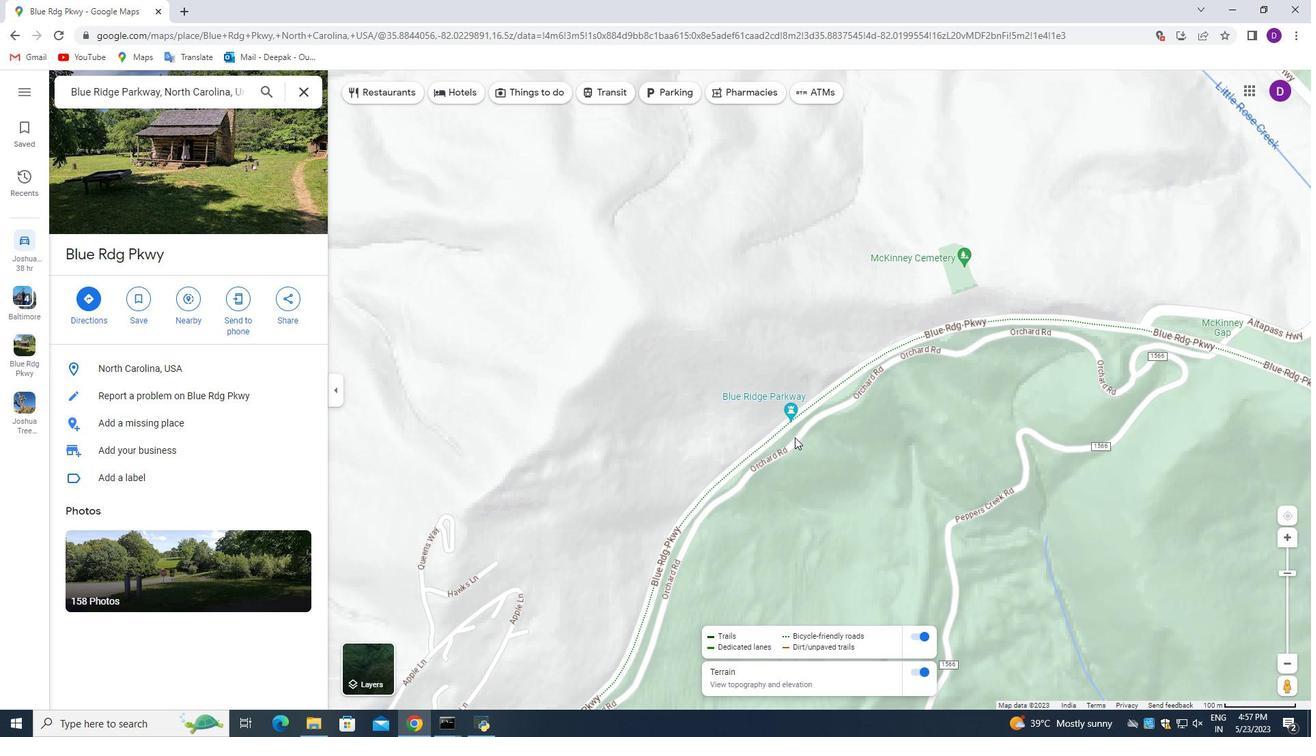 
Action: Mouse scrolled (795, 438) with delta (0, 0)
Screenshot: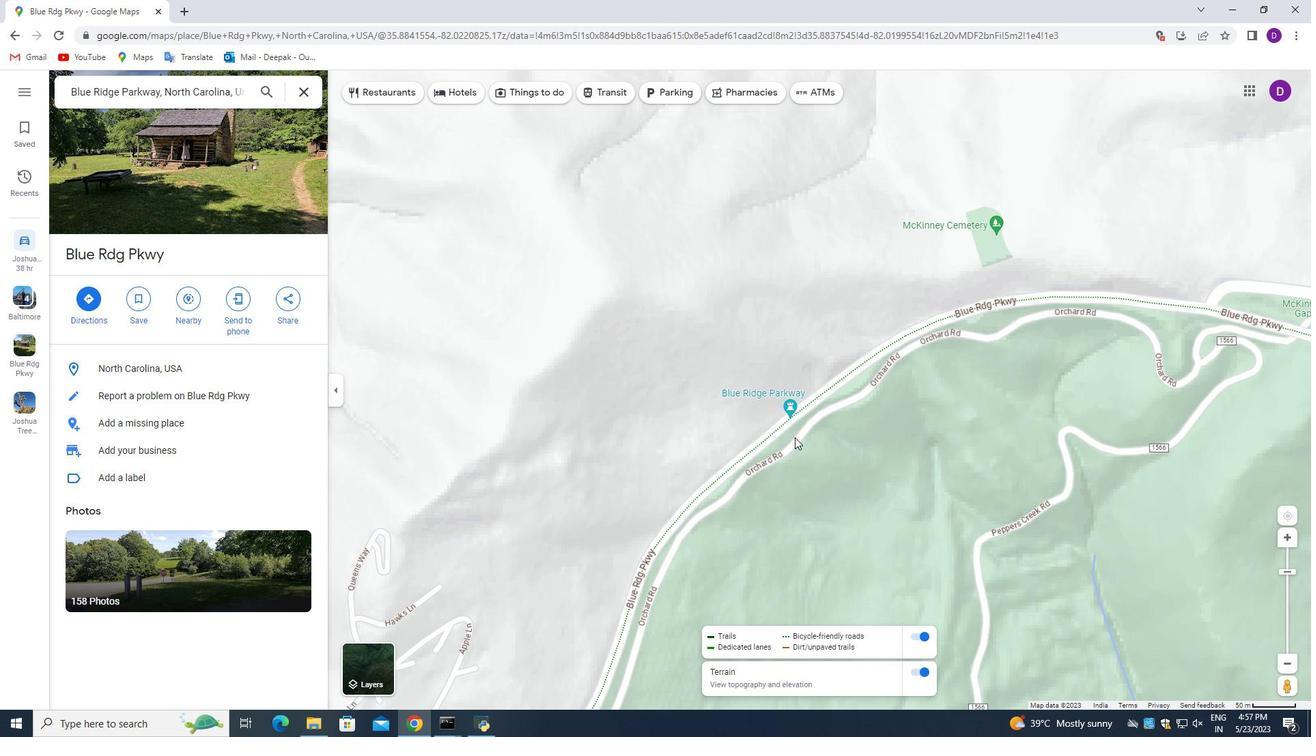 
Action: Mouse scrolled (795, 438) with delta (0, 0)
Screenshot: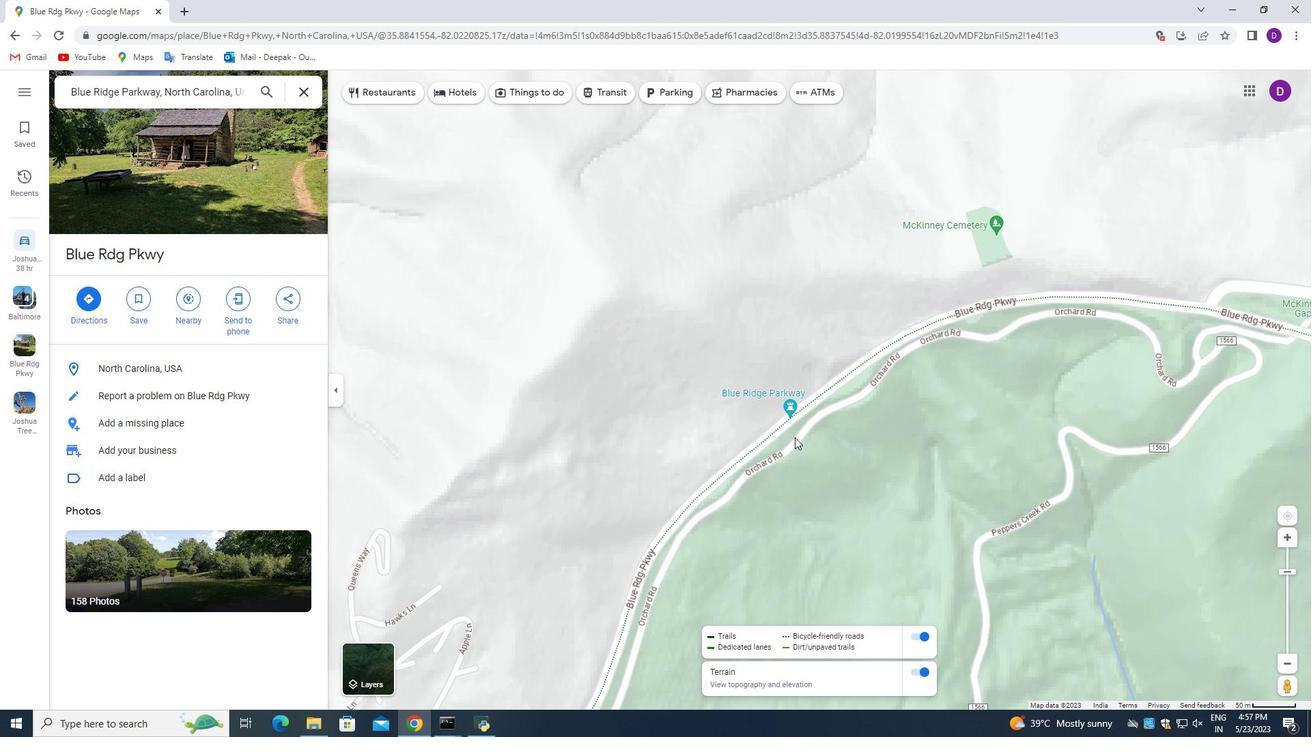 
Action: Mouse scrolled (795, 438) with delta (0, 0)
Screenshot: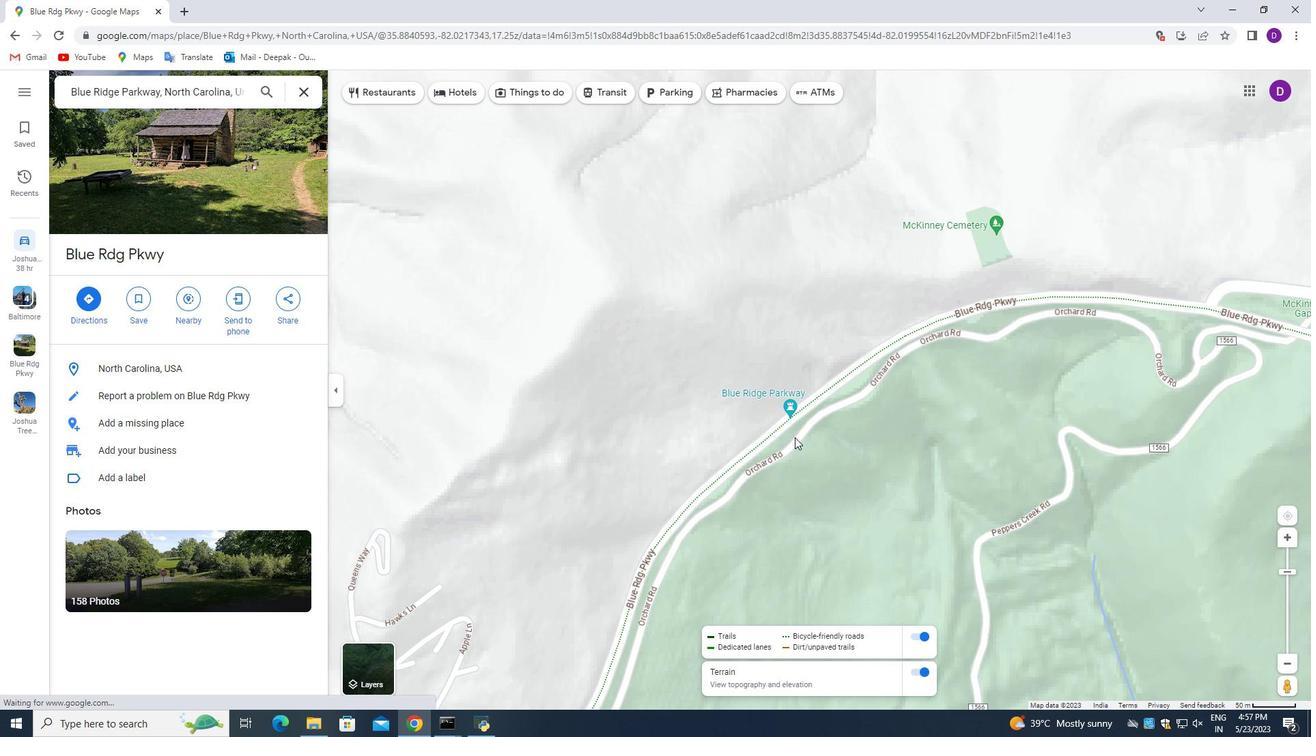 
Action: Mouse moved to (800, 420)
Screenshot: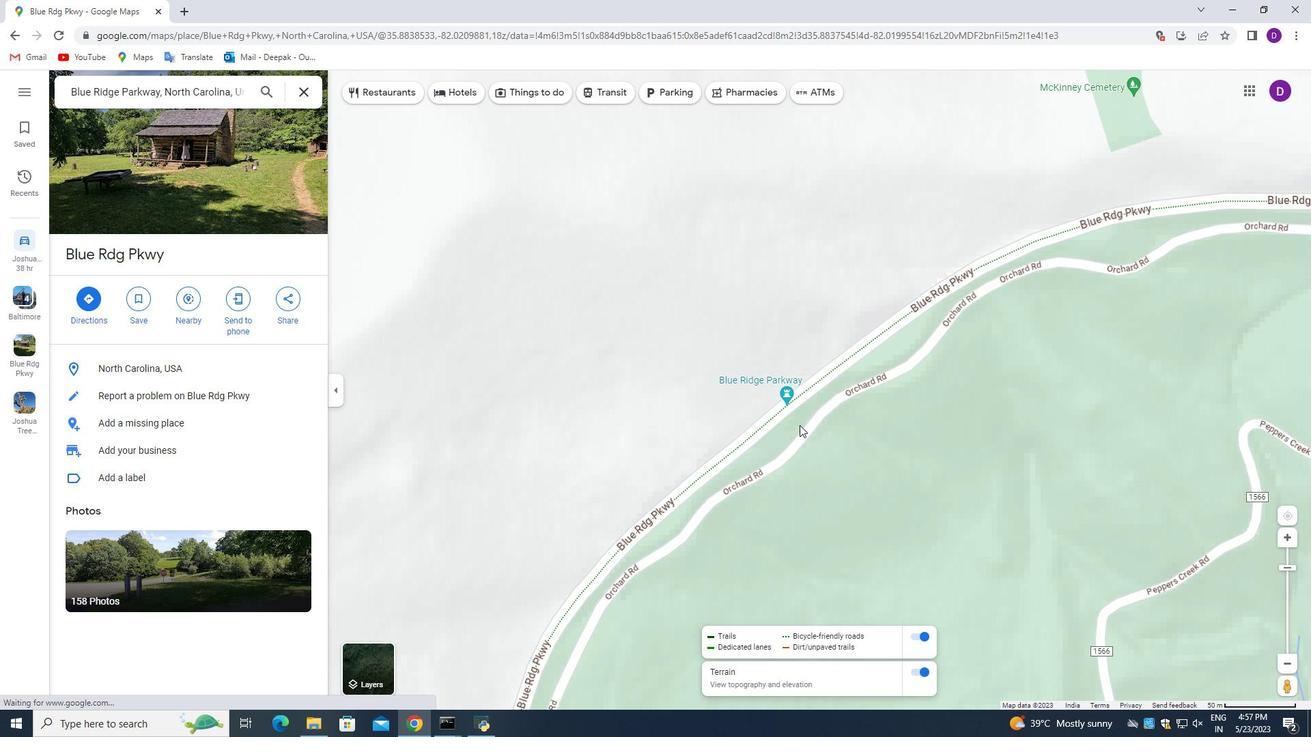 
Action: Mouse scrolled (800, 420) with delta (0, 0)
Screenshot: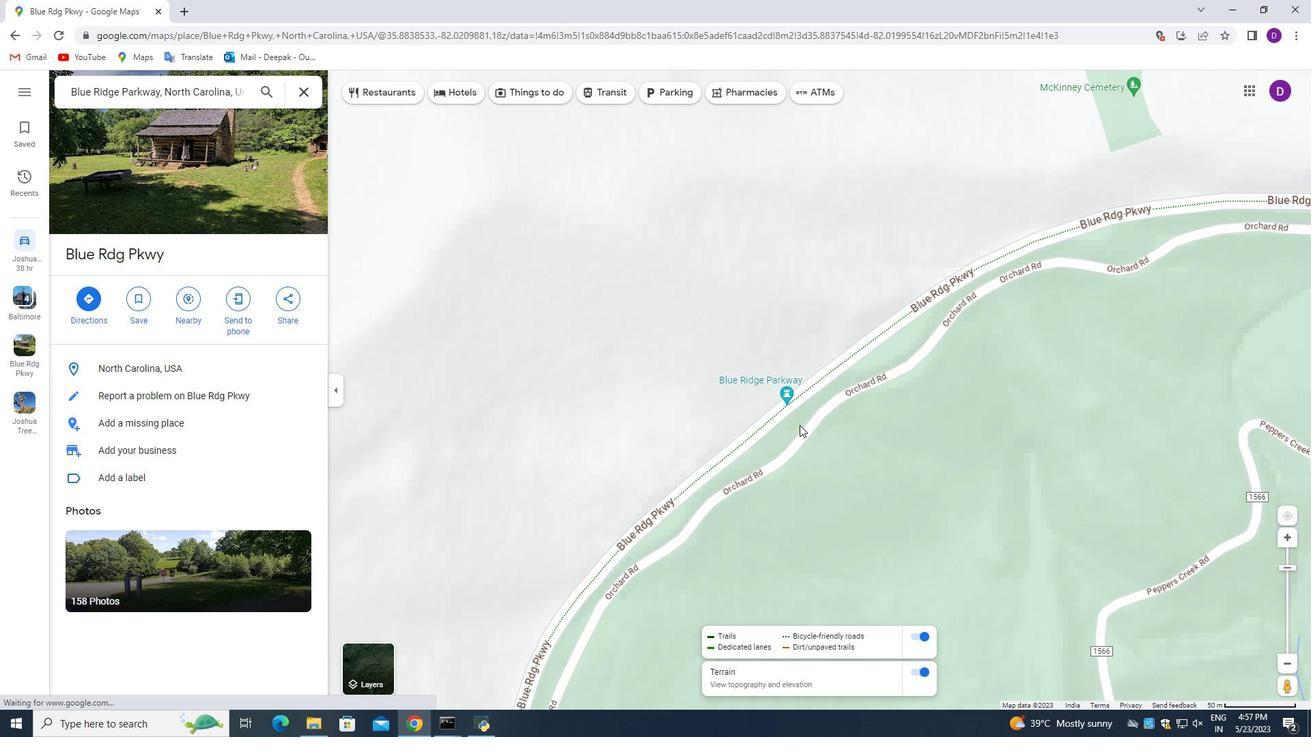 
Action: Mouse scrolled (800, 420) with delta (0, 0)
Screenshot: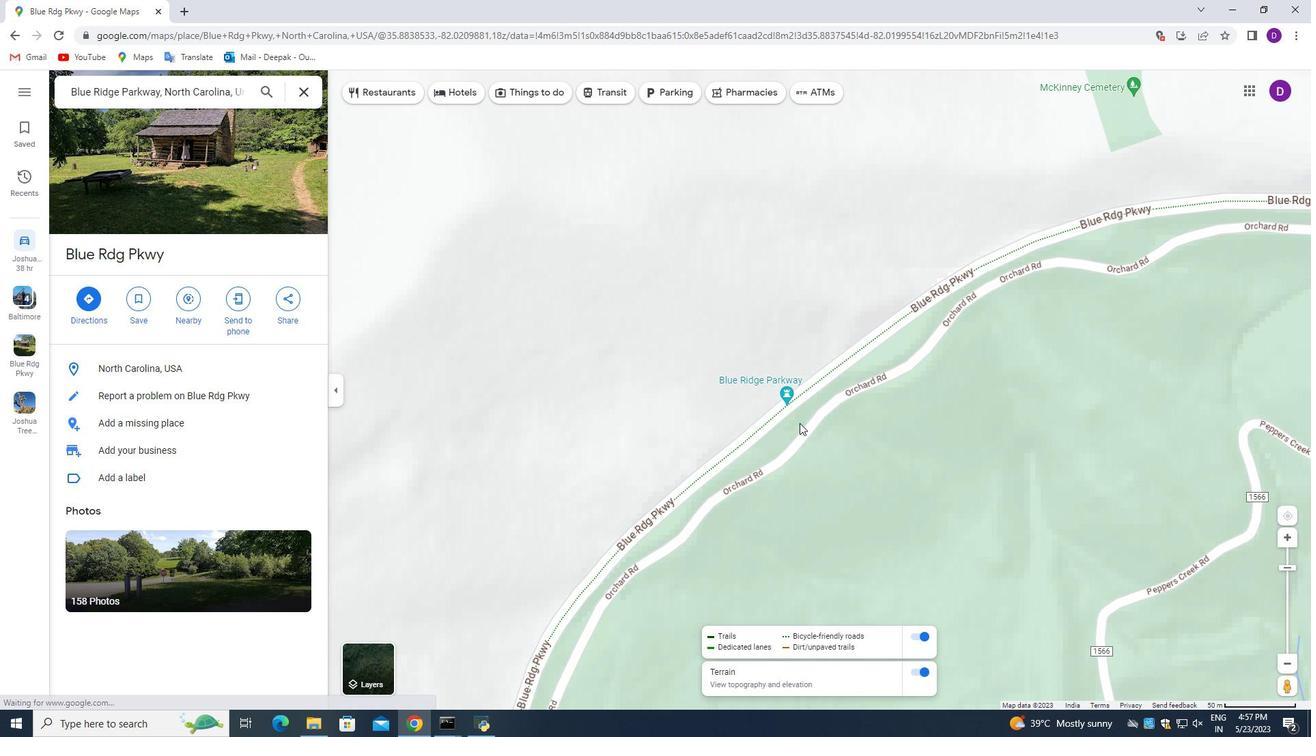 
Action: Mouse scrolled (800, 420) with delta (0, 0)
Screenshot: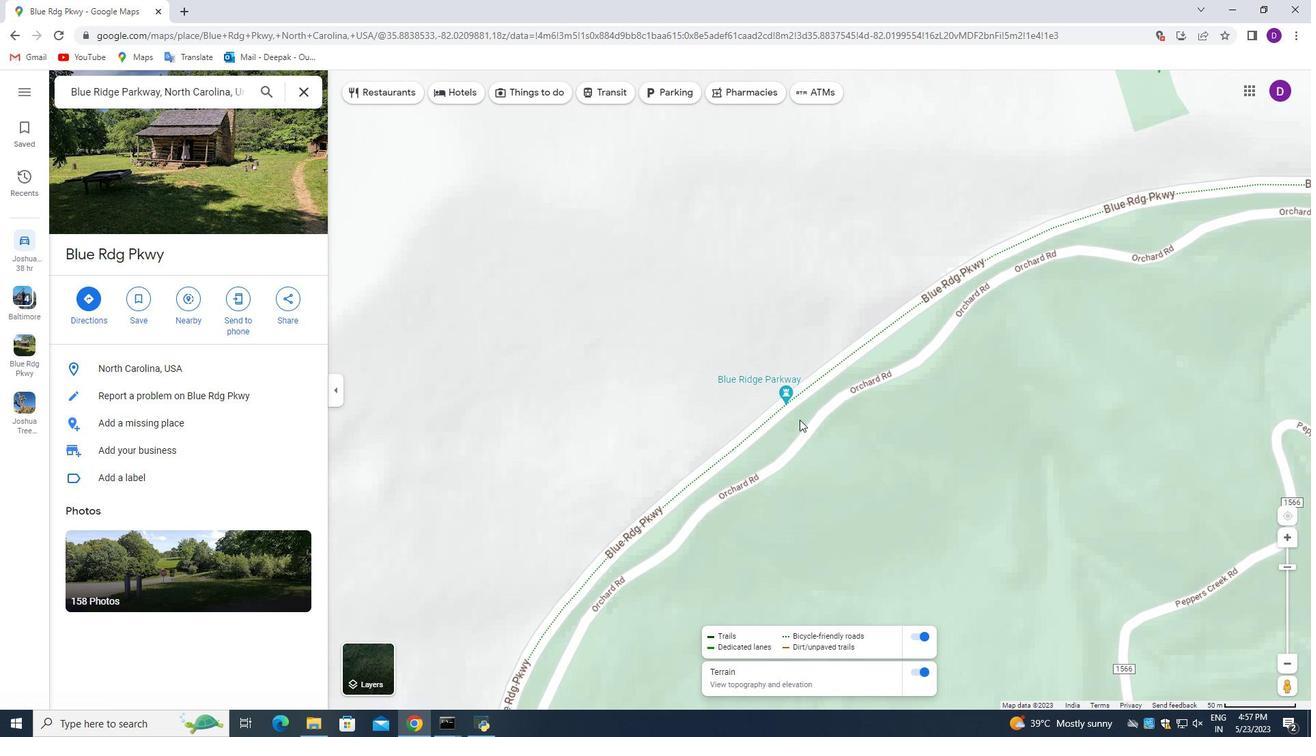 
Action: Mouse moved to (818, 431)
Screenshot: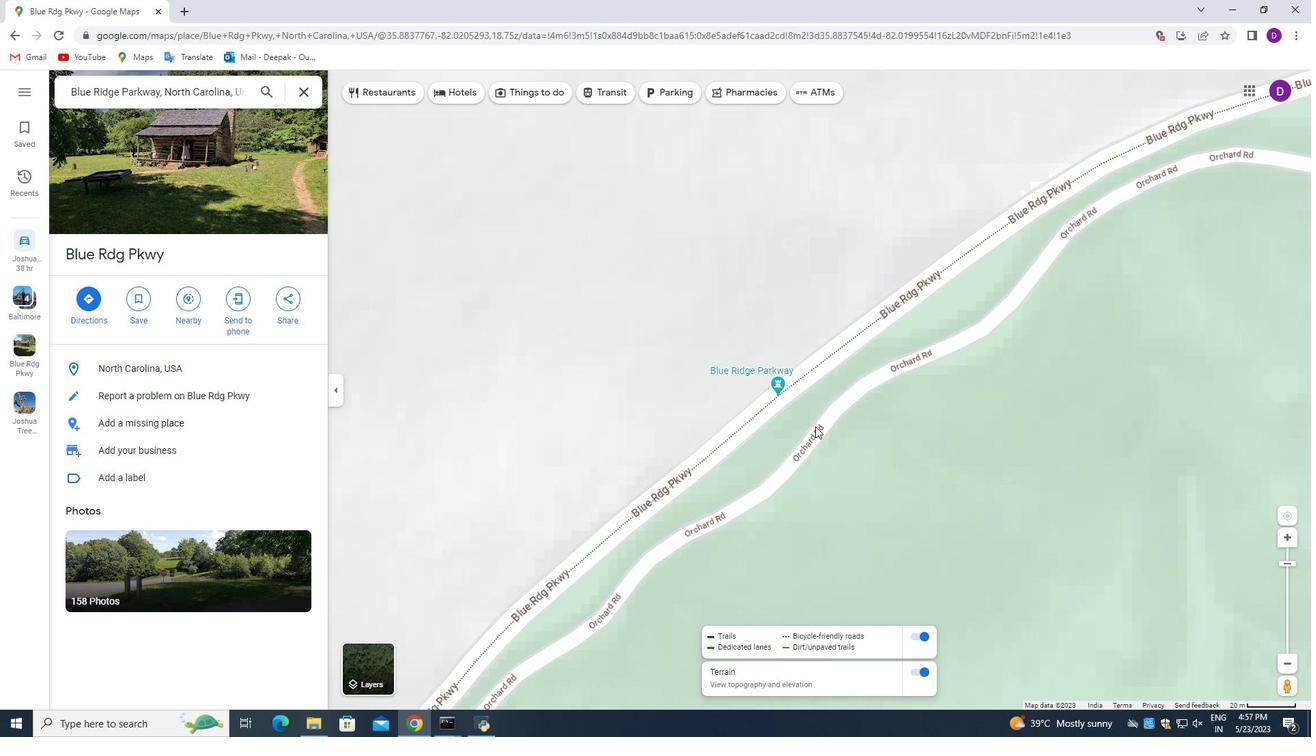
Action: Mouse scrolled (817, 428) with delta (0, 0)
Screenshot: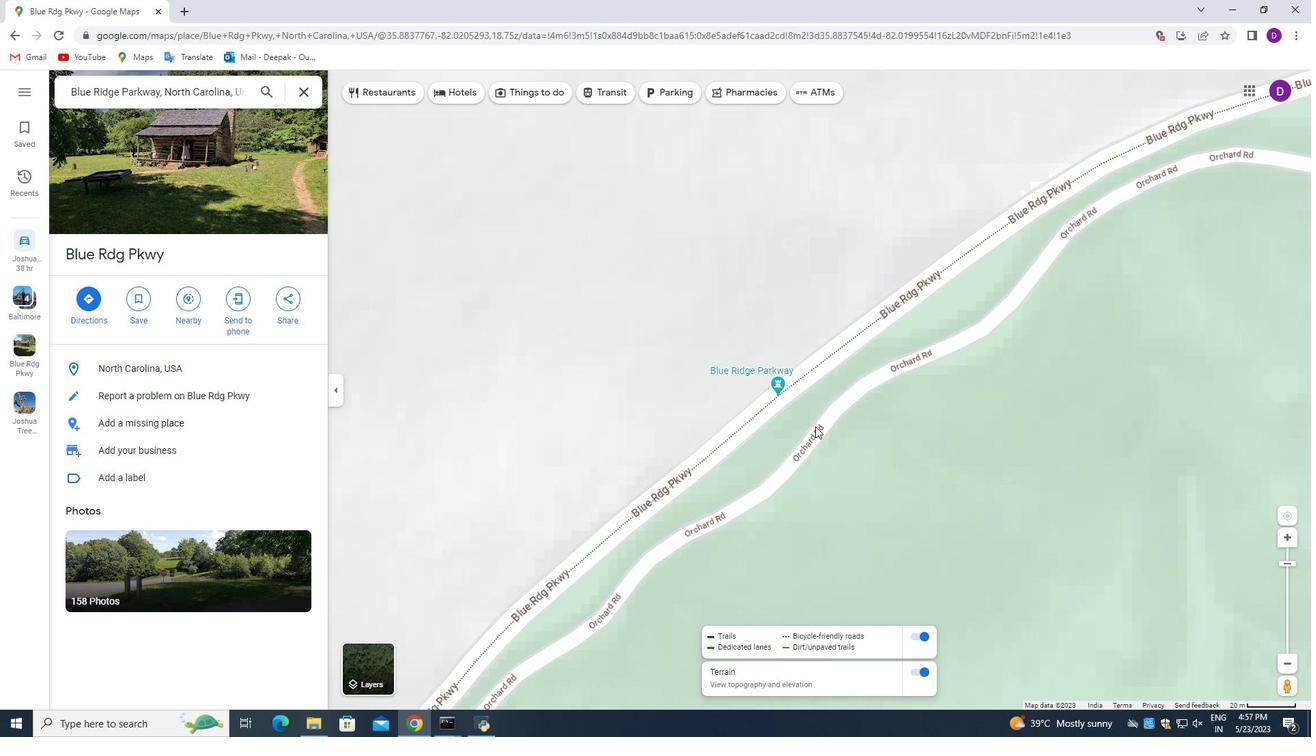 
Action: Mouse moved to (818, 434)
Screenshot: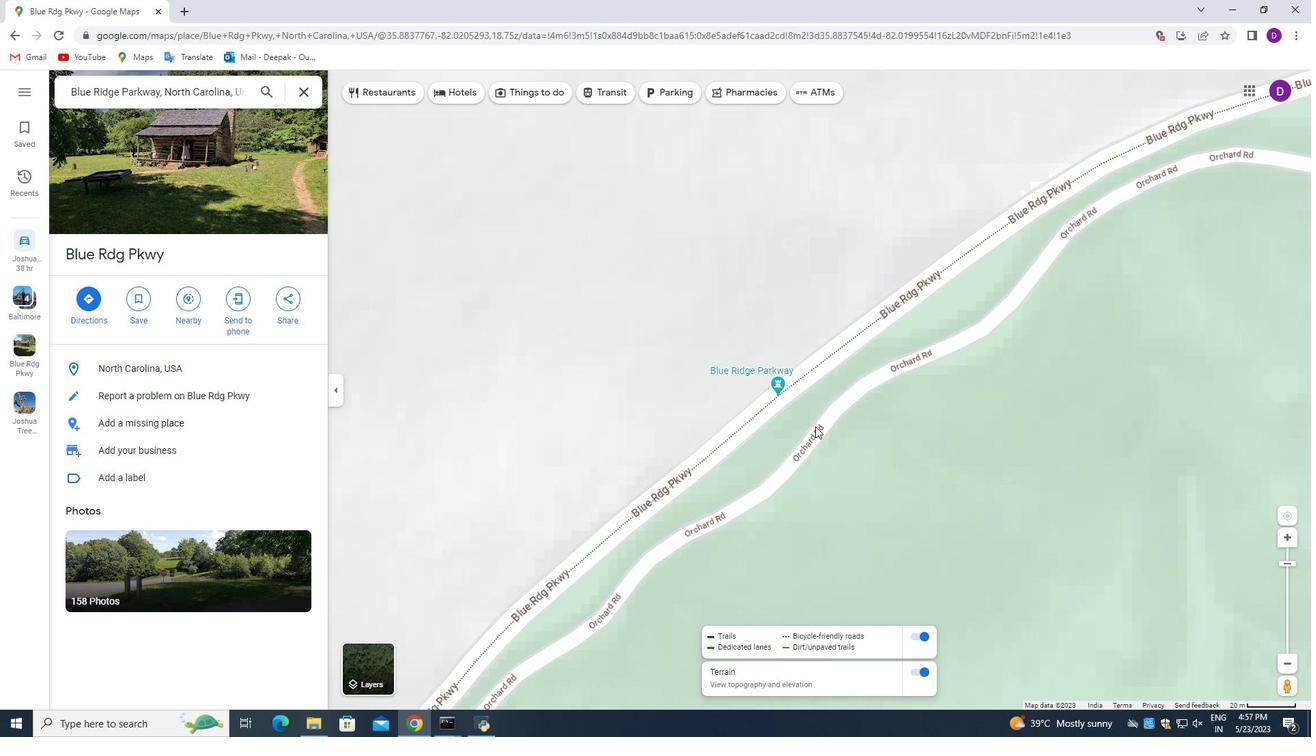 
Action: Mouse scrolled (818, 435) with delta (0, 0)
Screenshot: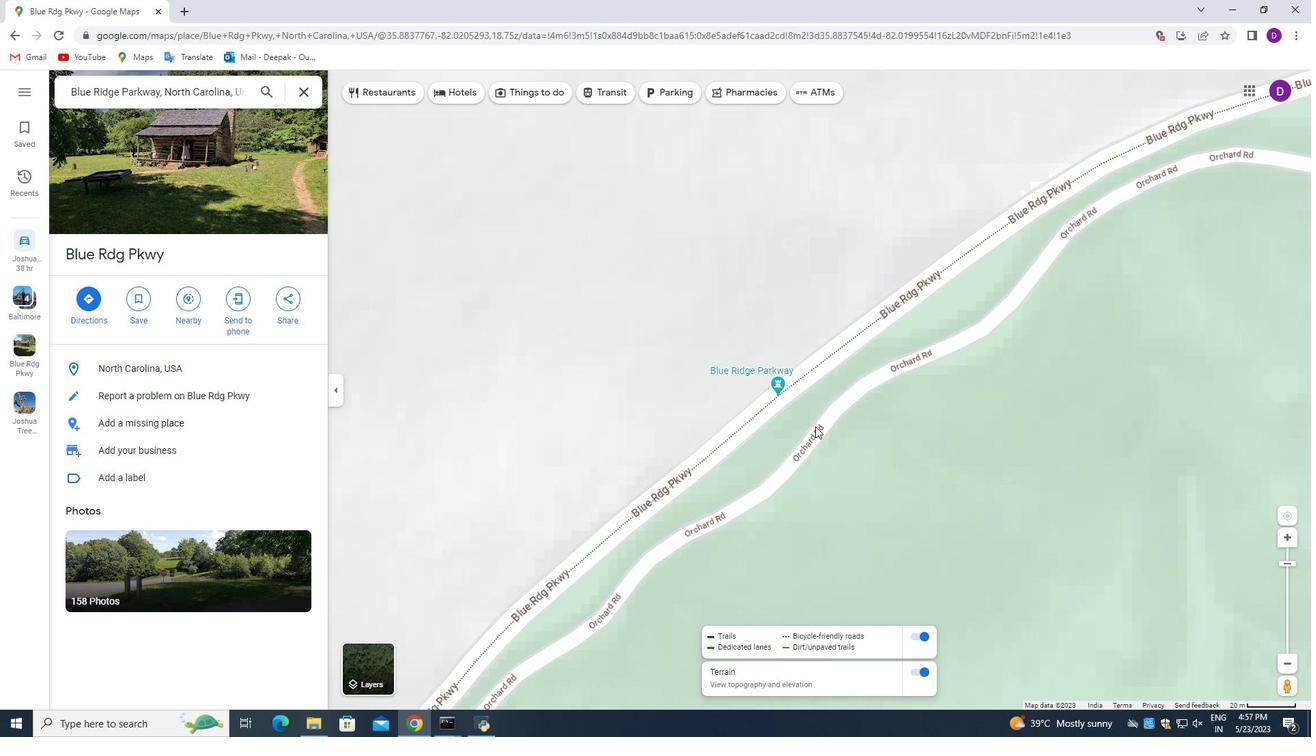 
Action: Mouse scrolled (818, 435) with delta (0, 0)
Screenshot: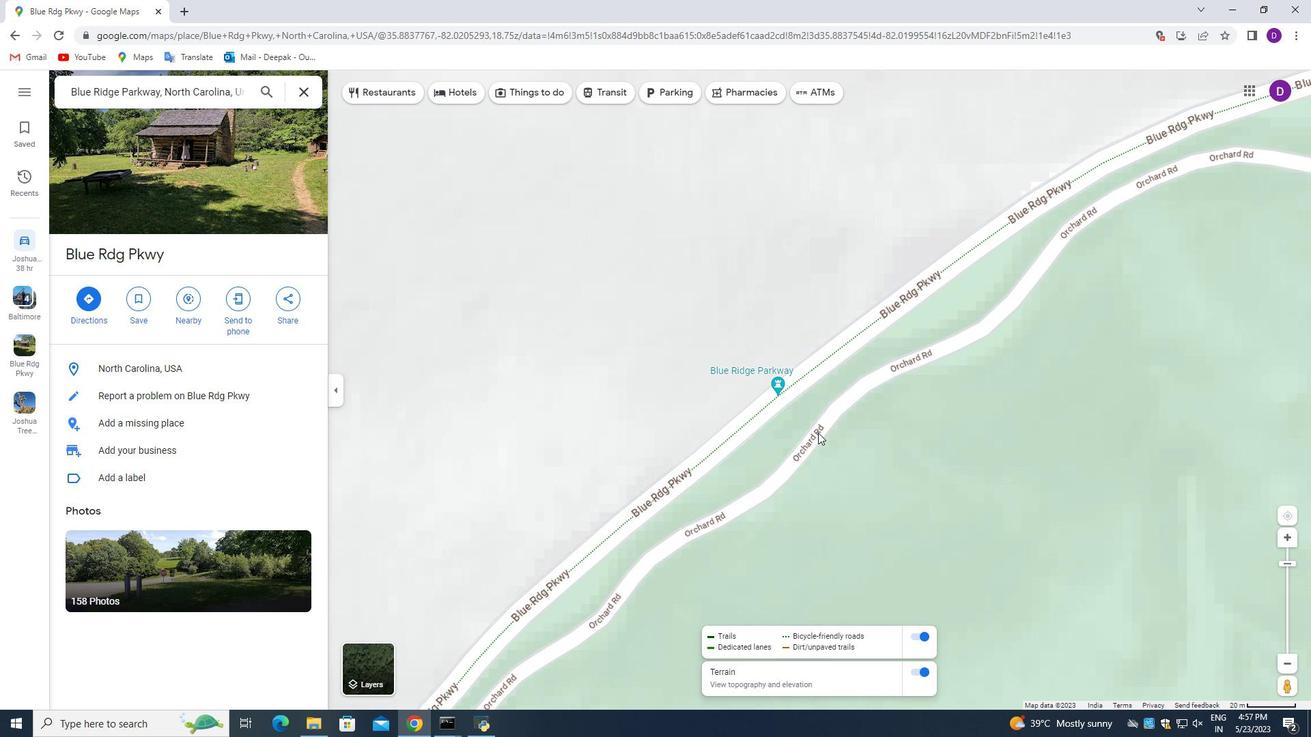 
Action: Mouse scrolled (818, 435) with delta (0, 0)
Screenshot: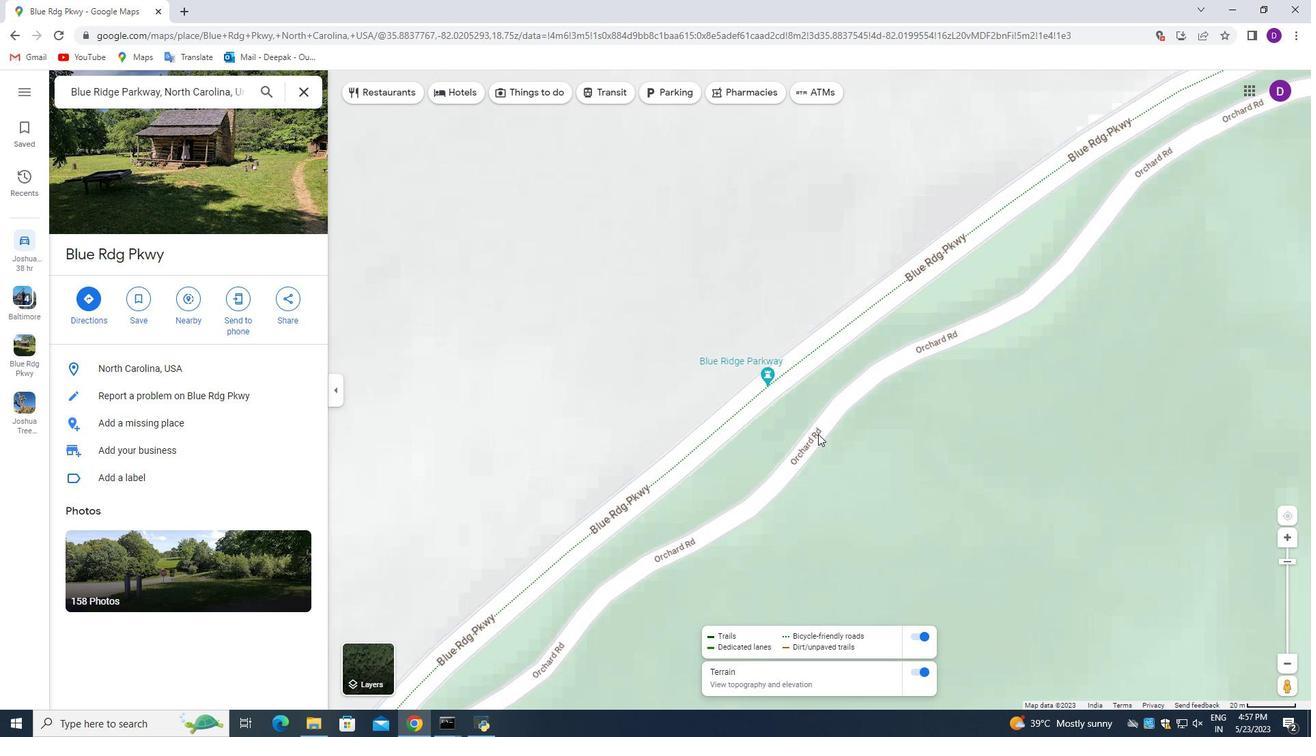 
Action: Mouse moved to (769, 397)
Screenshot: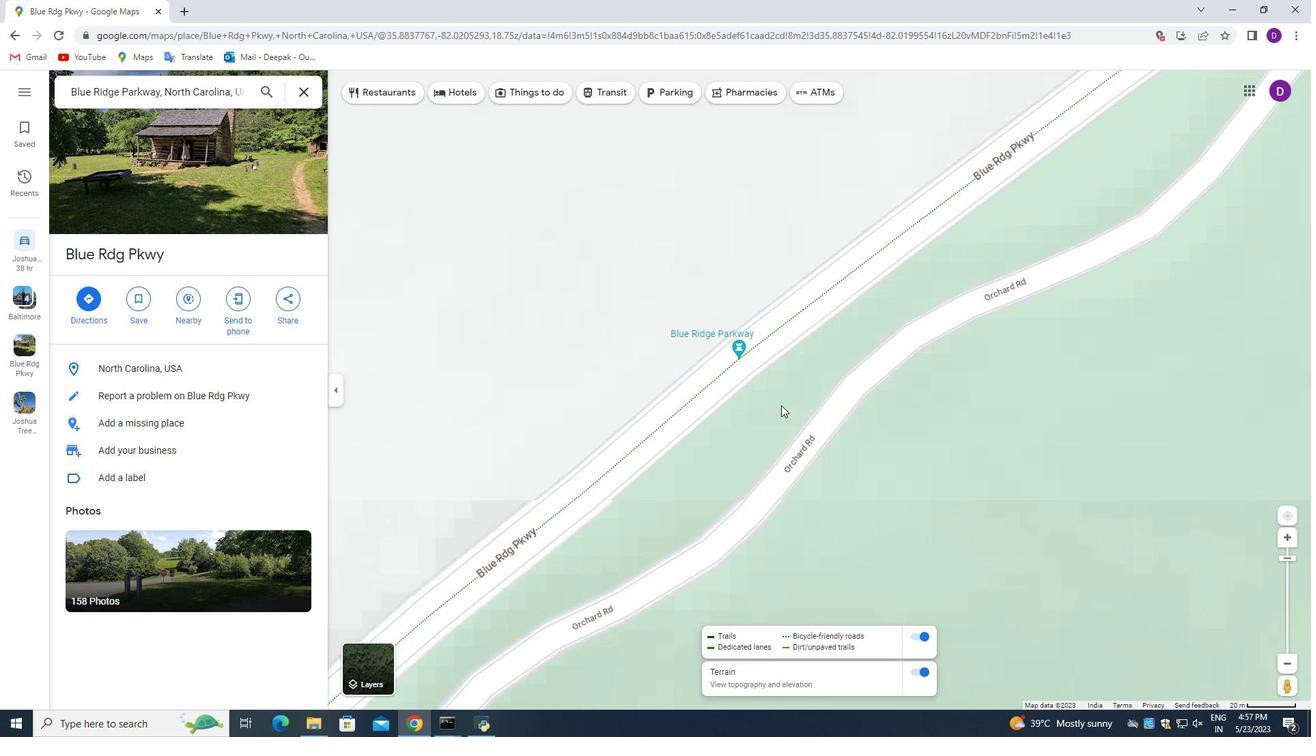 
Action: Mouse scrolled (769, 398) with delta (0, 0)
Screenshot: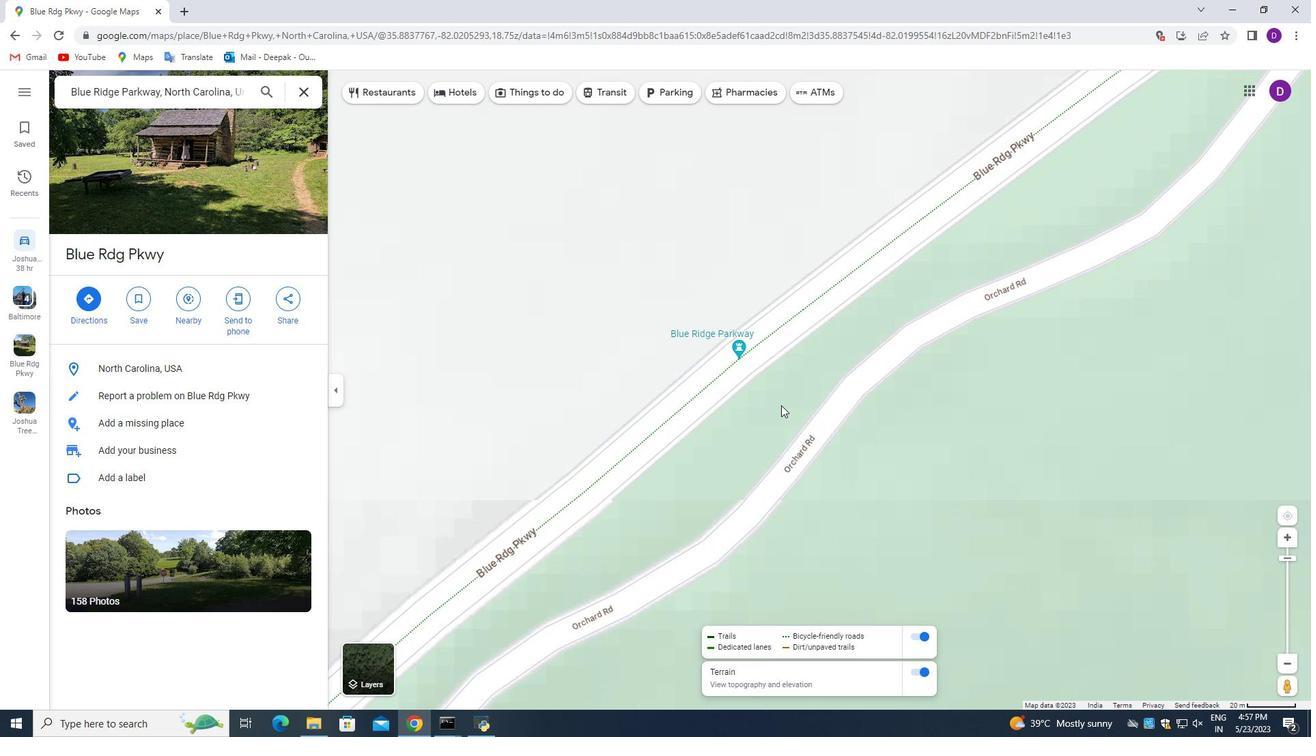 
Action: Mouse scrolled (769, 398) with delta (0, 0)
Screenshot: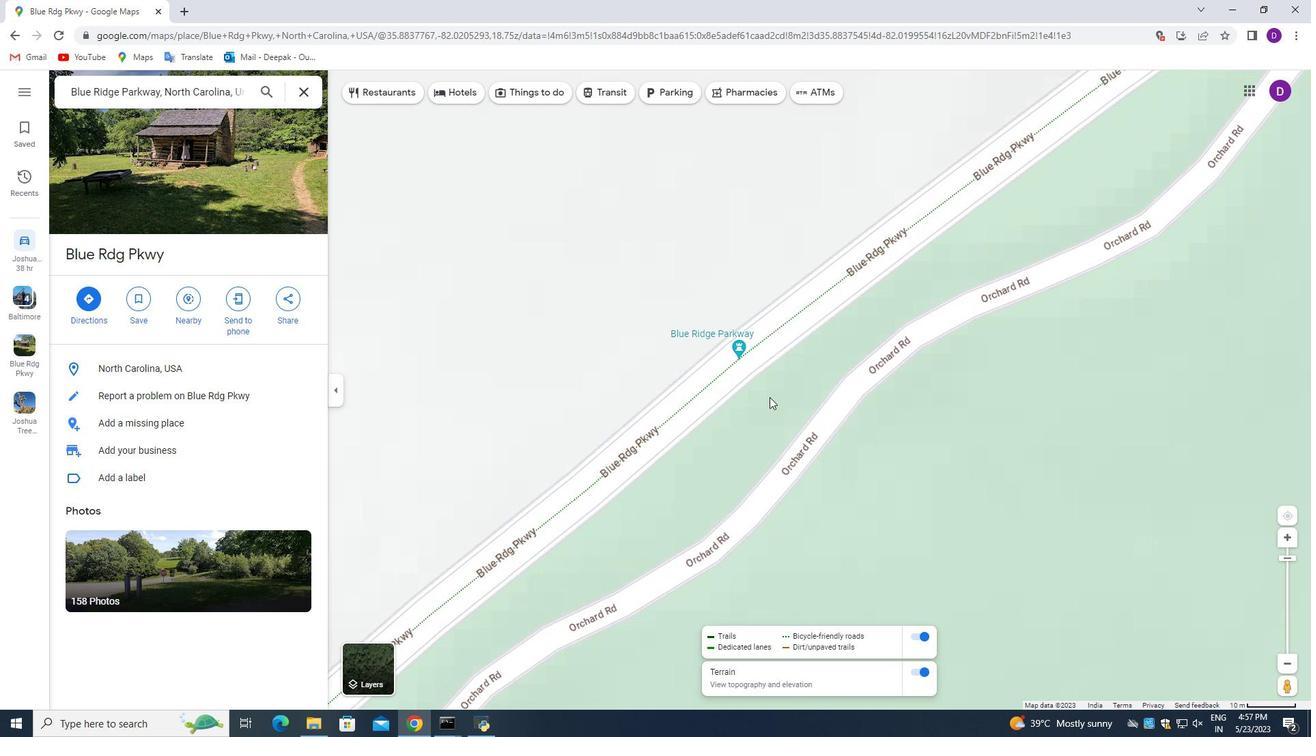 
Action: Mouse scrolled (769, 398) with delta (0, 0)
Screenshot: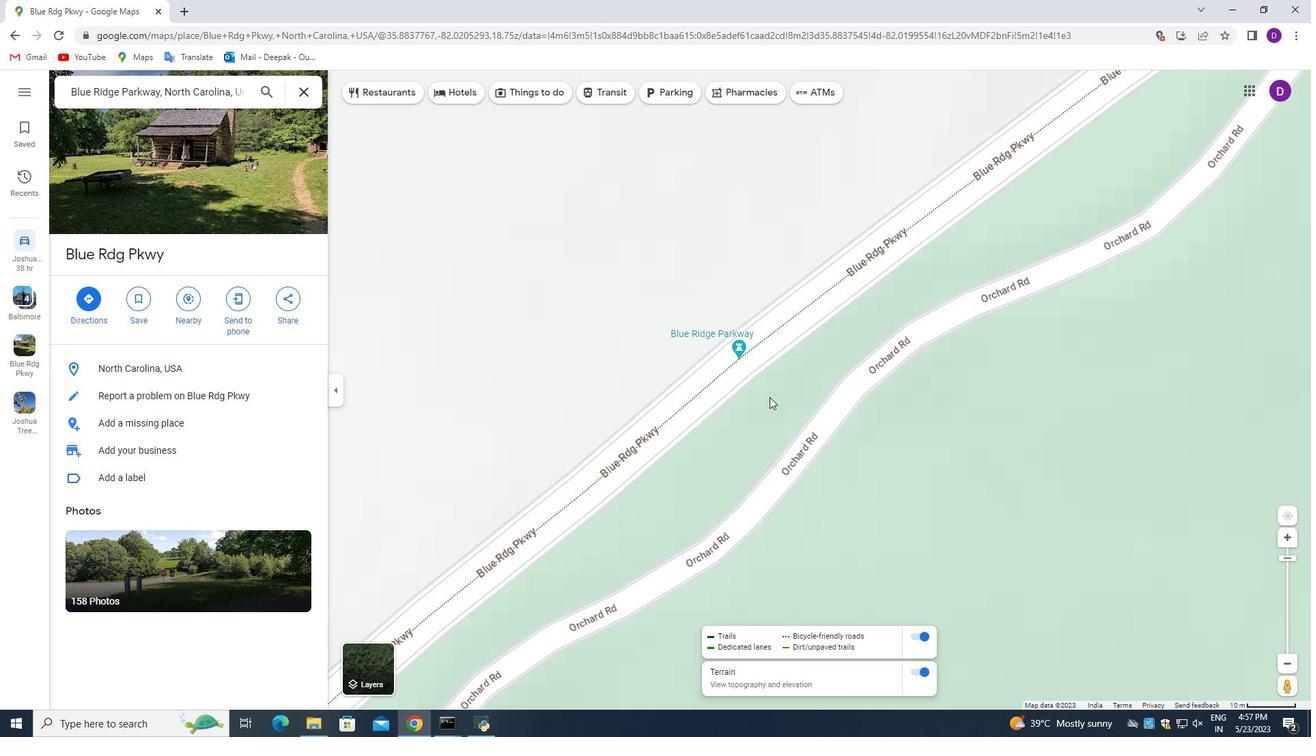 
Action: Mouse scrolled (769, 398) with delta (0, 0)
Screenshot: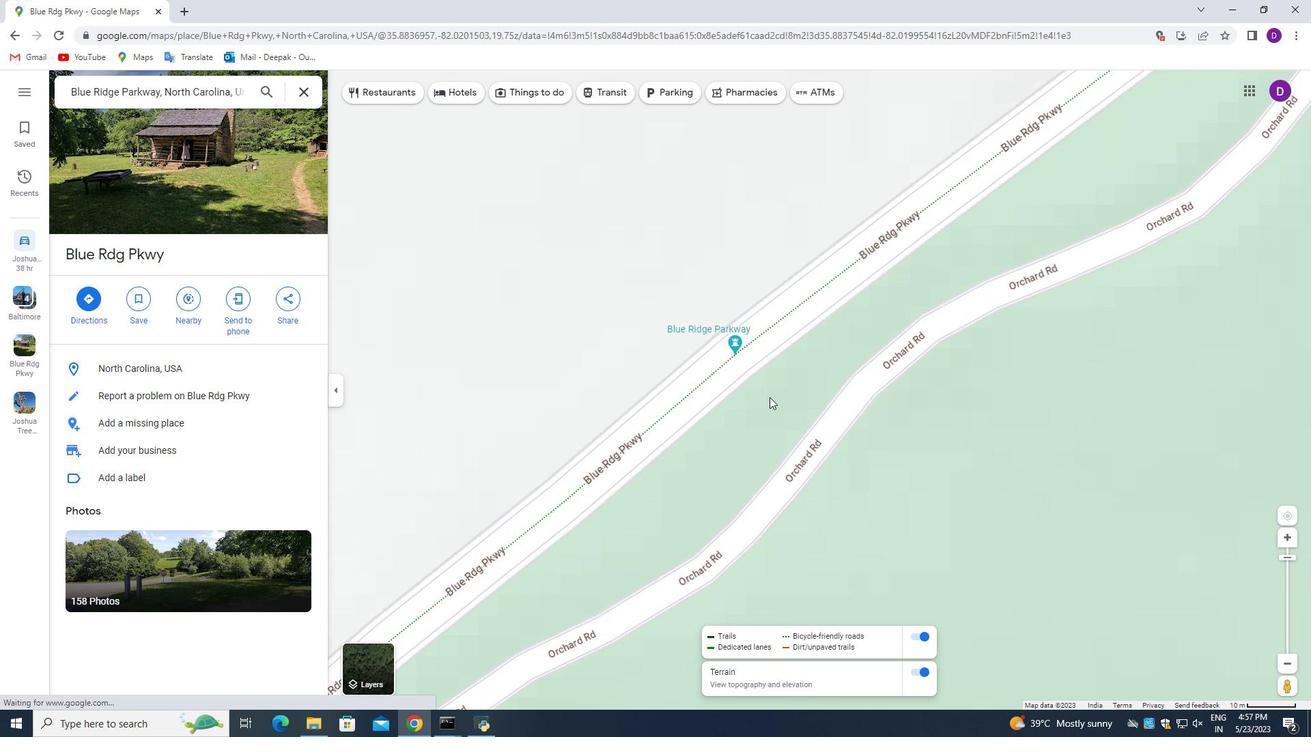 
Action: Mouse moved to (1291, 537)
Screenshot: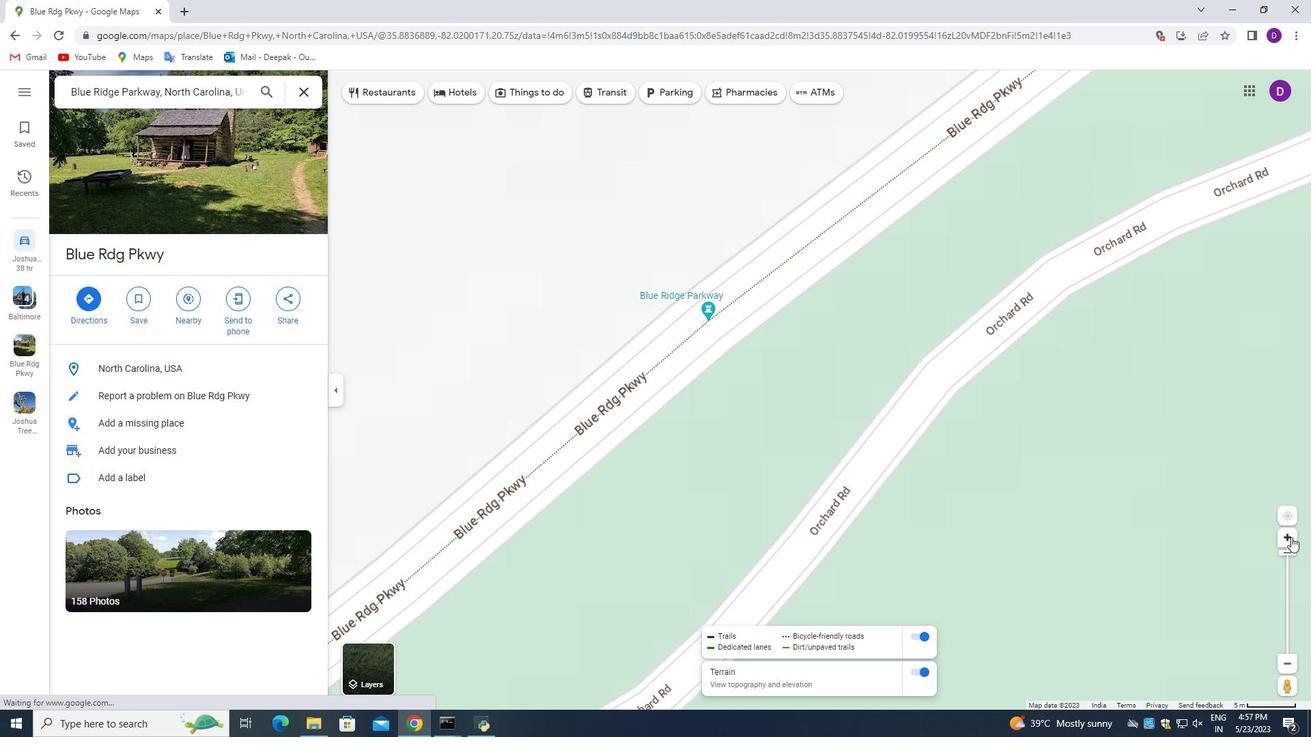 
Action: Mouse pressed left at (1291, 537)
Screenshot: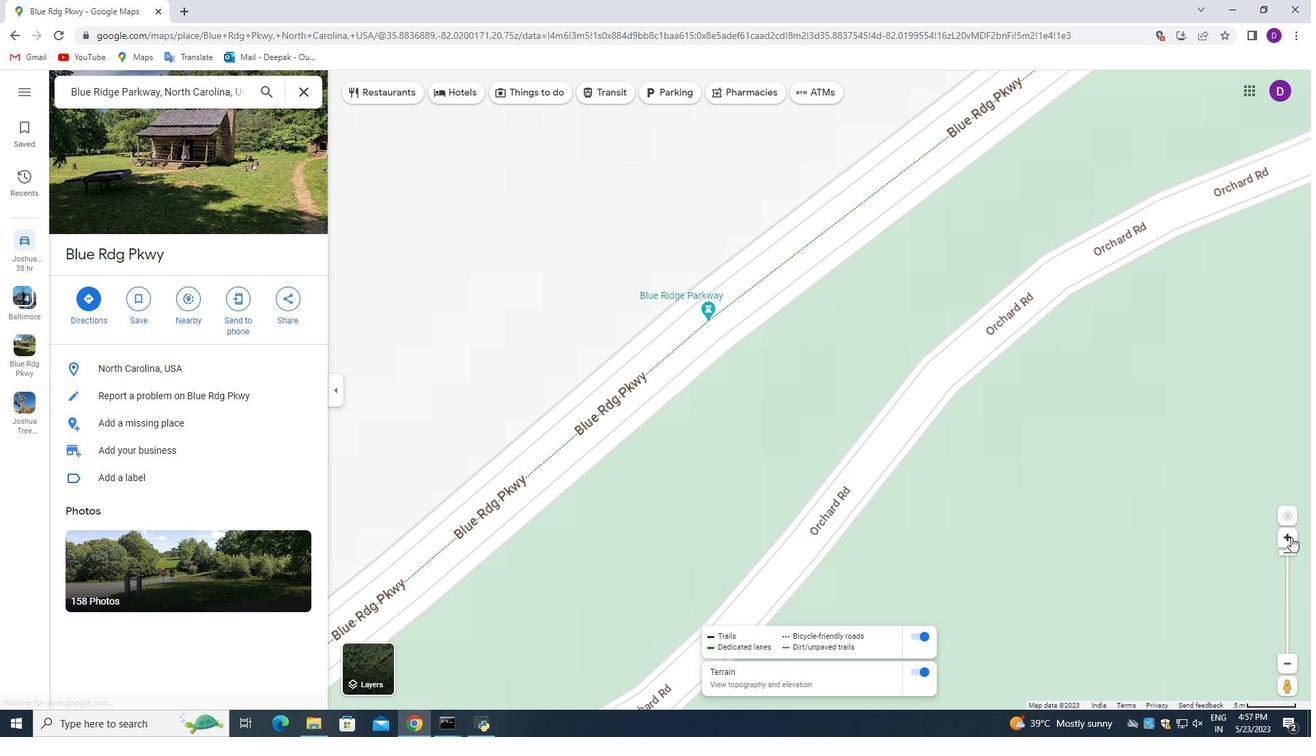 
Action: Mouse pressed left at (1291, 537)
Screenshot: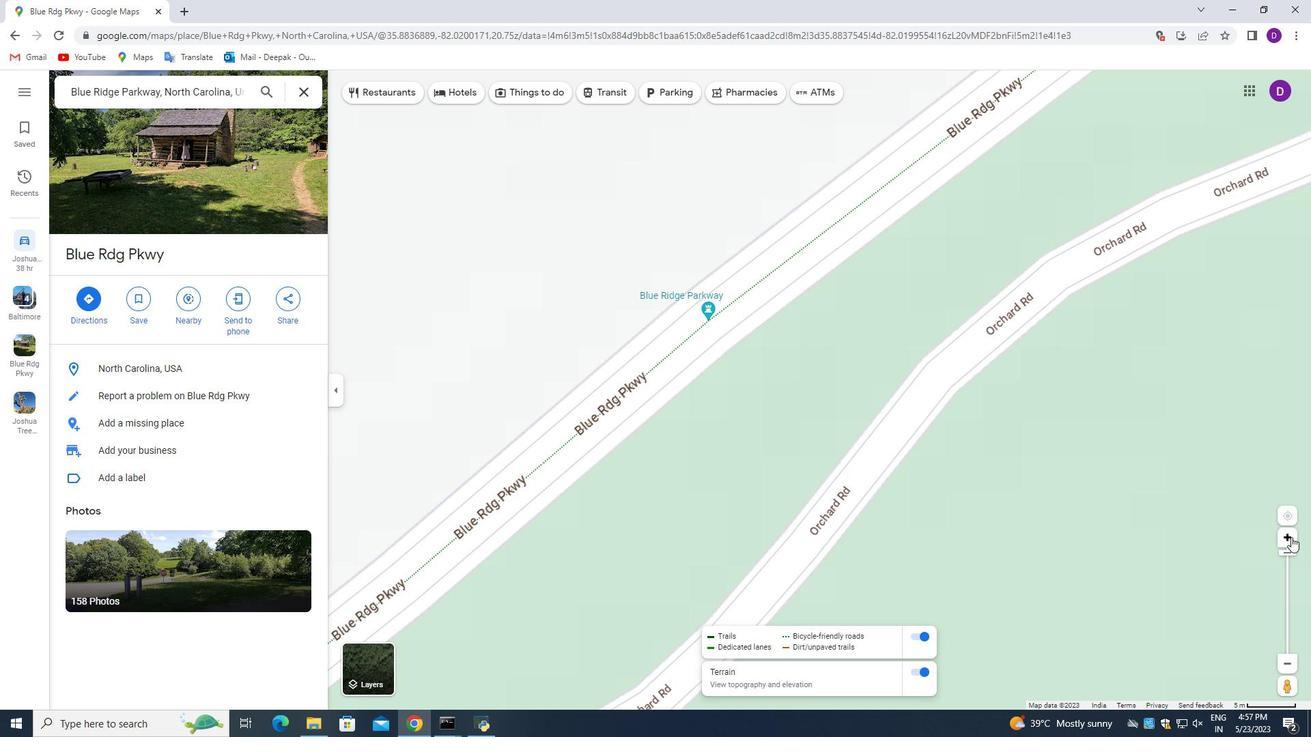 
Action: Mouse pressed left at (1291, 537)
Screenshot: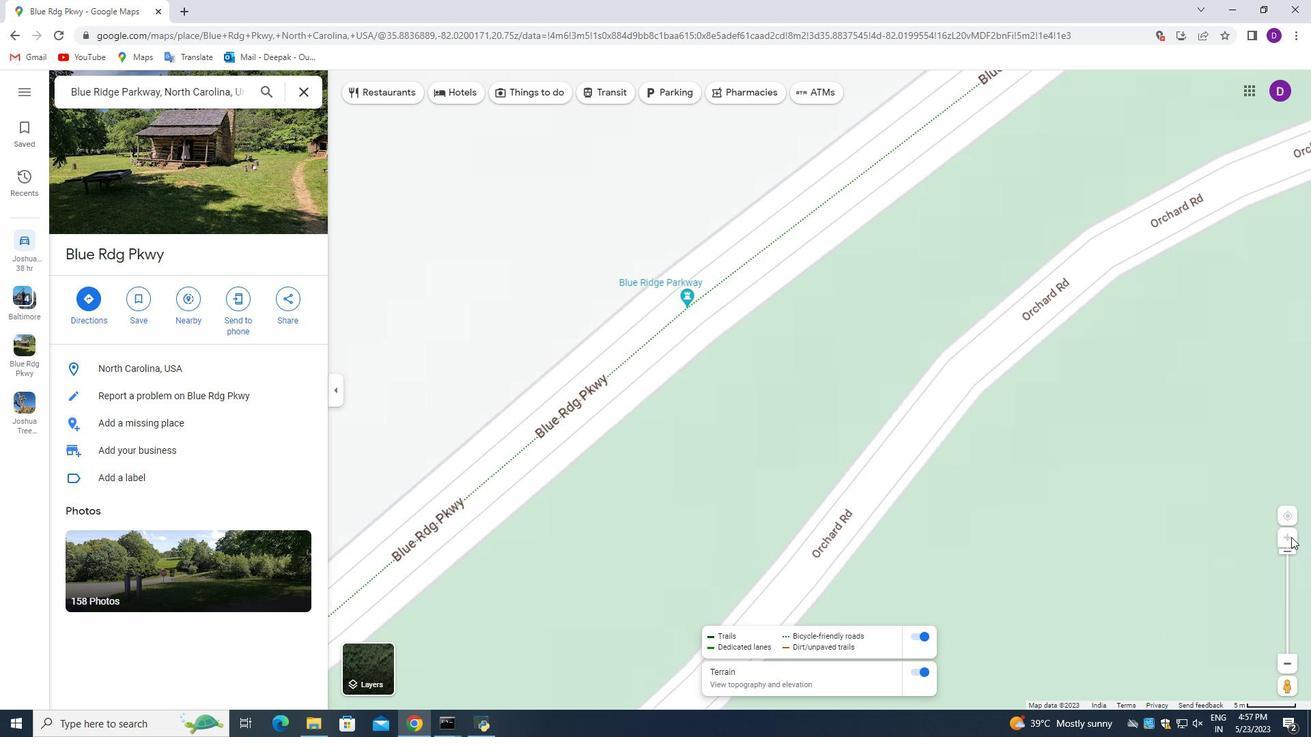 
Action: Mouse pressed left at (1291, 537)
Screenshot: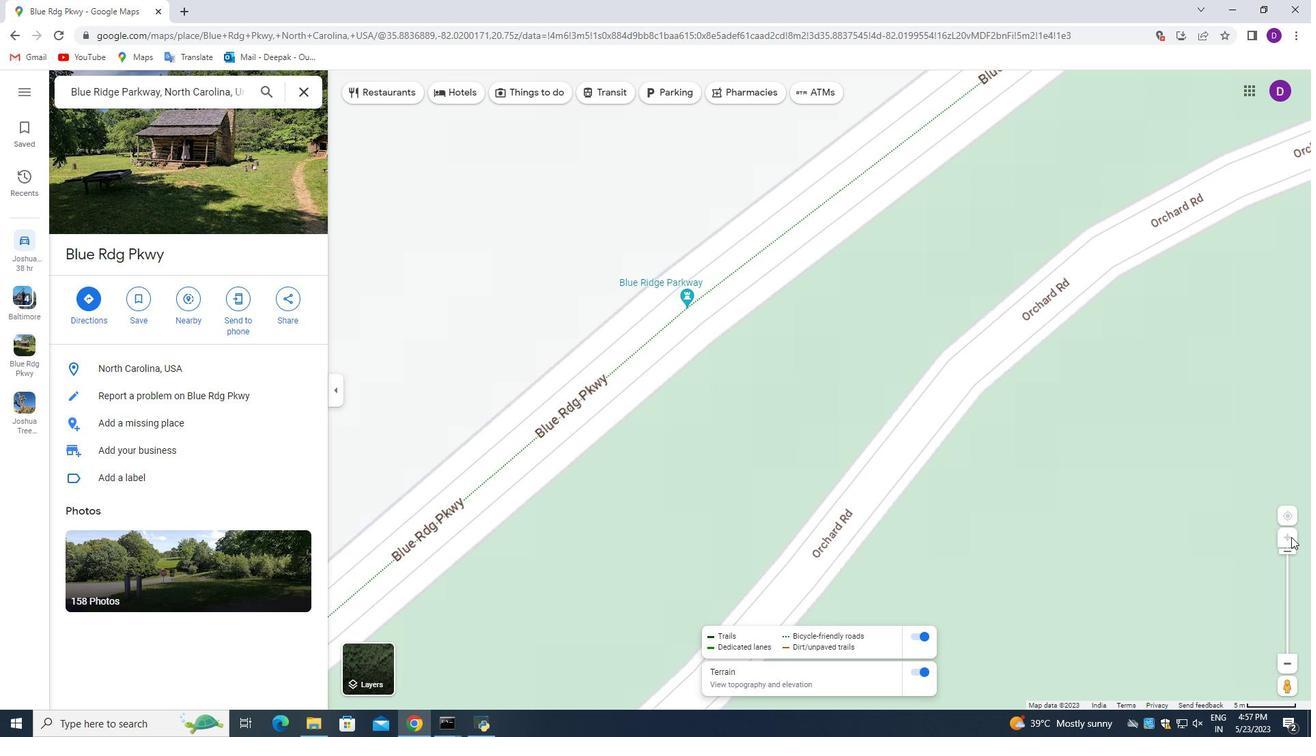 
Action: Mouse pressed left at (1291, 537)
Screenshot: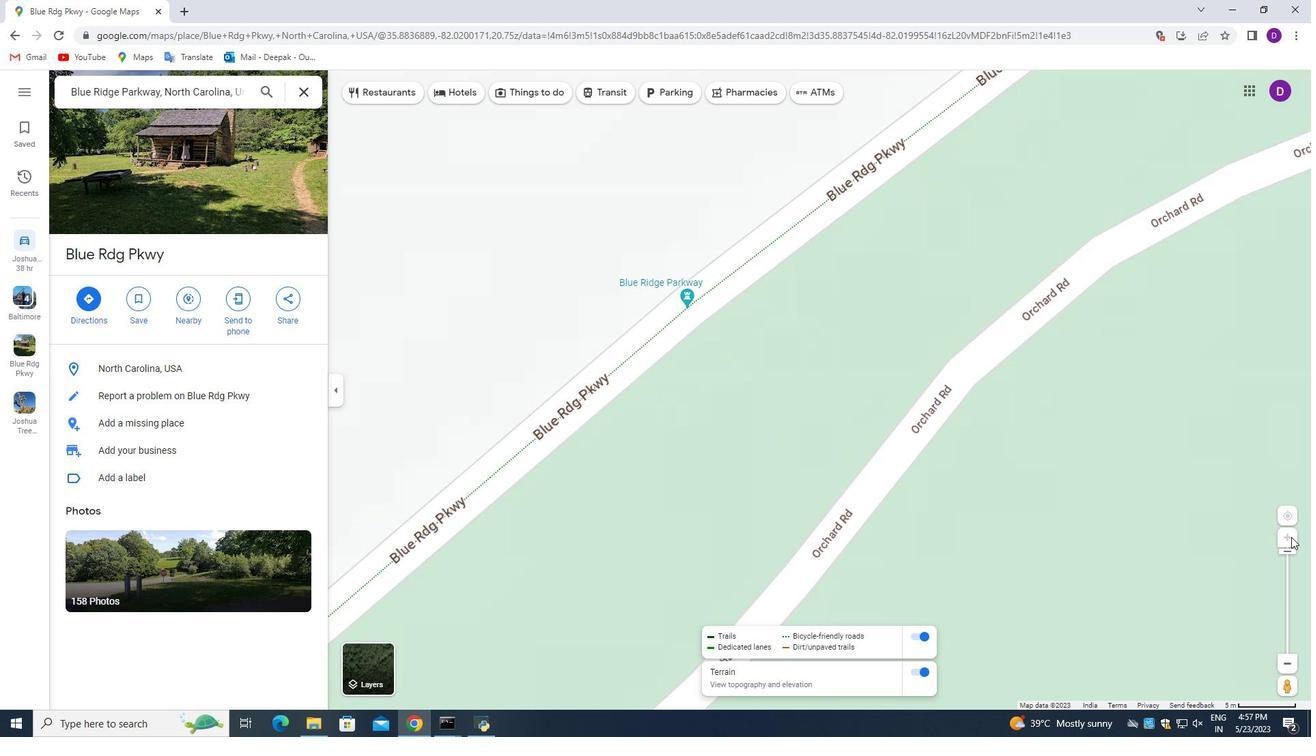 
Action: Mouse moved to (1287, 554)
Screenshot: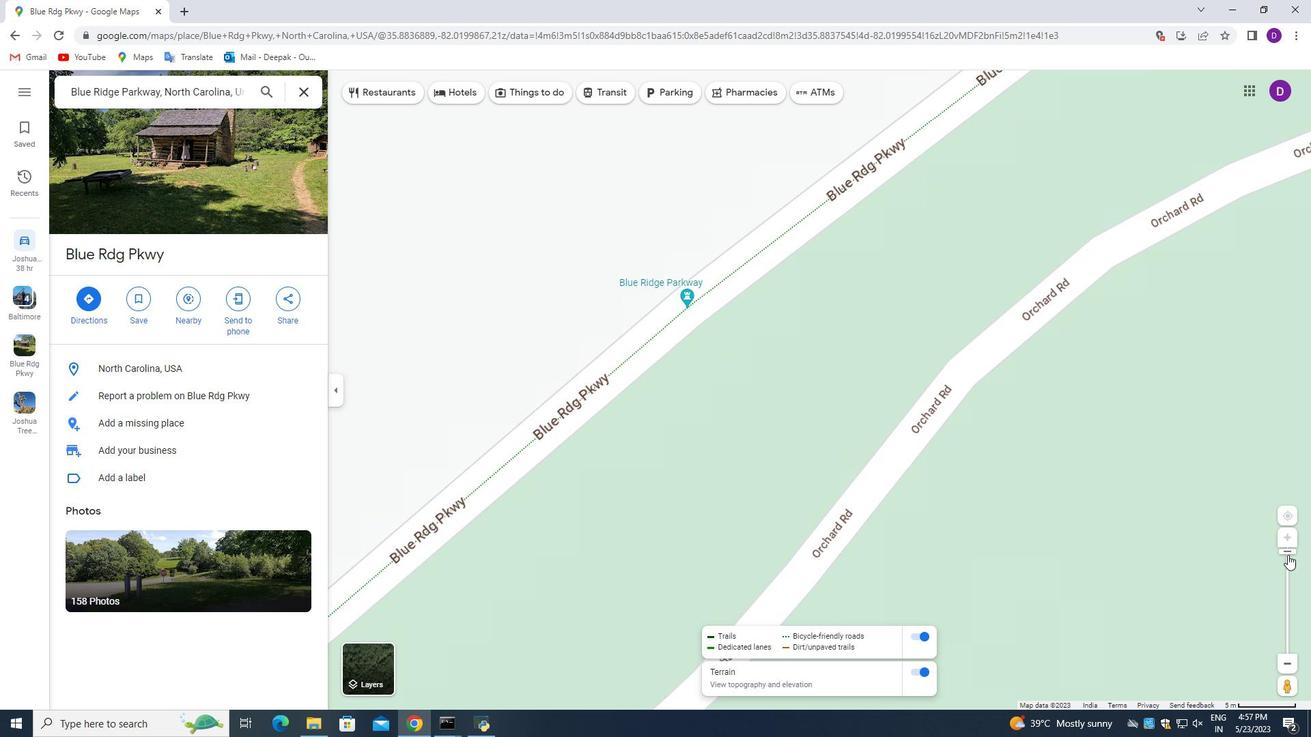 
Action: Mouse pressed left at (1287, 554)
Screenshot: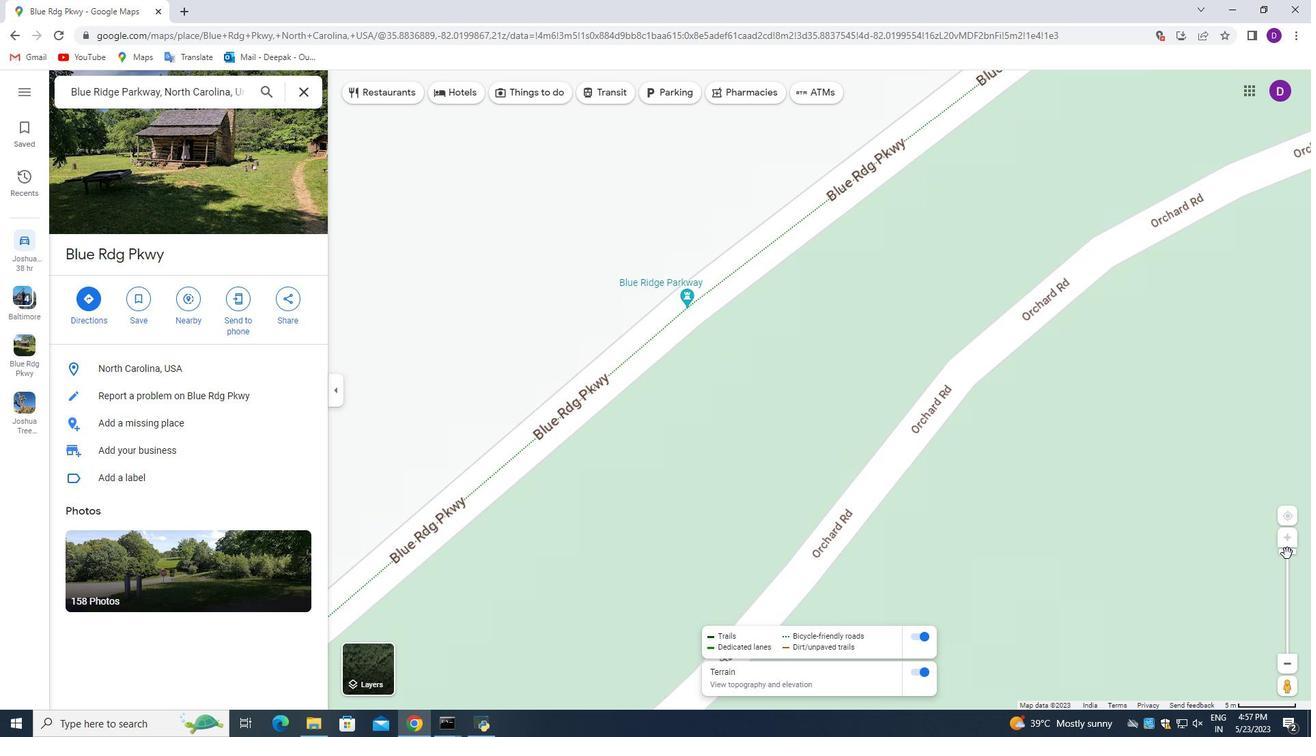 
Action: Mouse moved to (1287, 512)
Screenshot: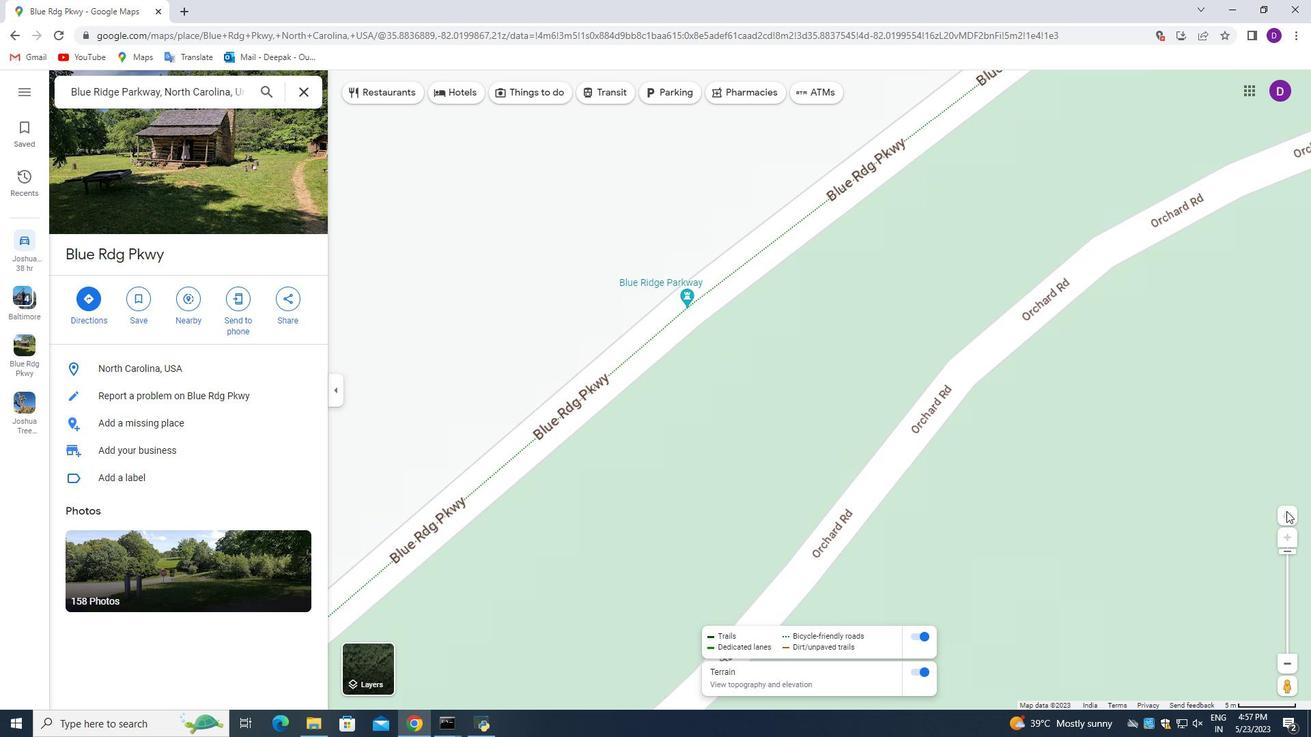 
Action: Mouse pressed left at (1287, 512)
Screenshot: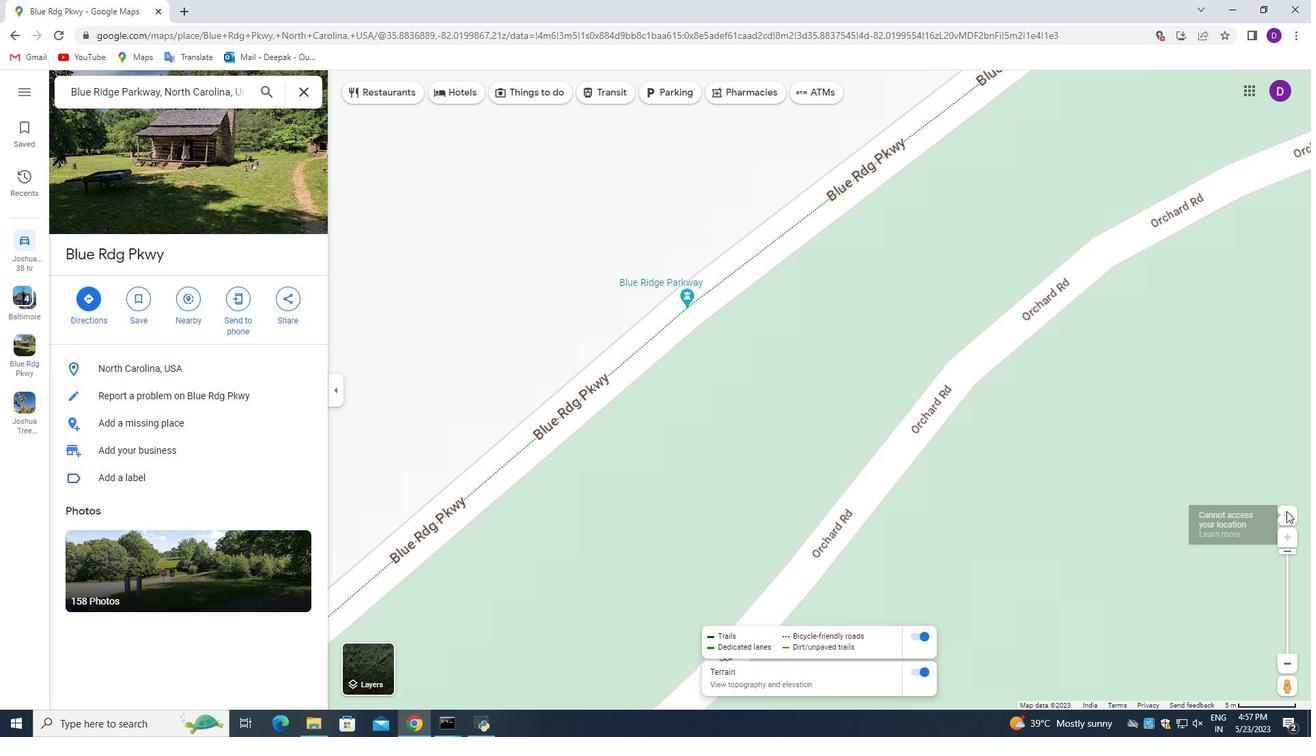 
Action: Mouse pressed left at (1287, 512)
Screenshot: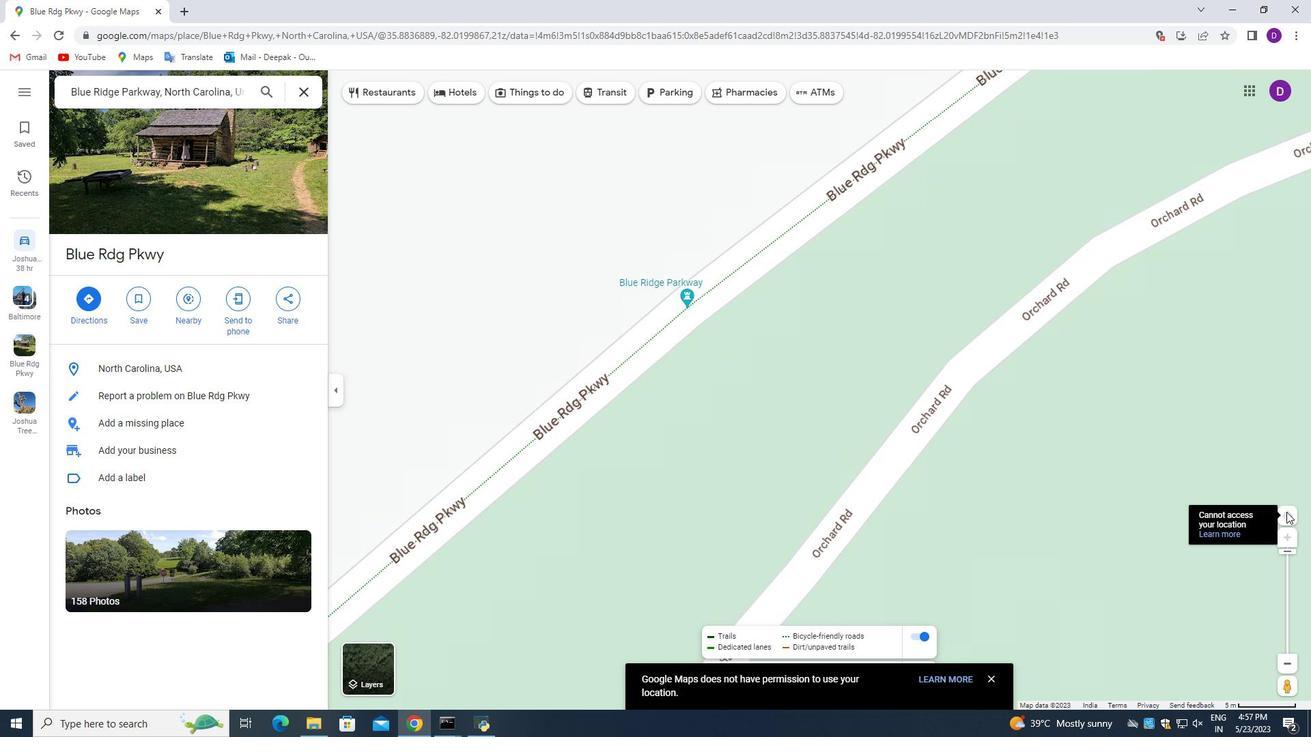 
Action: Mouse moved to (1287, 534)
Screenshot: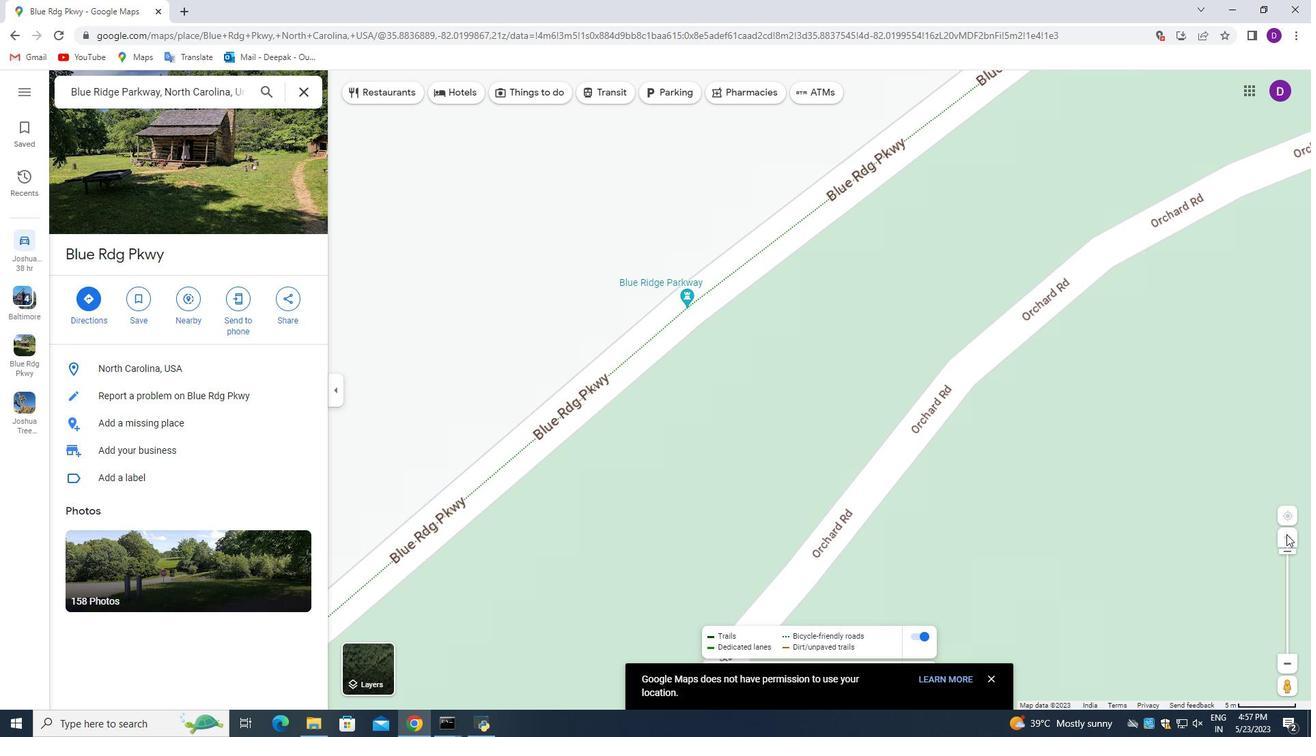 
Action: Key pressed <Key.down><Key.down><Key.up><Key.down><Key.up><Key.up>
Screenshot: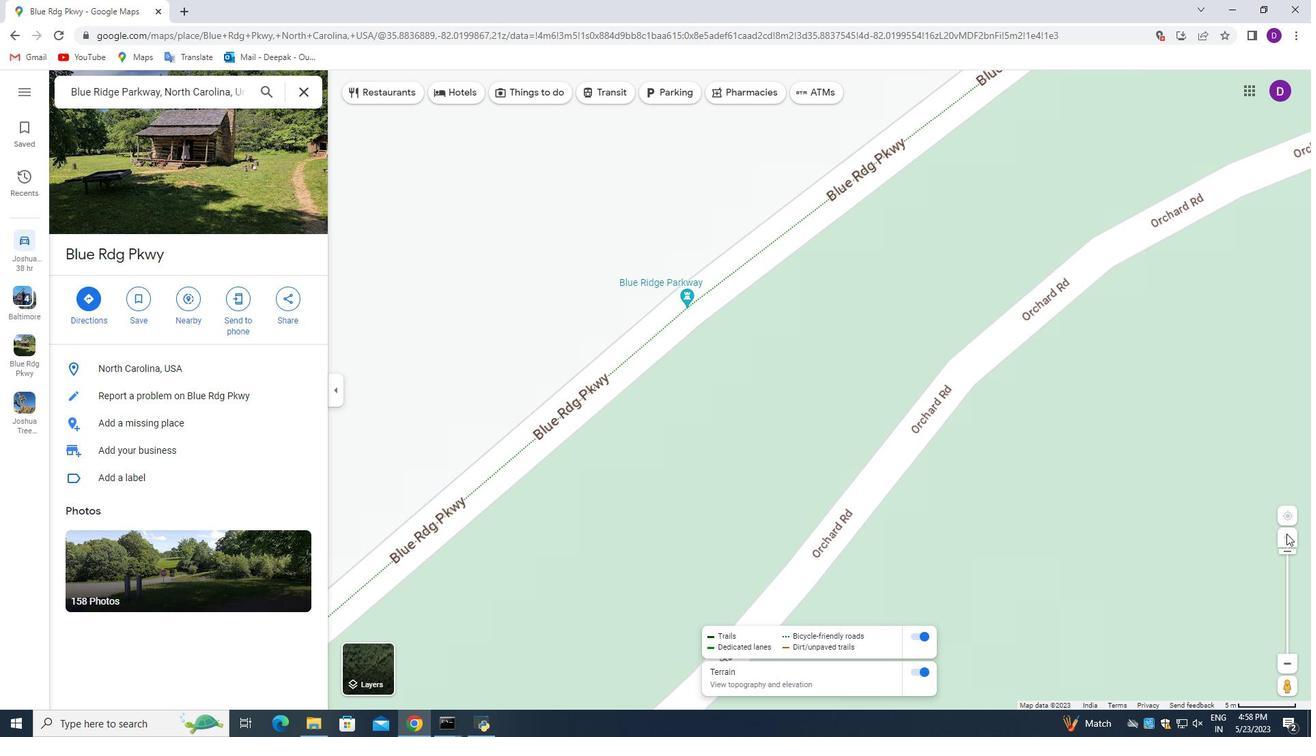
Action: Mouse moved to (1287, 553)
Screenshot: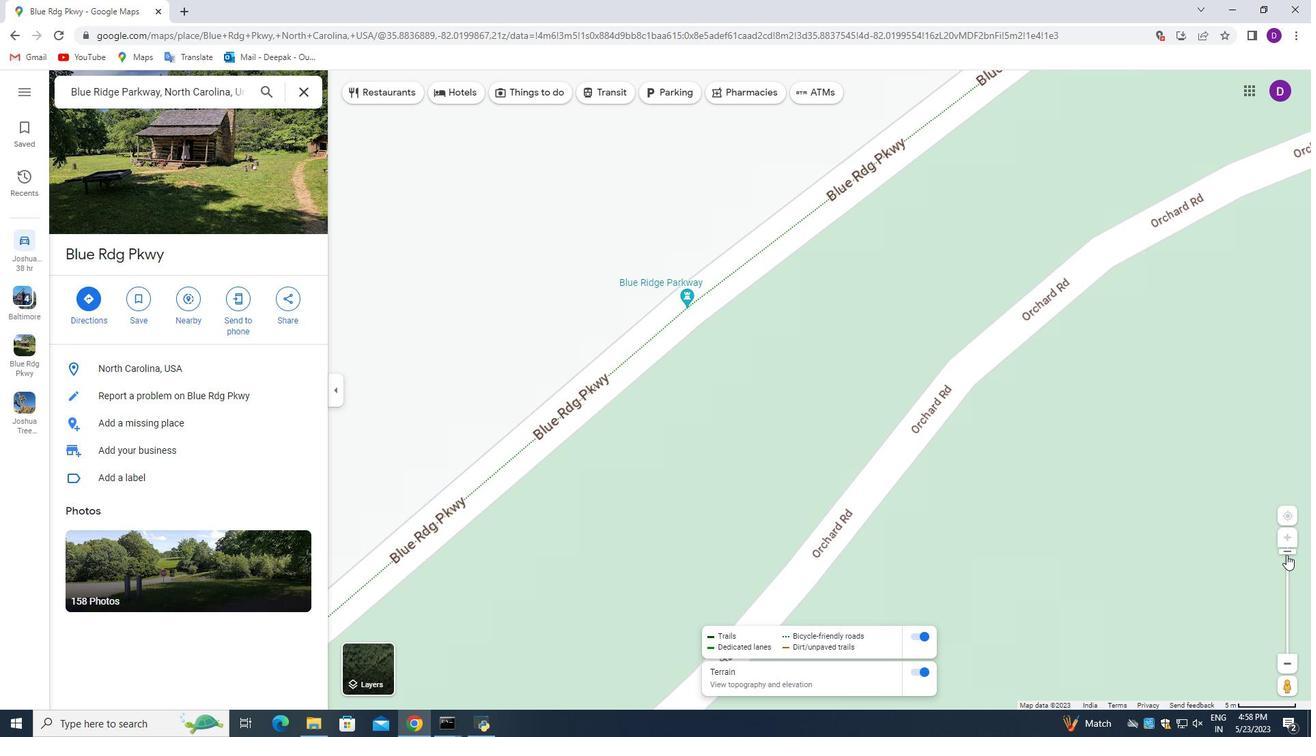 
Action: Mouse pressed left at (1287, 553)
Screenshot: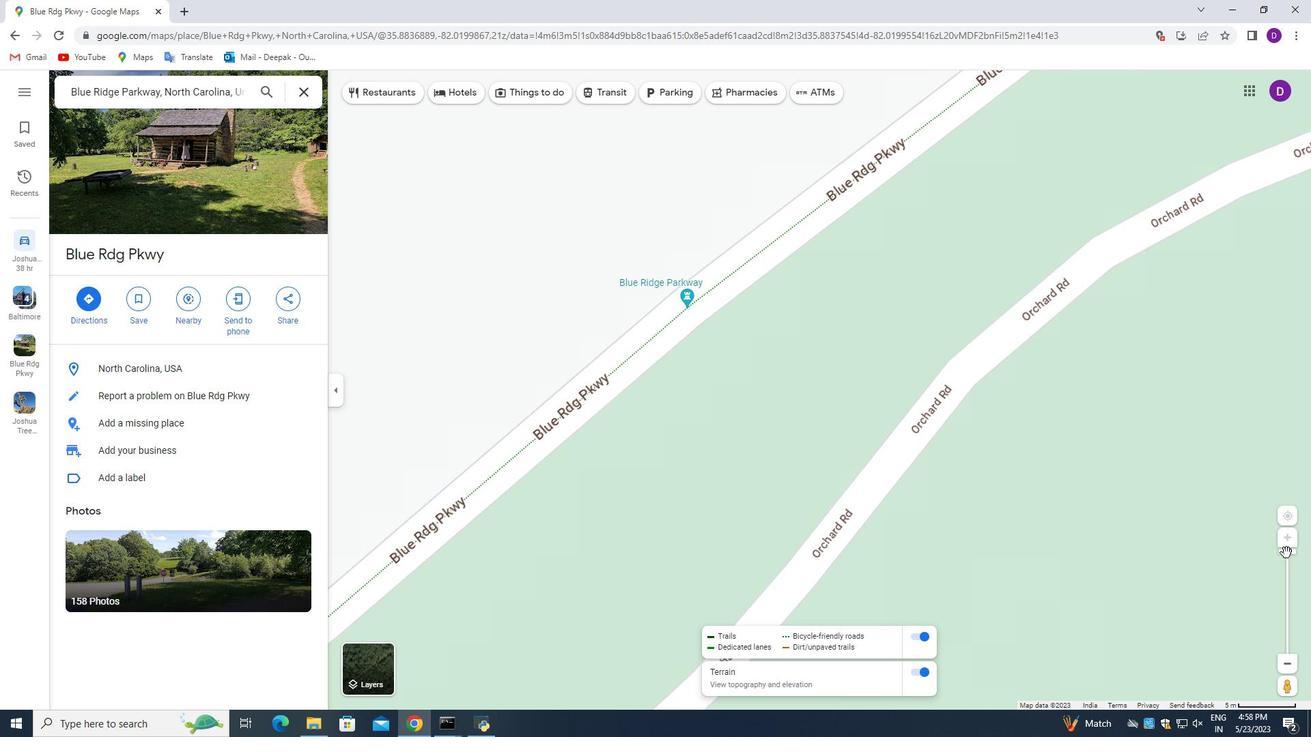 
Action: Mouse moved to (561, 273)
Screenshot: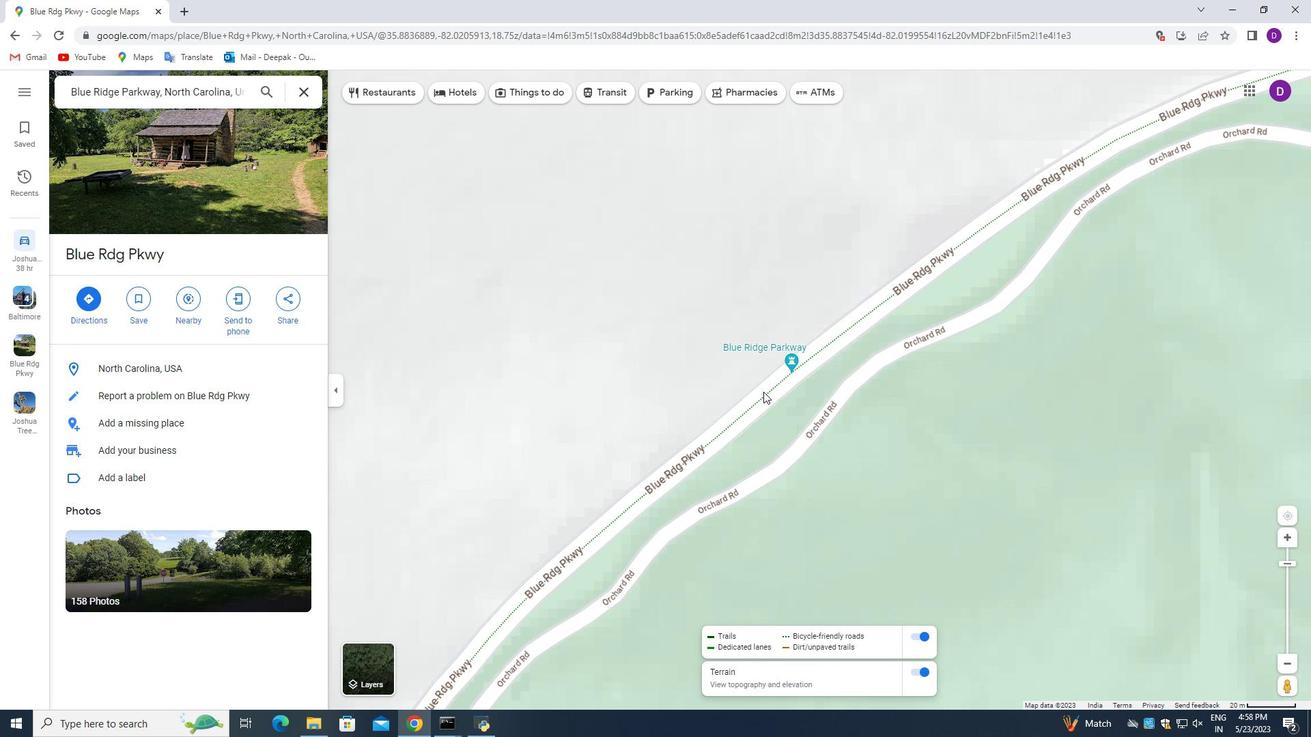 
